 Task: Log work in the project ByteRise for the issue 'Address issues related to data duplication and redundancy' spent time as '3w 6d 4h 52m' and remaining time as '5w 3d 16h 4m' and move to top of backlog. Now add the issue to the epic 'Product Backlog Refinement'. Log work in the project ByteRise for the issue 'Develop a new feature to allow for integration with blockchain technology' spent time as '1w 2d 7h 41m' and remaining time as '1w 1d 5h 35m' and move to bottom of backlog. Now add the issue to the epic 'Customer Support Portal Development'
Action: Mouse moved to (196, 70)
Screenshot: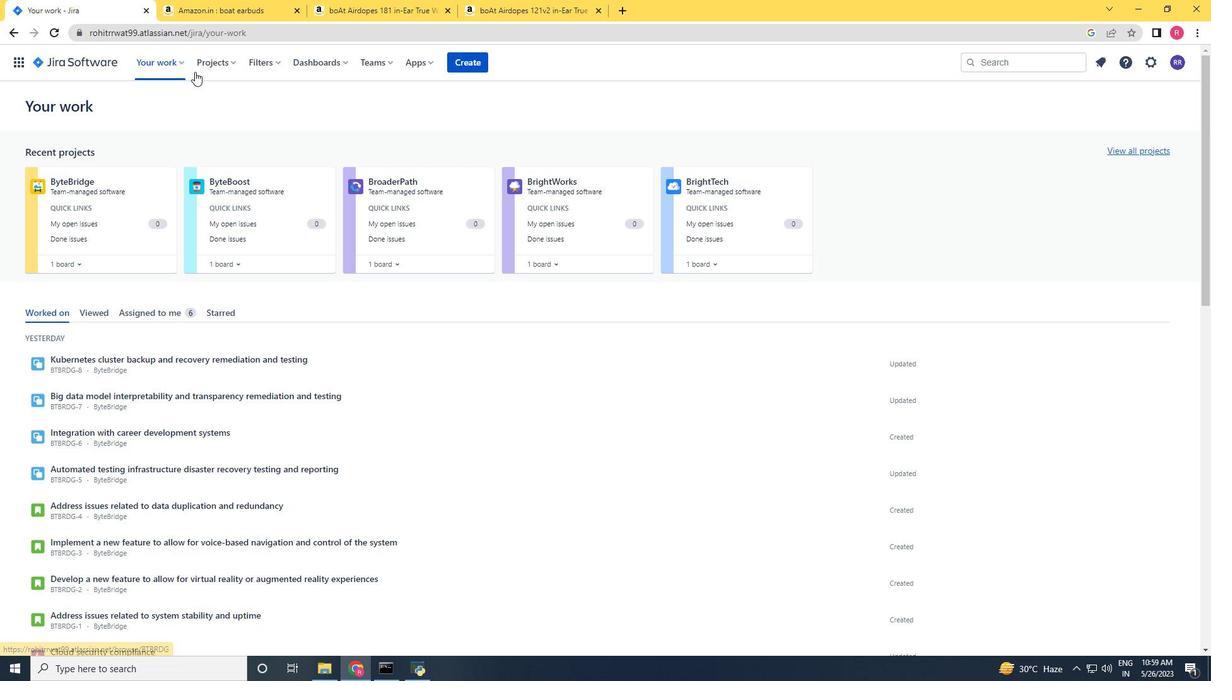 
Action: Mouse pressed left at (196, 70)
Screenshot: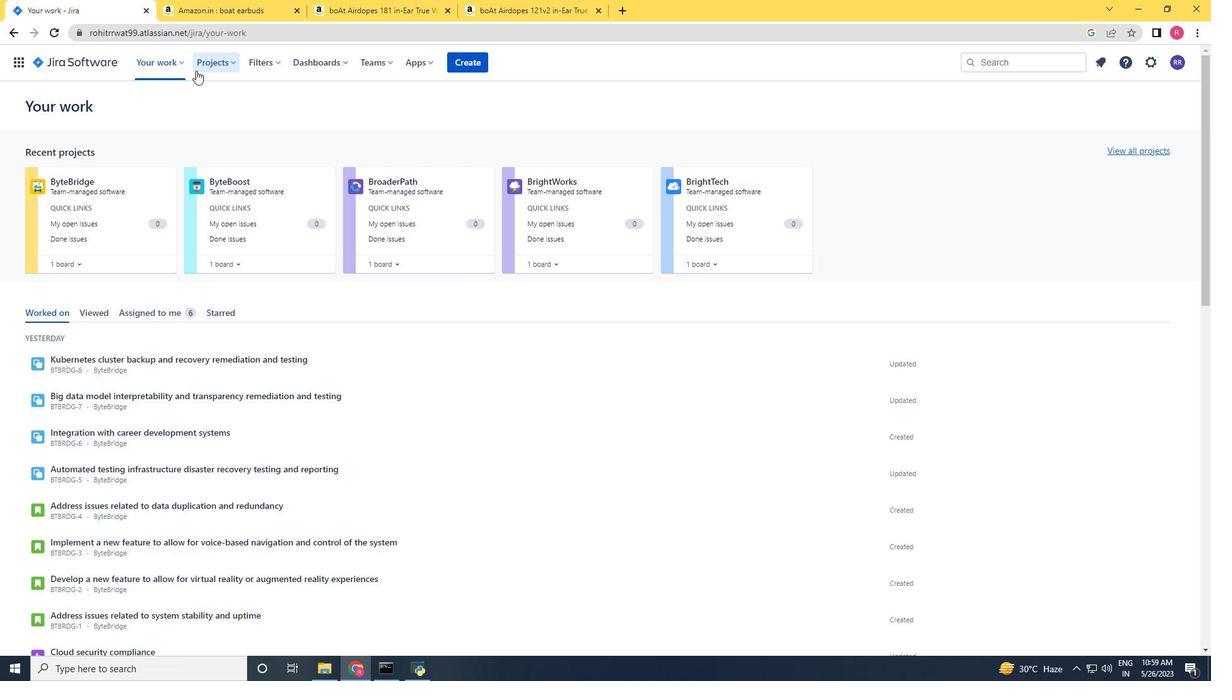 
Action: Mouse moved to (251, 123)
Screenshot: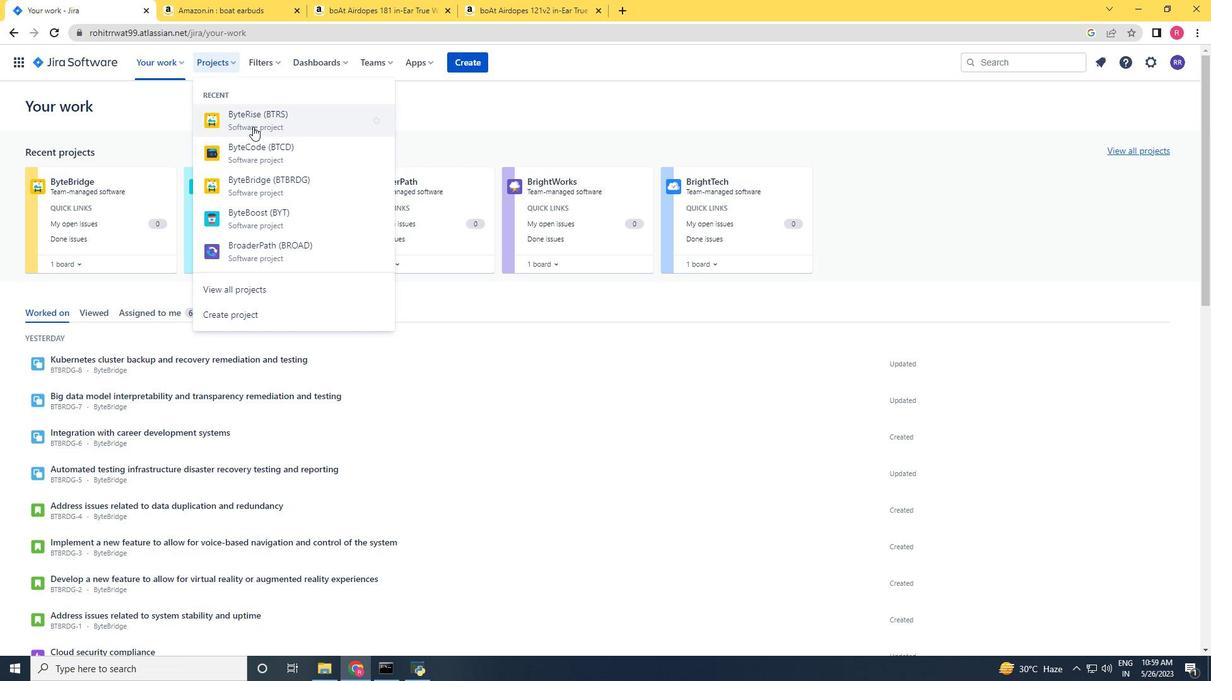 
Action: Mouse pressed left at (251, 123)
Screenshot: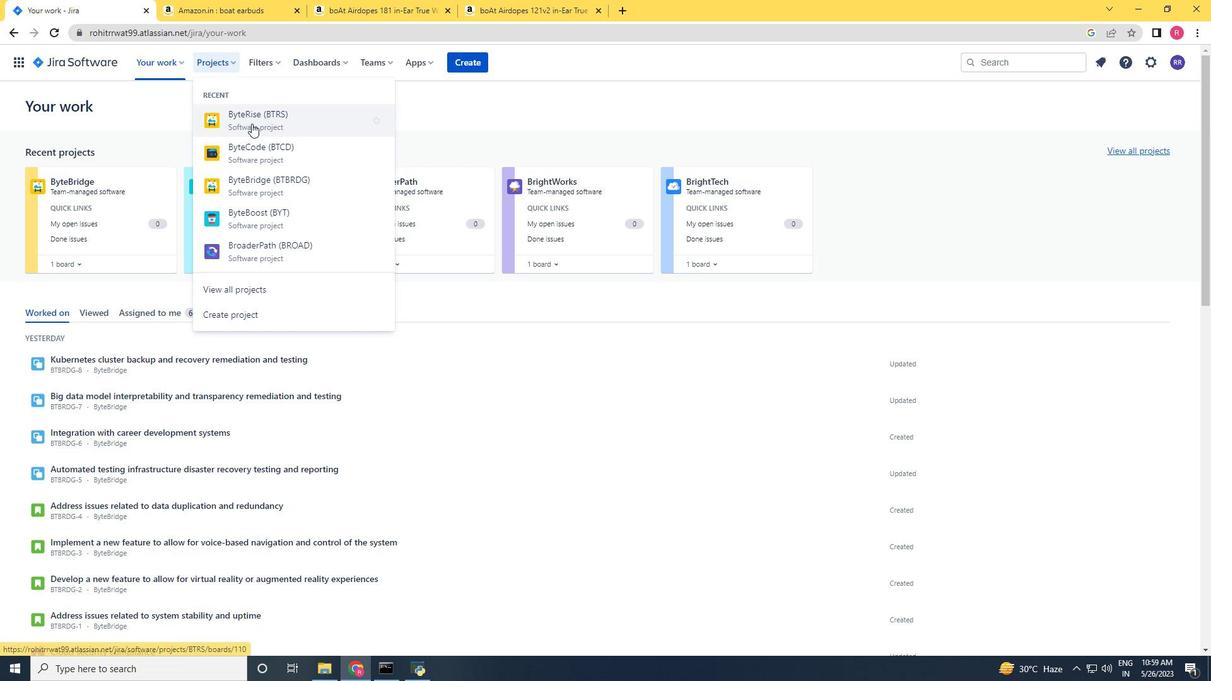 
Action: Mouse moved to (65, 196)
Screenshot: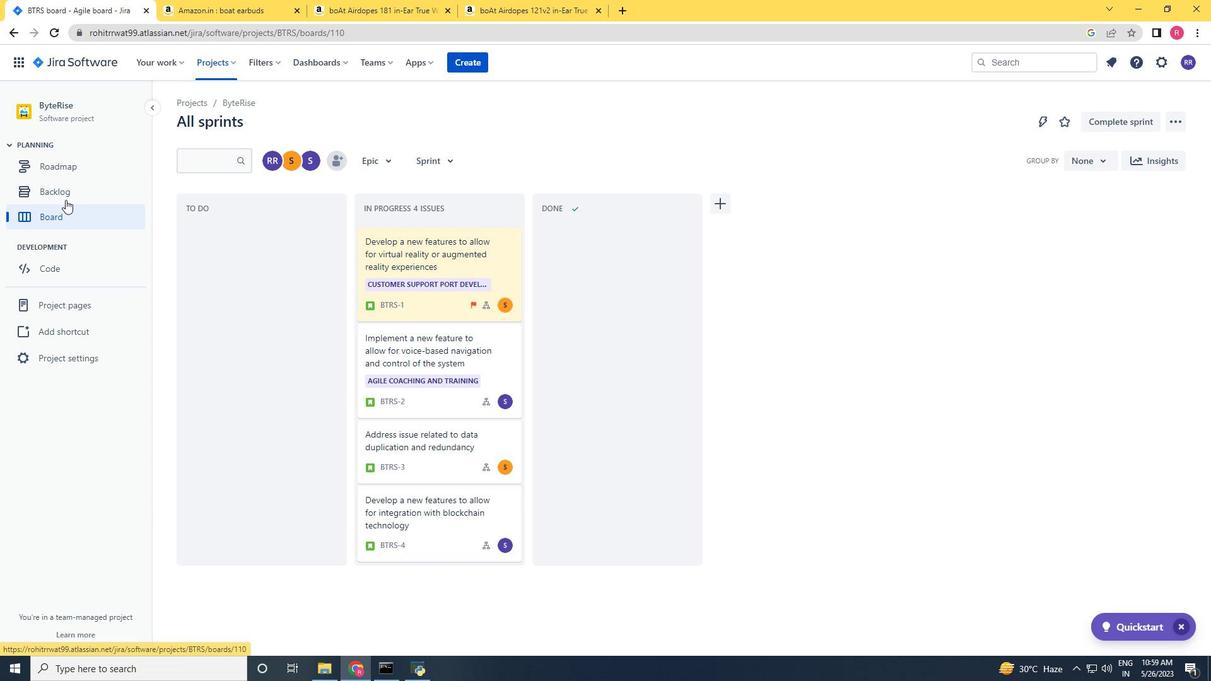
Action: Mouse pressed left at (65, 196)
Screenshot: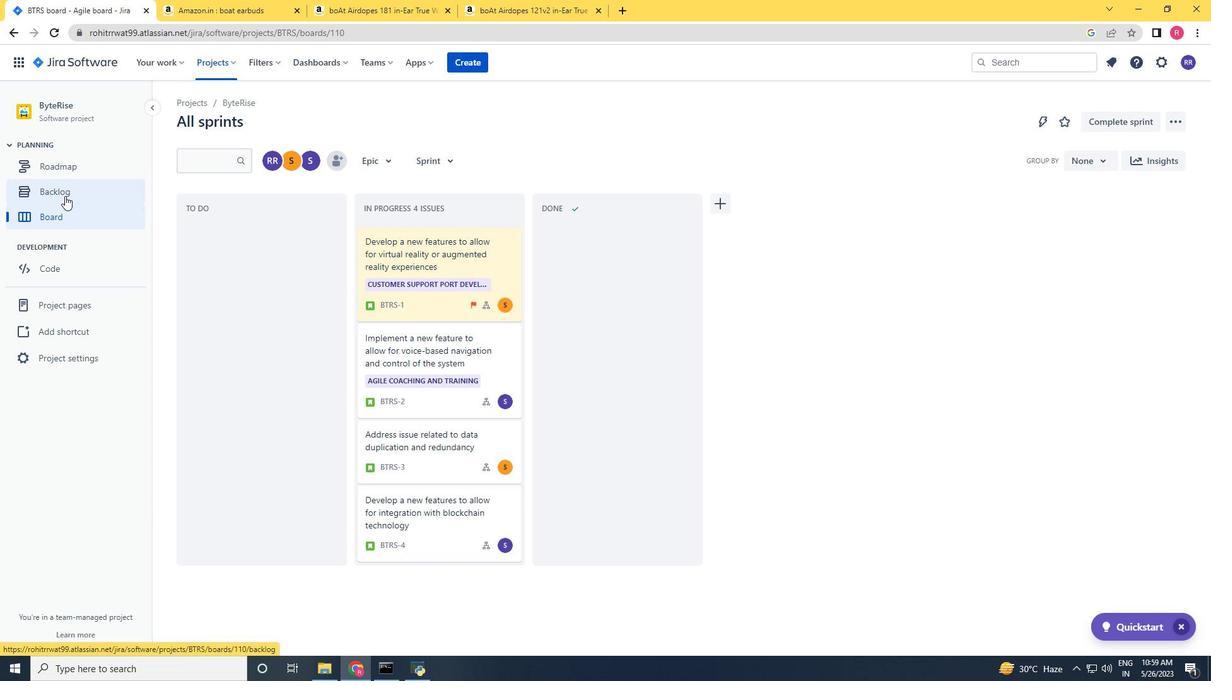 
Action: Mouse moved to (901, 443)
Screenshot: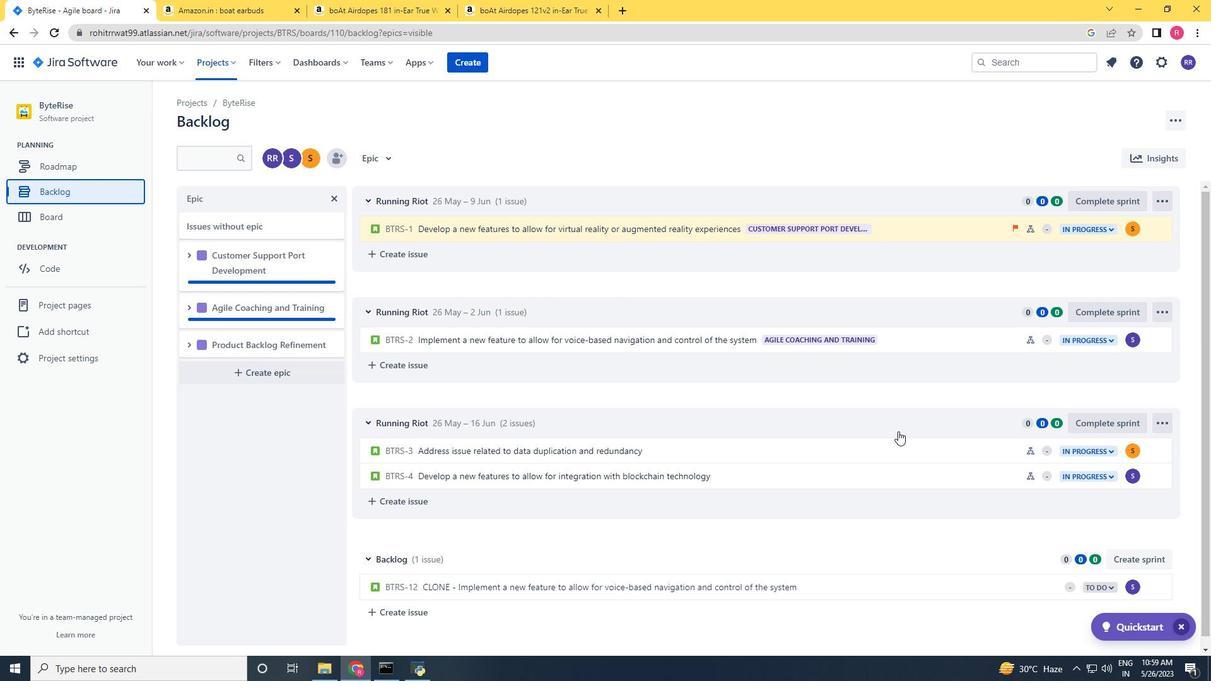 
Action: Mouse pressed left at (901, 443)
Screenshot: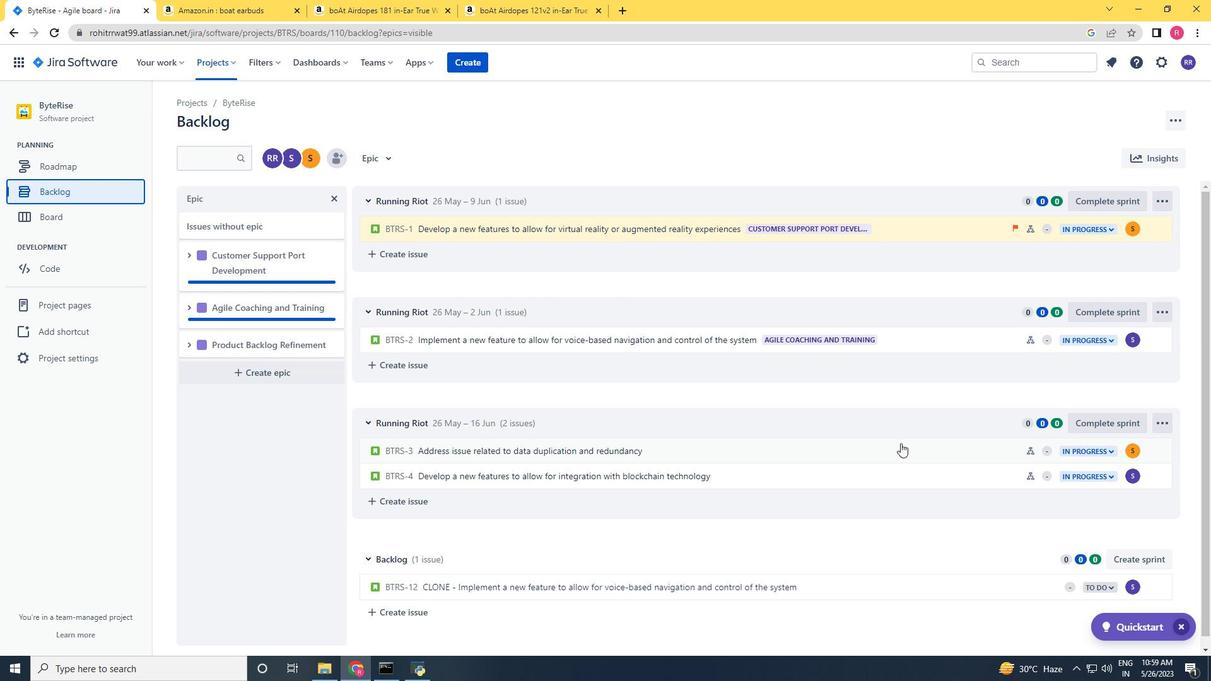 
Action: Mouse moved to (1153, 191)
Screenshot: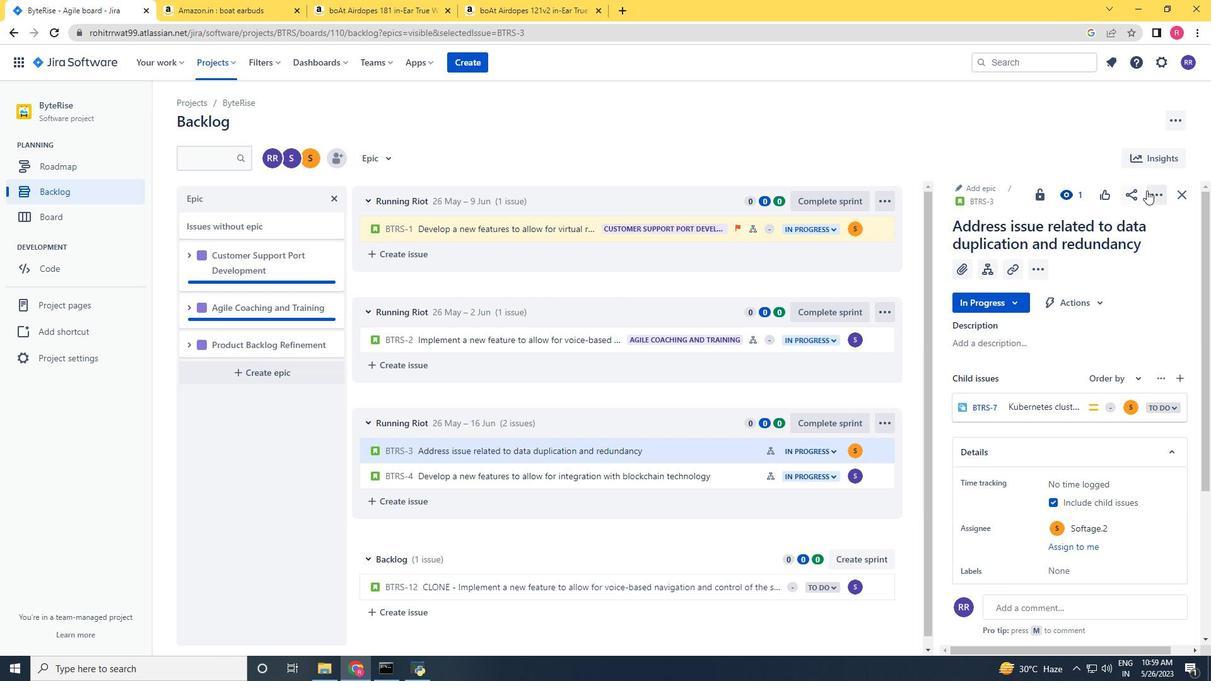 
Action: Mouse pressed left at (1153, 191)
Screenshot: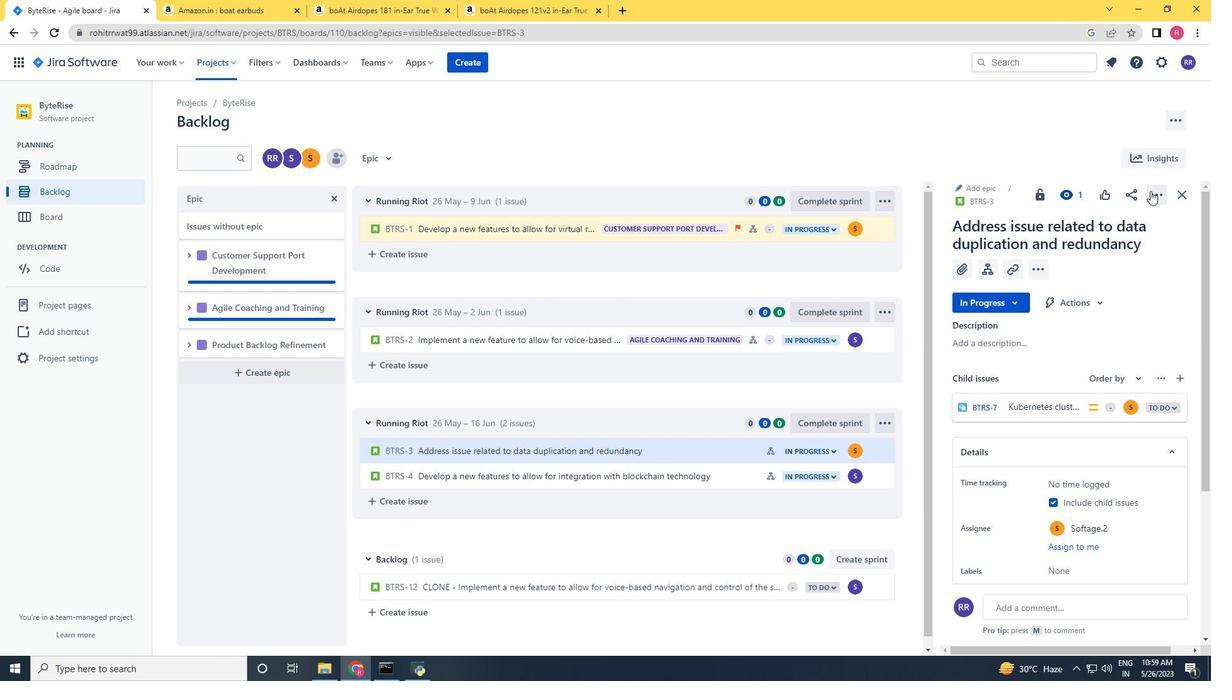 
Action: Mouse moved to (1098, 234)
Screenshot: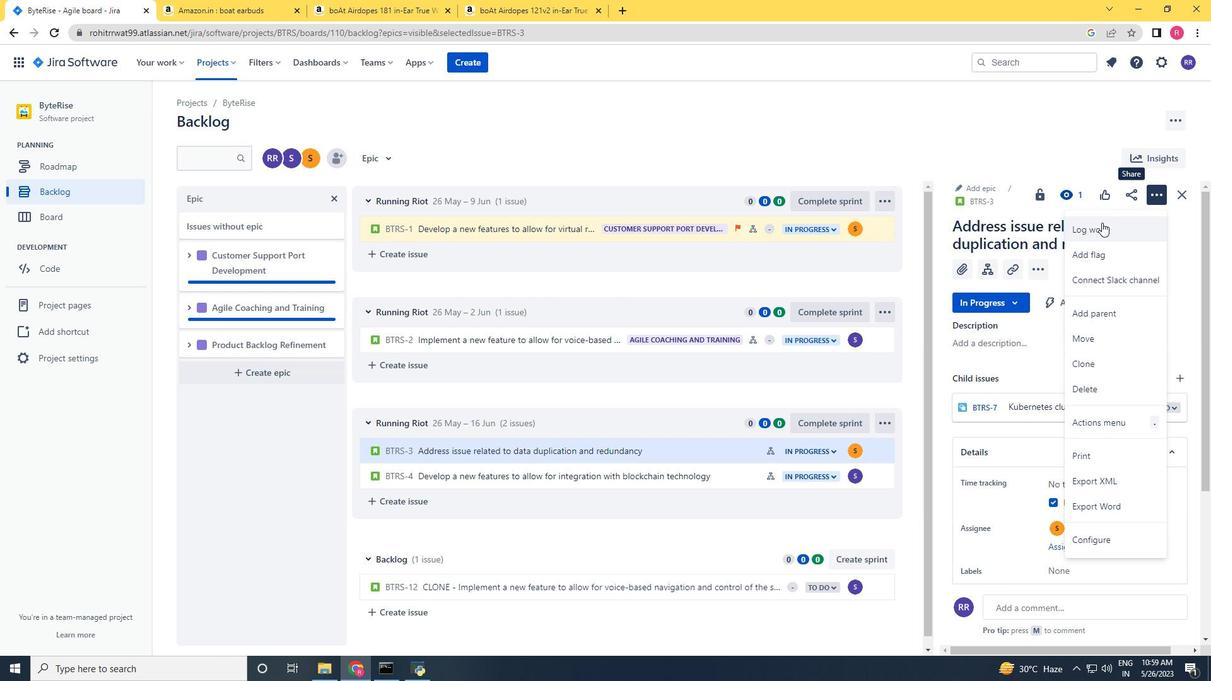 
Action: Mouse pressed left at (1098, 234)
Screenshot: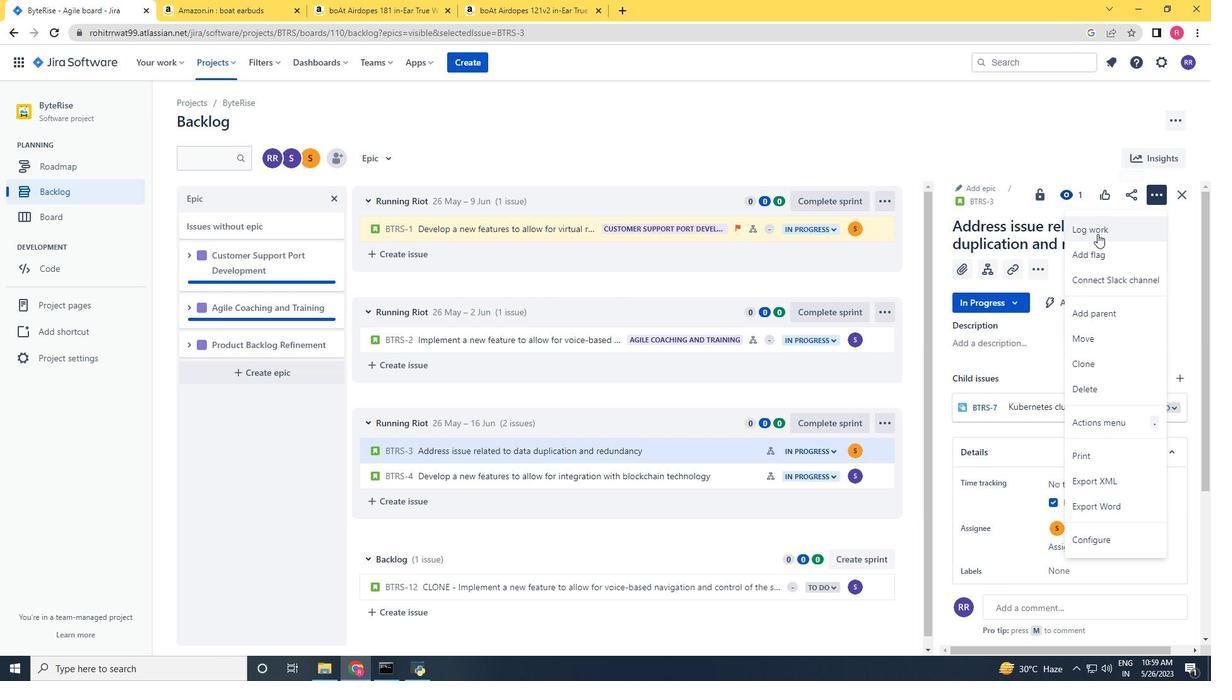 
Action: Key pressed 3w<Key.space>6d<Key.space>4h<Key.space>52m<Key.tab>5w<Key.space>3d<Key.space>16h<Key.space>4m
Screenshot: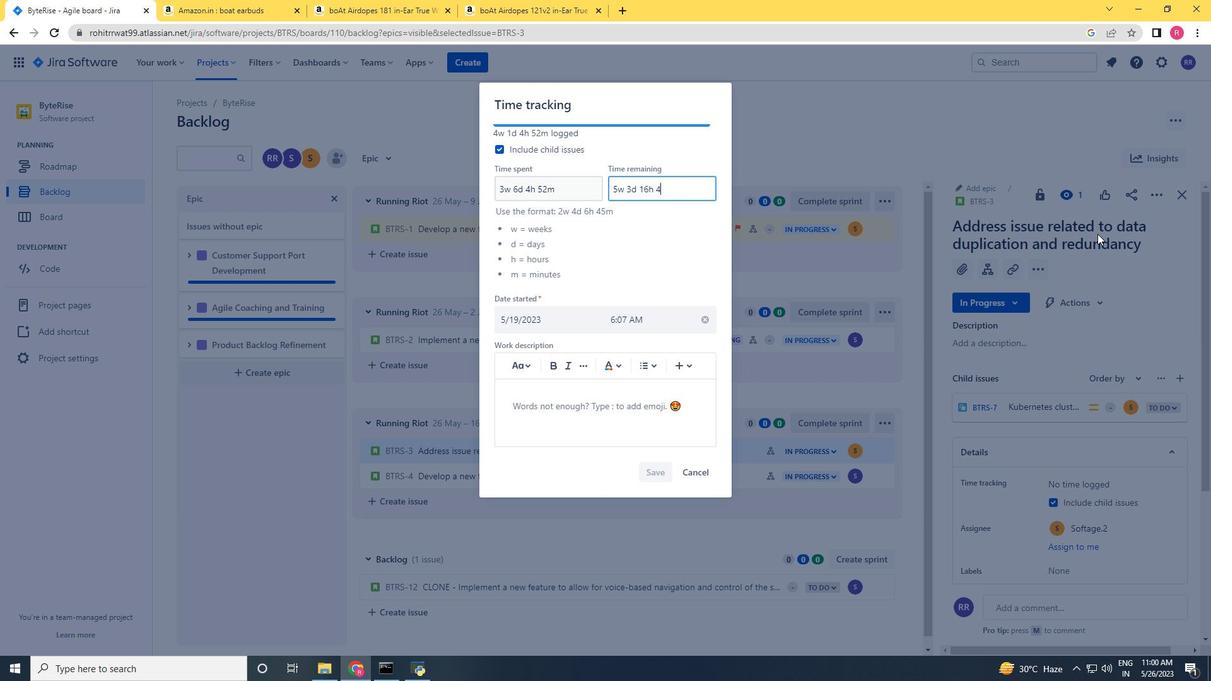 
Action: Mouse moved to (657, 469)
Screenshot: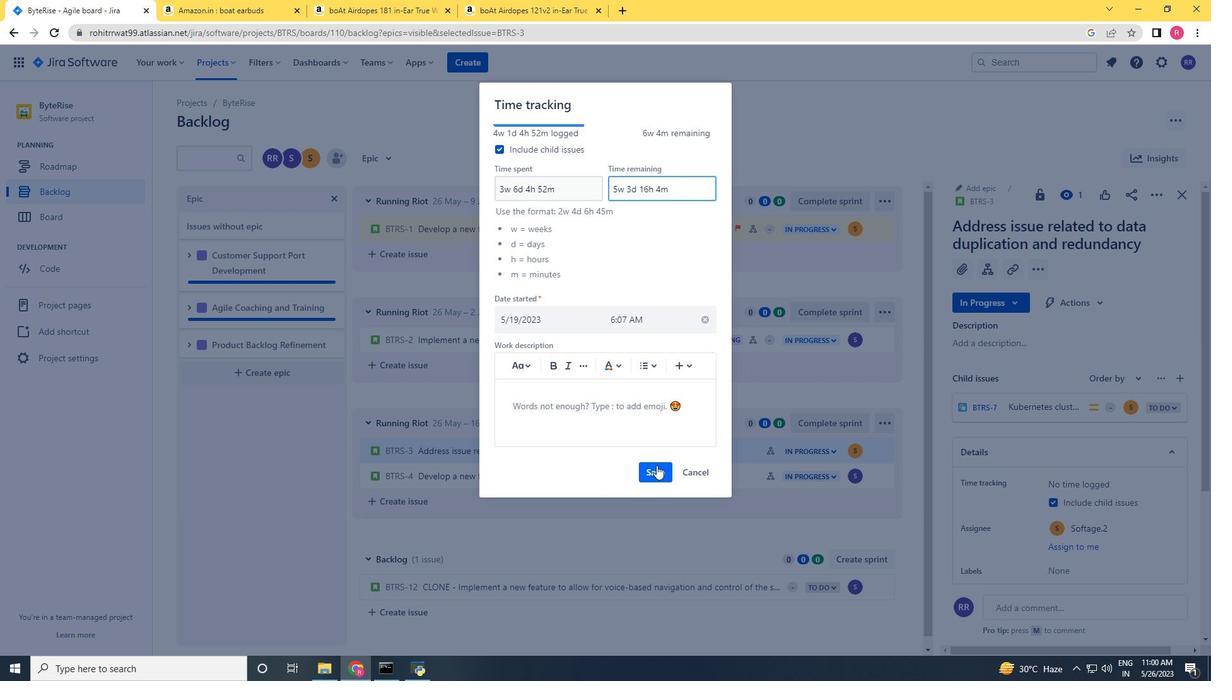 
Action: Mouse pressed left at (657, 469)
Screenshot: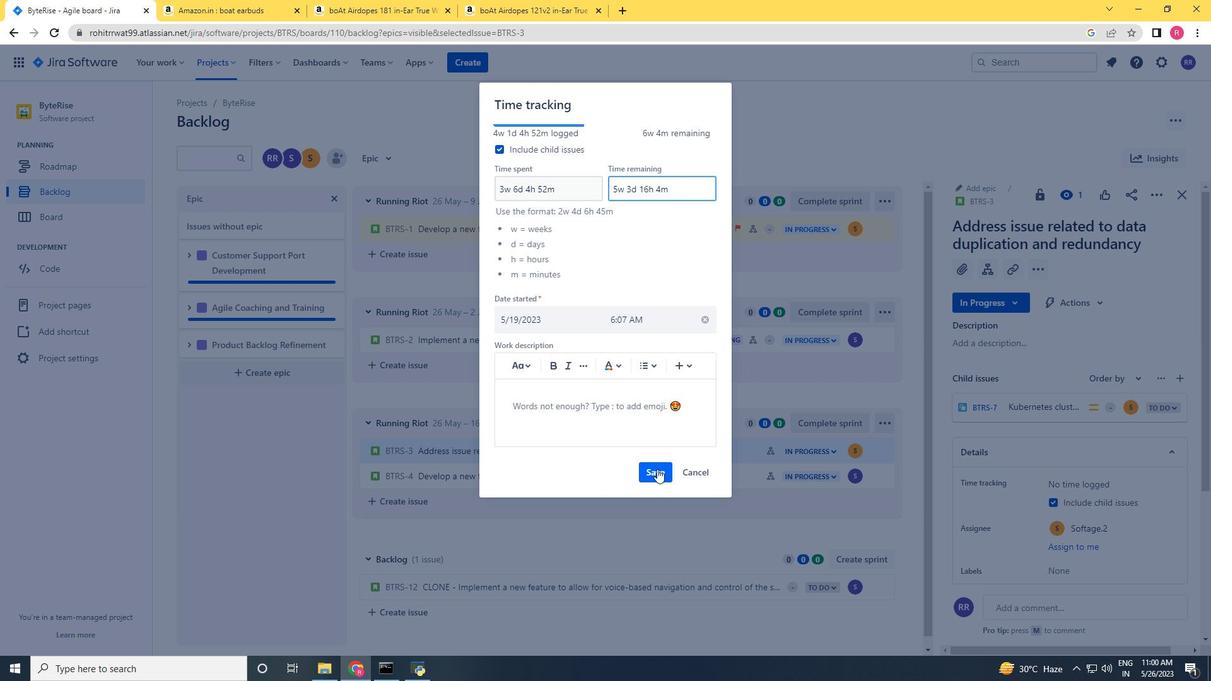 
Action: Mouse moved to (886, 455)
Screenshot: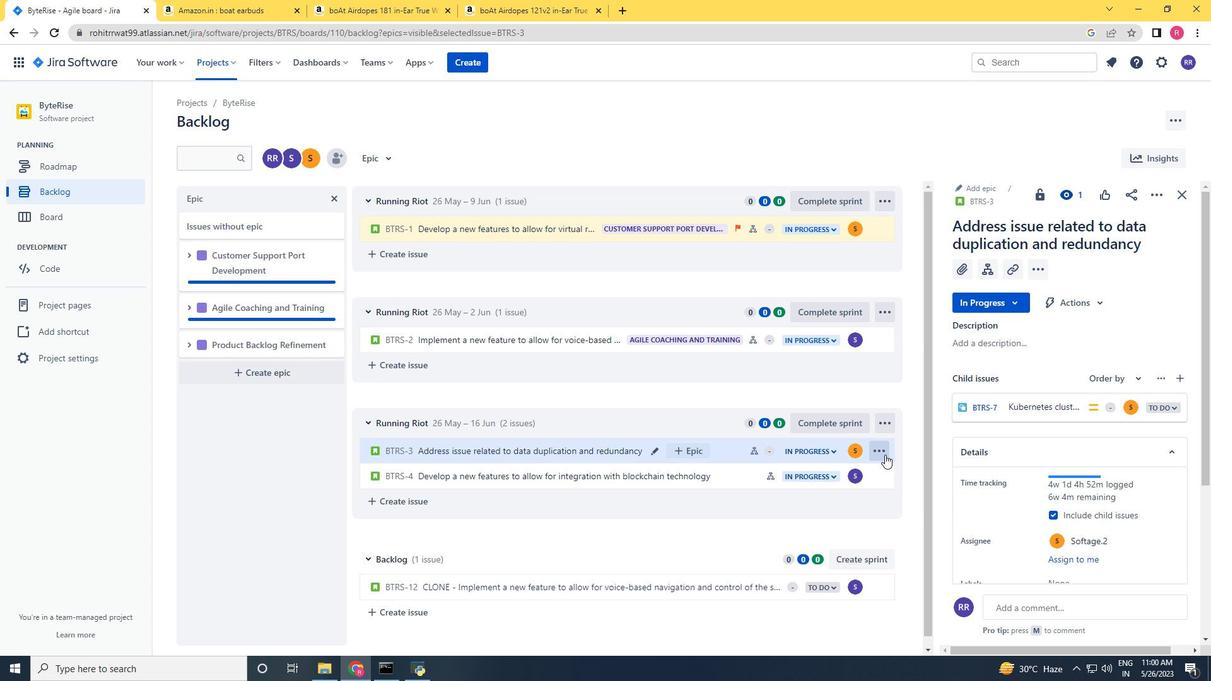 
Action: Mouse pressed left at (886, 455)
Screenshot: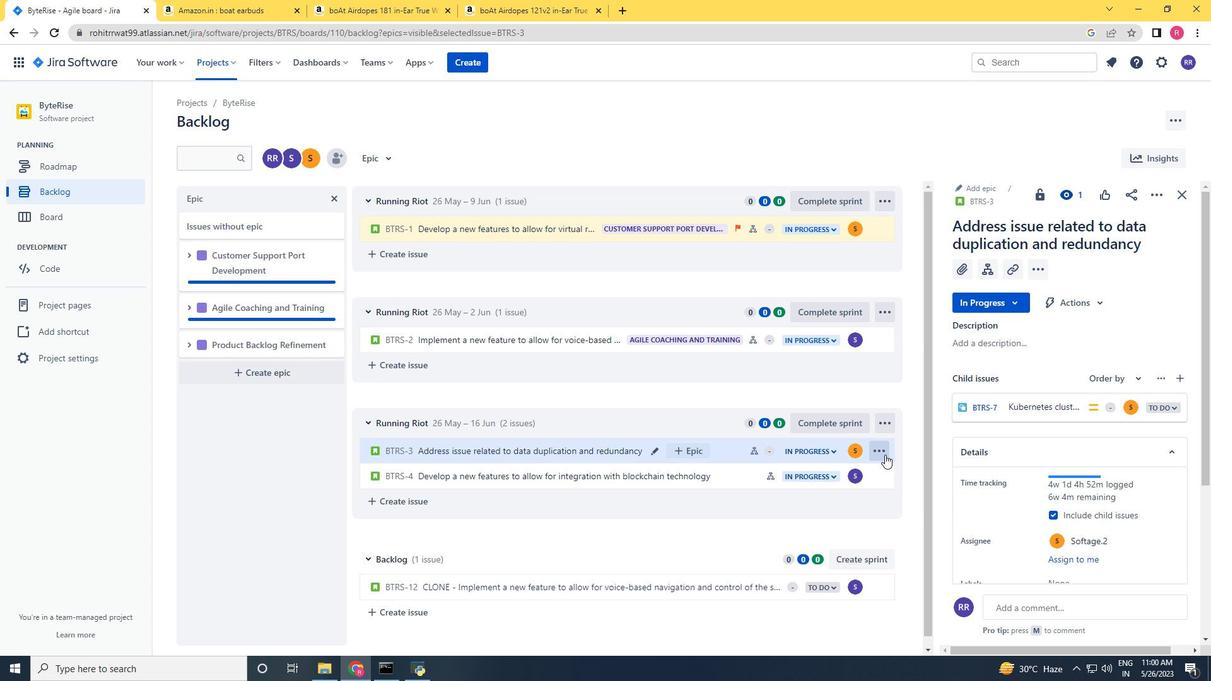 
Action: Mouse moved to (858, 409)
Screenshot: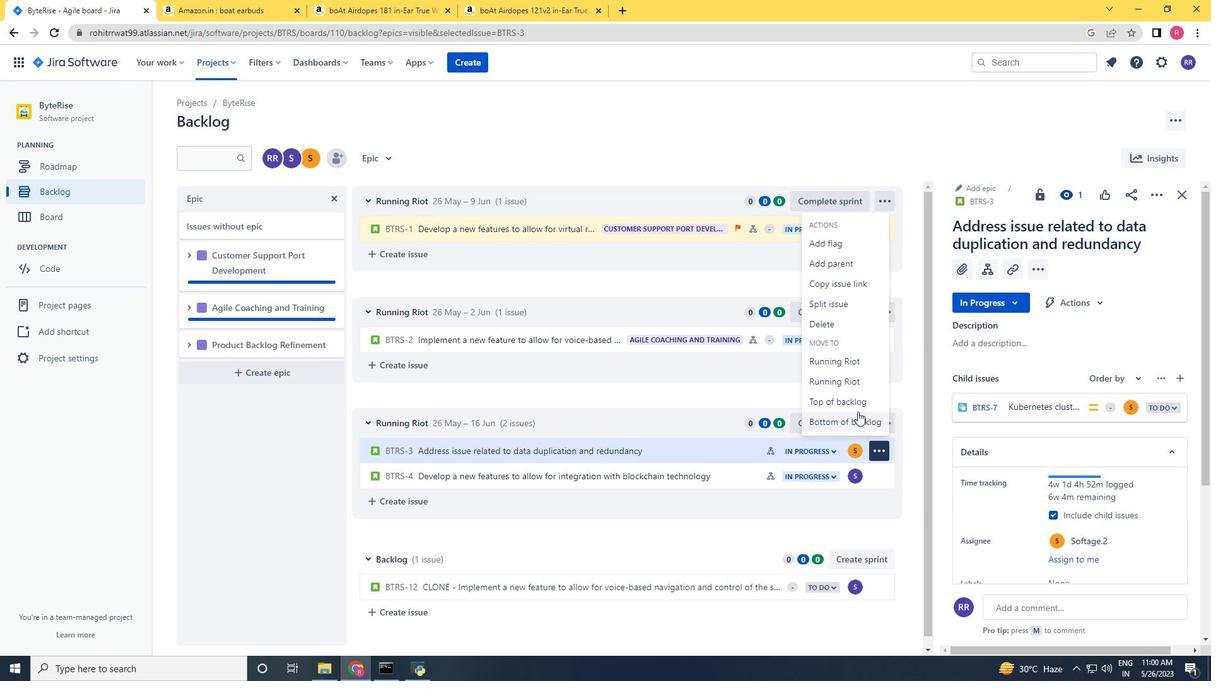 
Action: Mouse pressed left at (858, 409)
Screenshot: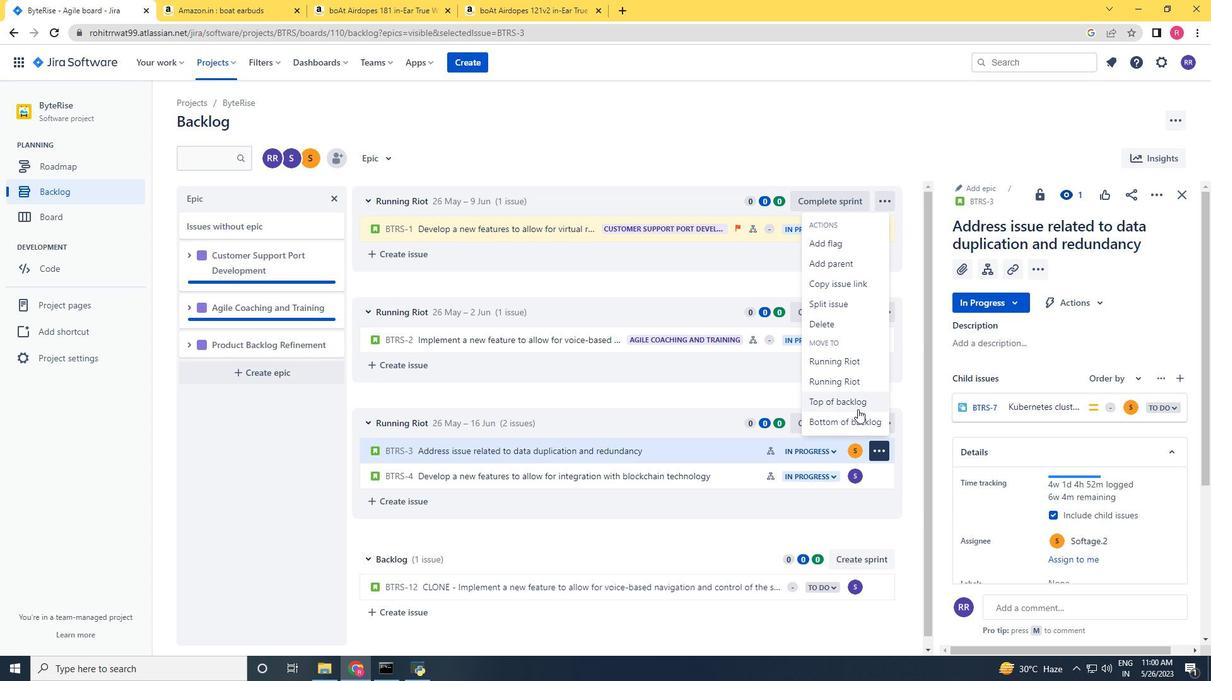 
Action: Mouse moved to (658, 200)
Screenshot: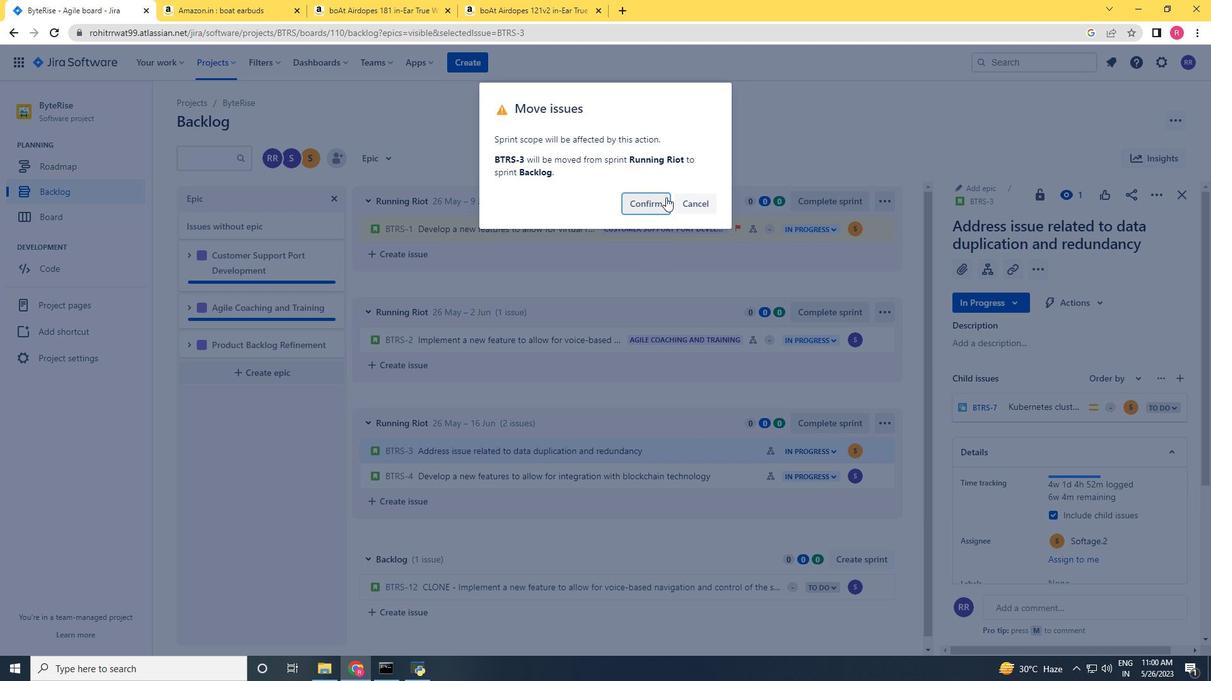 
Action: Mouse pressed left at (658, 200)
Screenshot: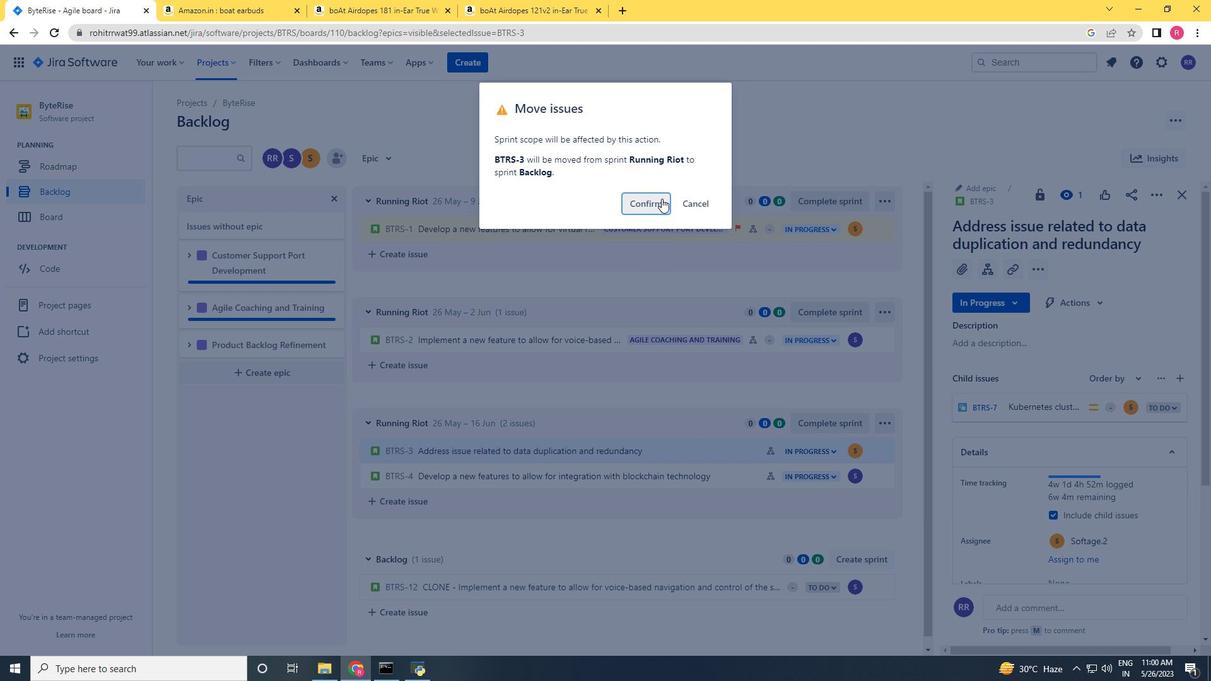 
Action: Mouse moved to (699, 561)
Screenshot: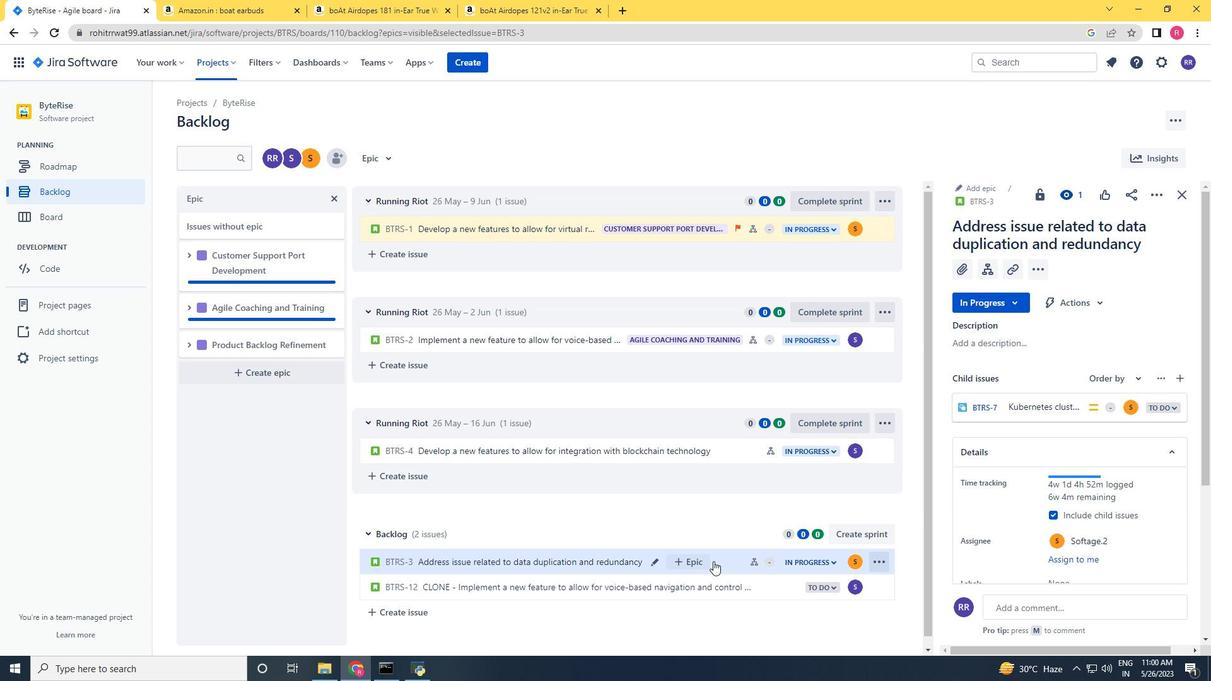 
Action: Mouse pressed left at (699, 561)
Screenshot: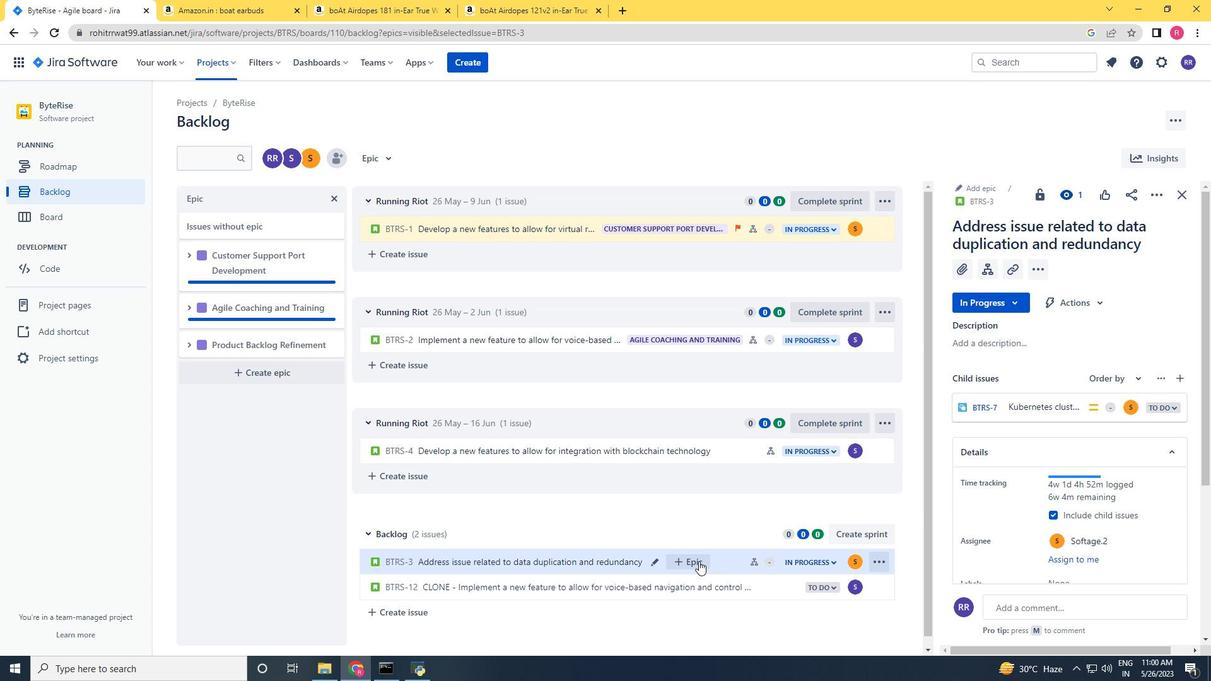 
Action: Mouse moved to (732, 512)
Screenshot: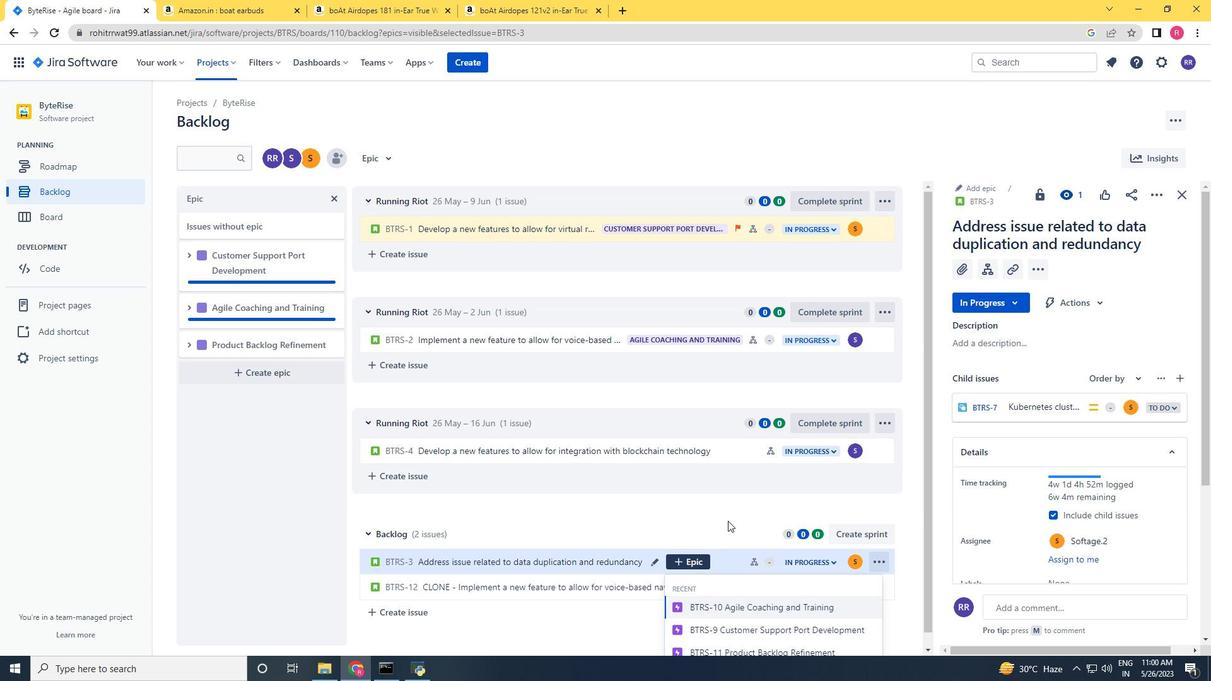 
Action: Mouse scrolled (732, 511) with delta (0, 0)
Screenshot: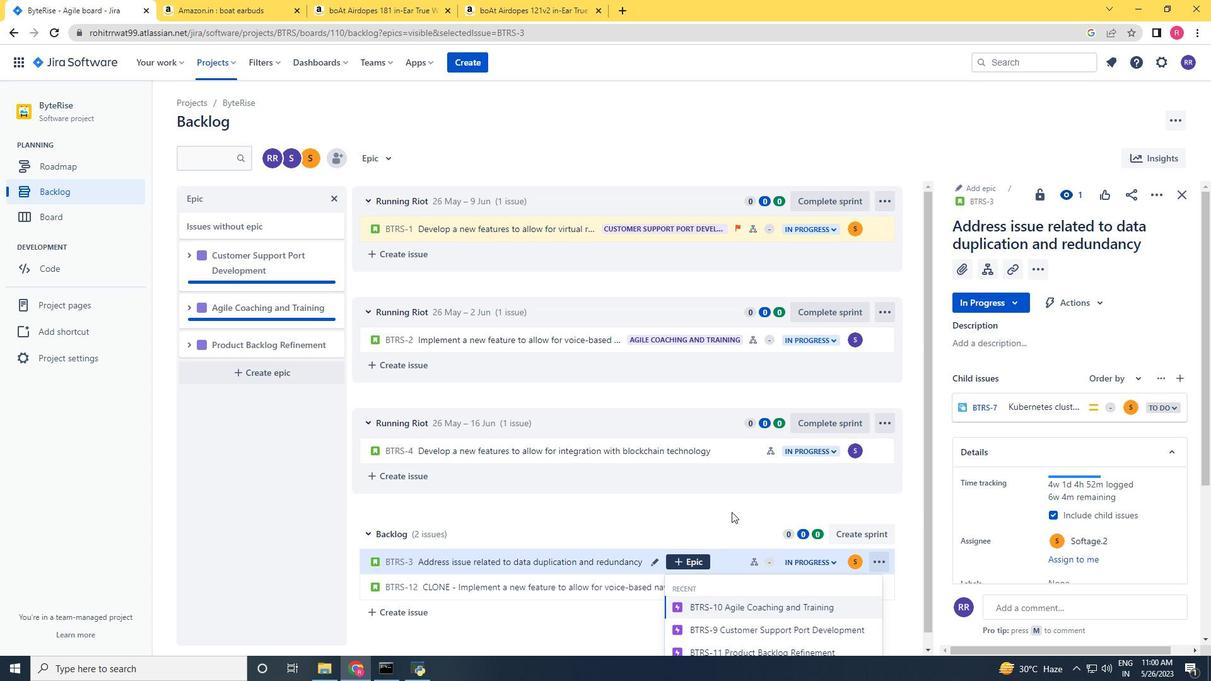 
Action: Mouse scrolled (732, 511) with delta (0, 0)
Screenshot: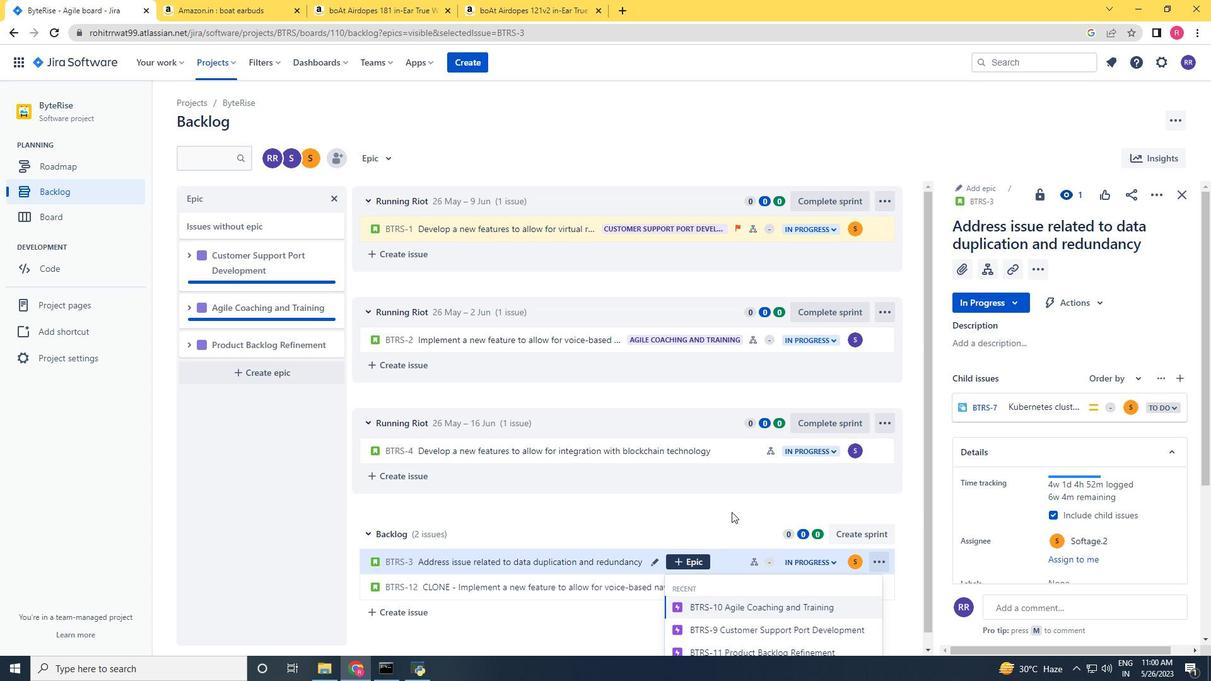 
Action: Mouse scrolled (732, 511) with delta (0, 0)
Screenshot: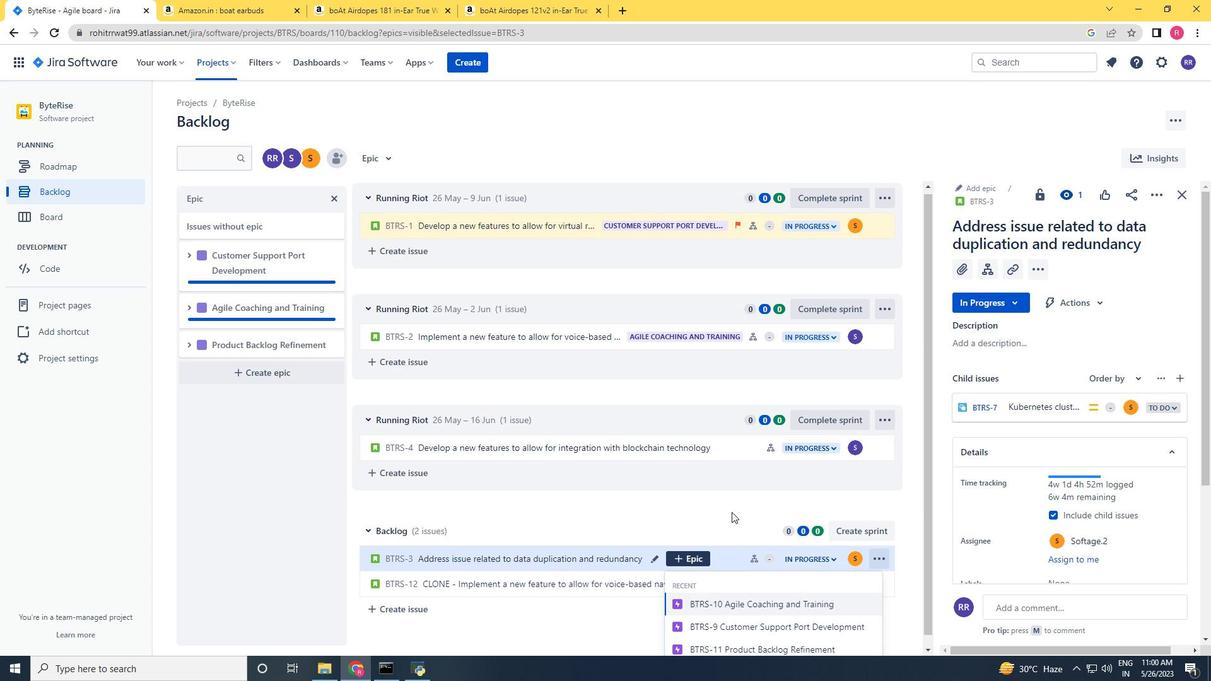 
Action: Mouse moved to (785, 641)
Screenshot: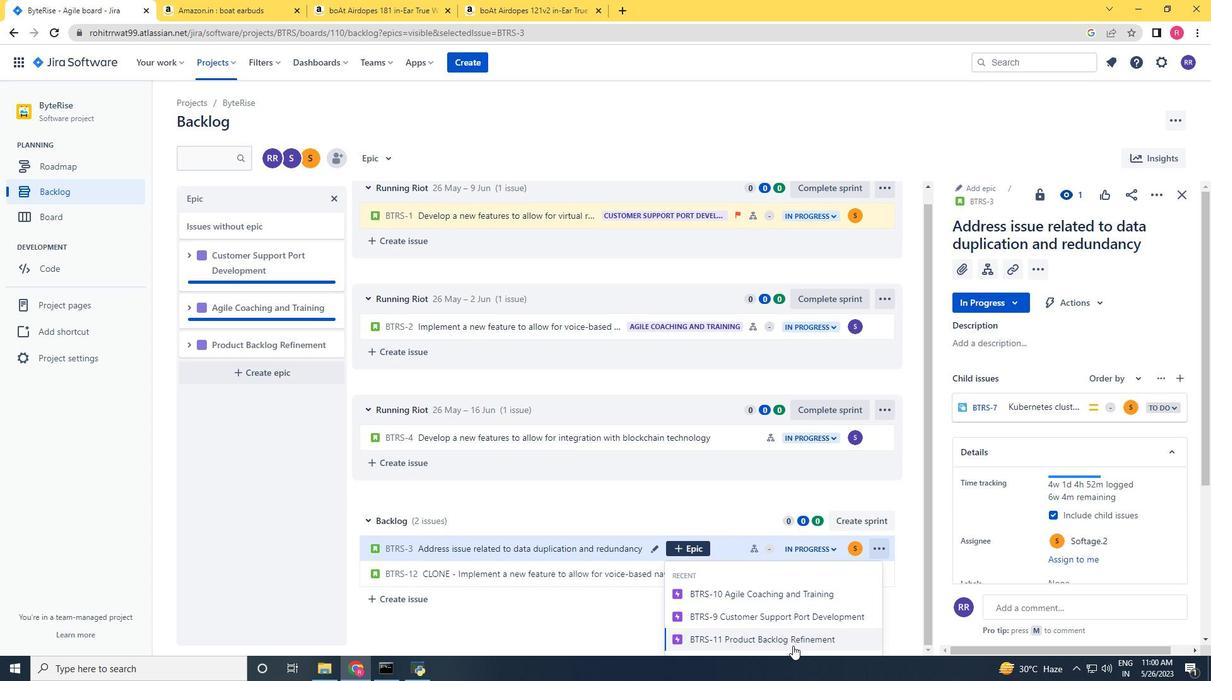 
Action: Mouse pressed left at (785, 641)
Screenshot: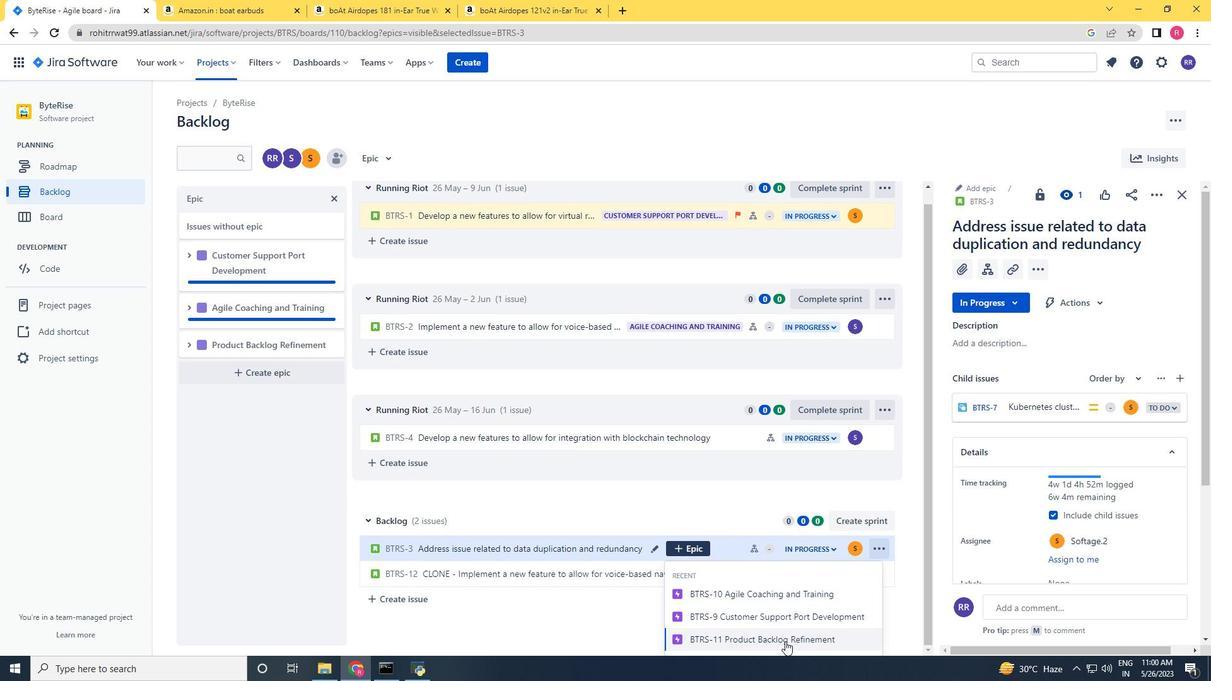 
Action: Mouse moved to (751, 445)
Screenshot: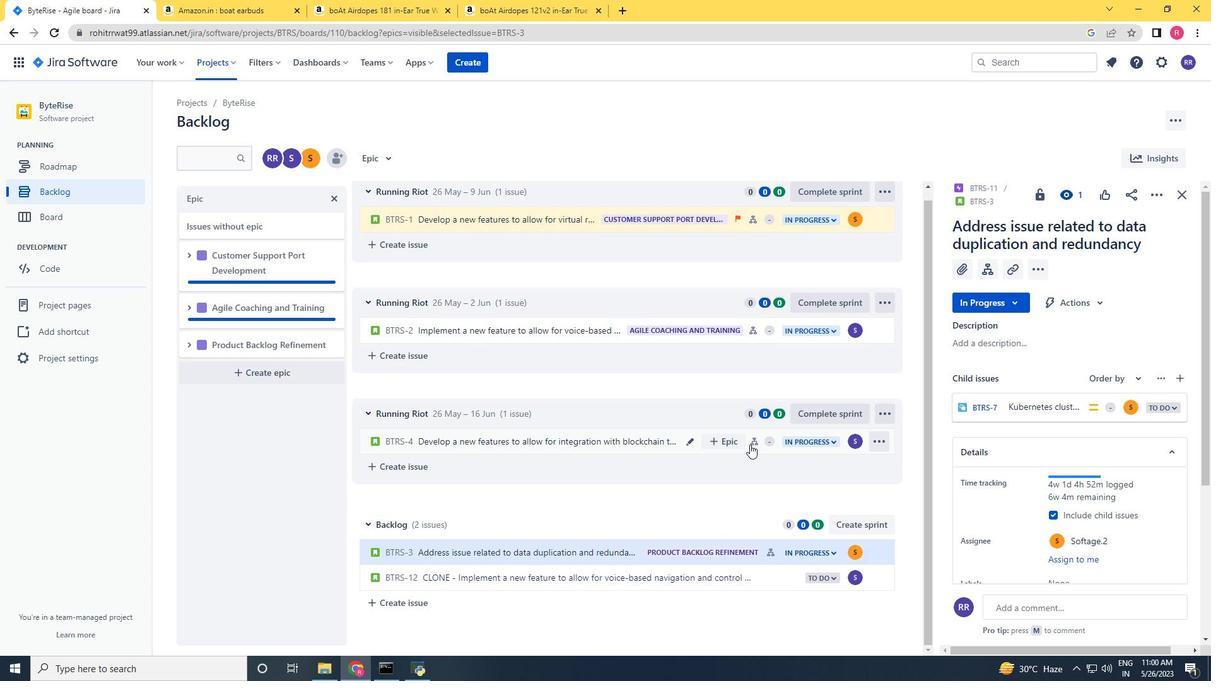 
Action: Mouse pressed left at (751, 445)
Screenshot: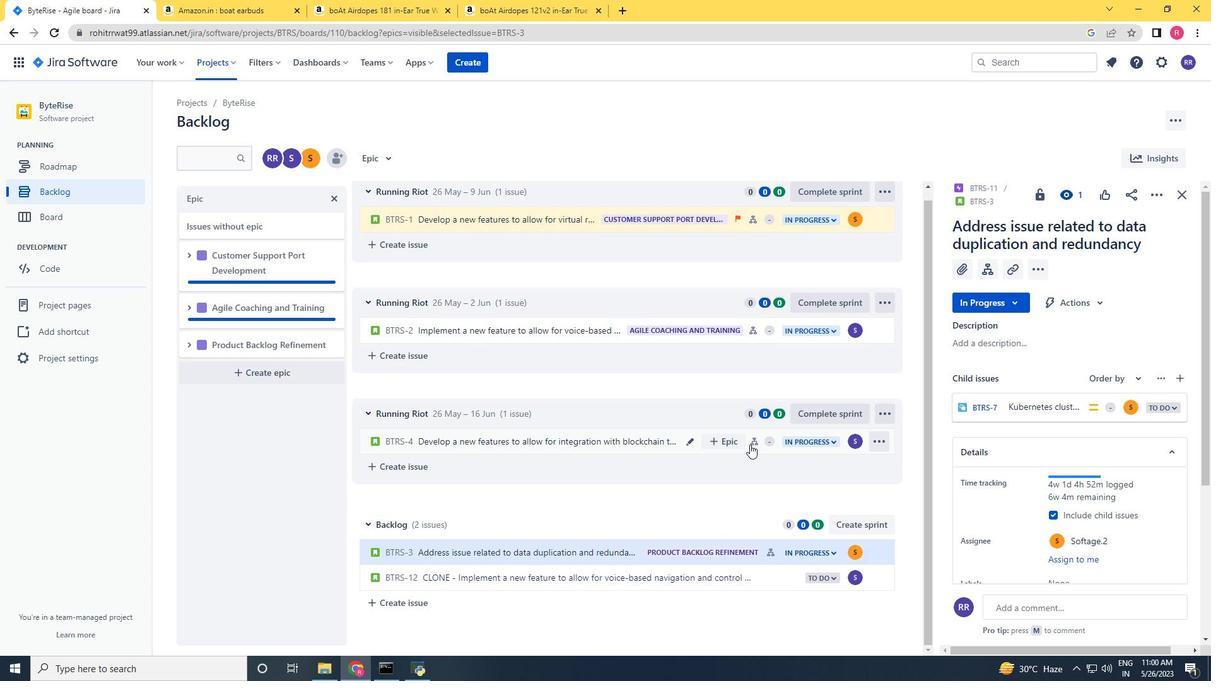 
Action: Mouse moved to (1151, 199)
Screenshot: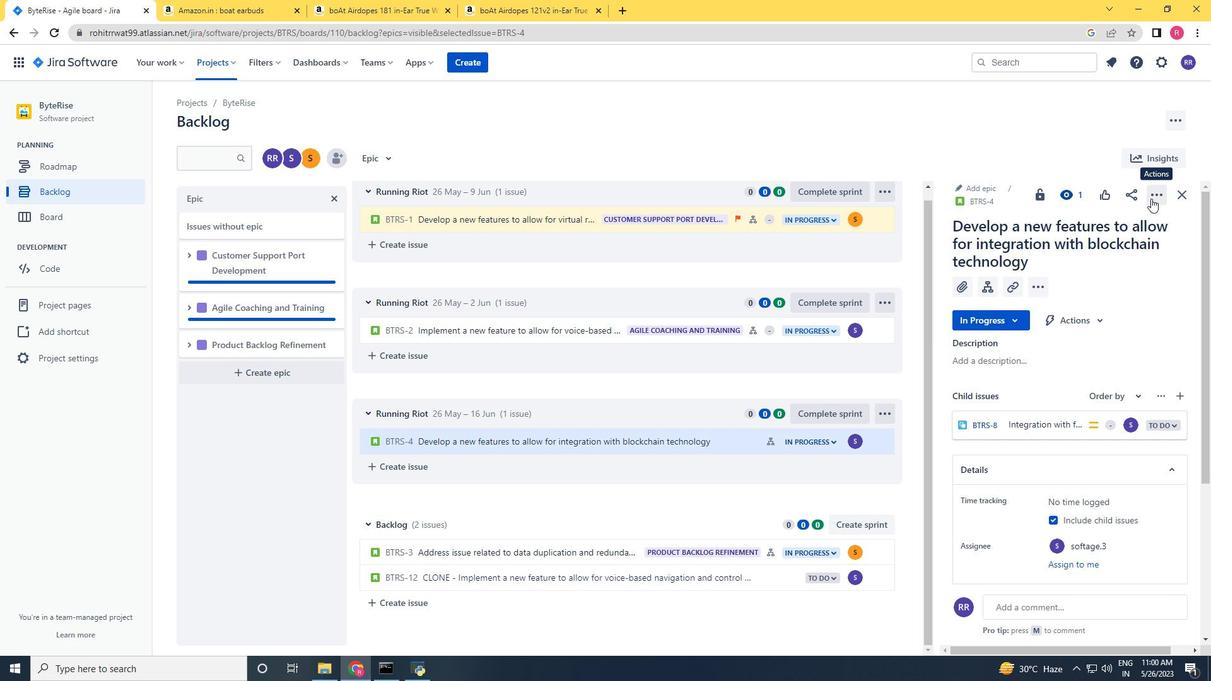 
Action: Mouse pressed left at (1151, 199)
Screenshot: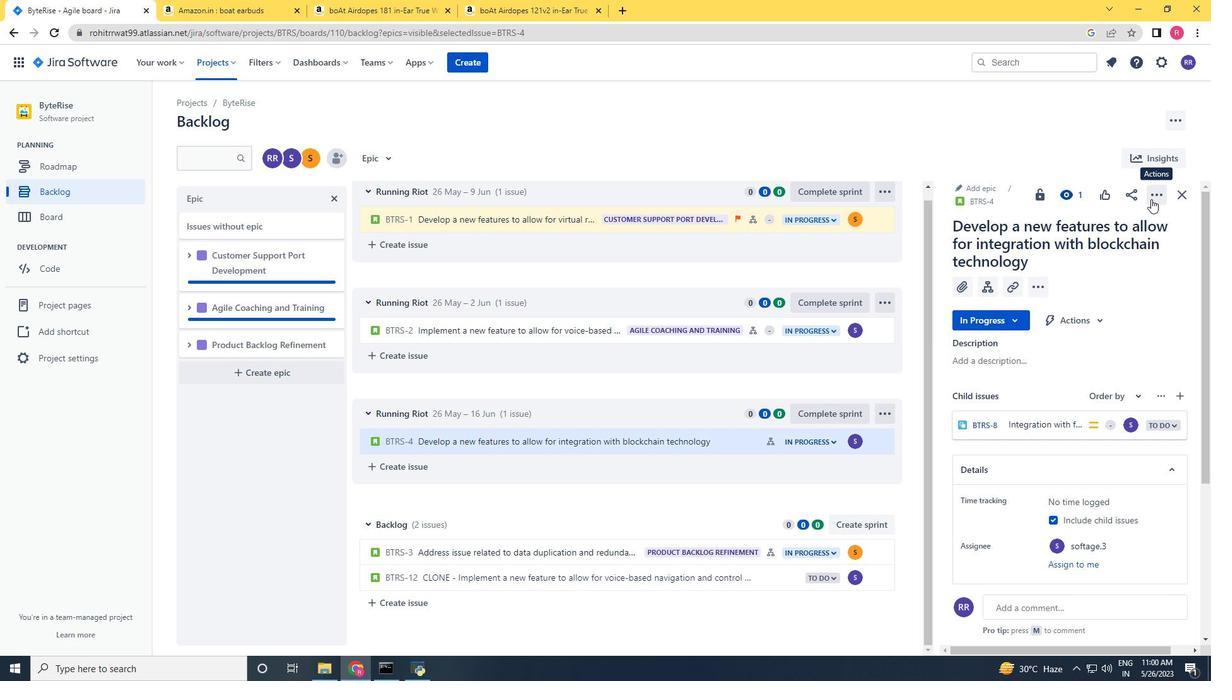 
Action: Mouse moved to (1123, 234)
Screenshot: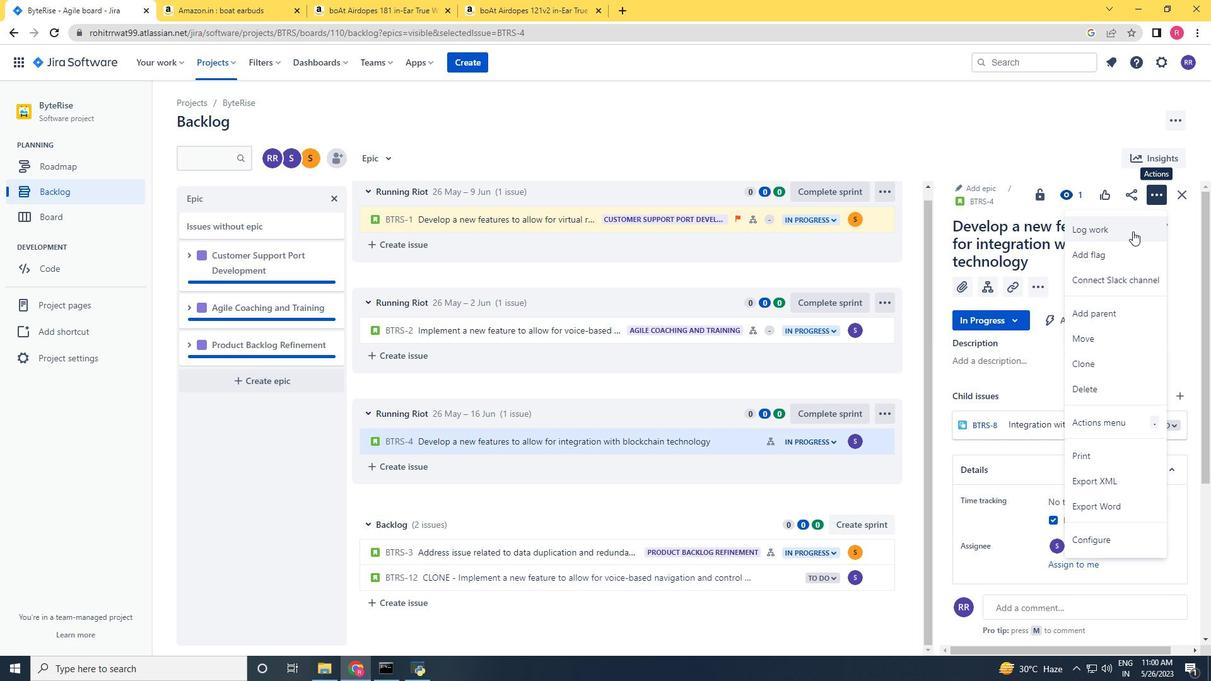 
Action: Mouse pressed left at (1123, 234)
Screenshot: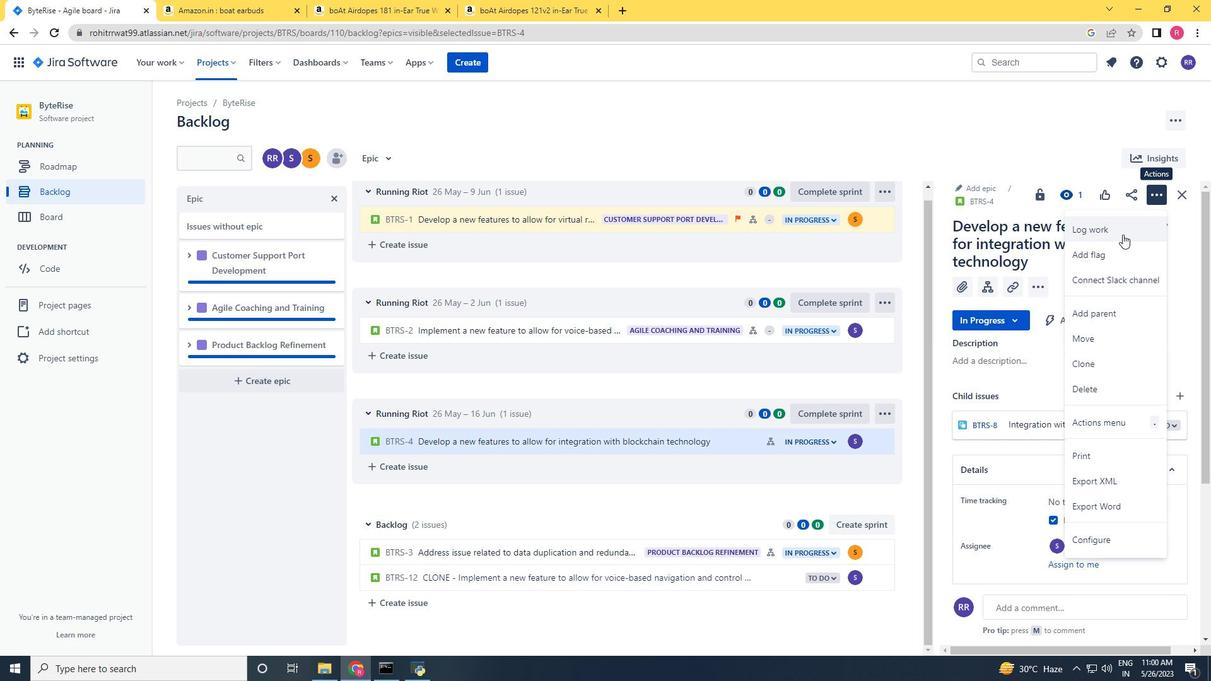 
Action: Key pressed 1w<Key.space>2d<Key.space>7h<Key.space>41m<Key.tab>1w<Key.space>1d<Key.space>5h<Key.space>35m
Screenshot: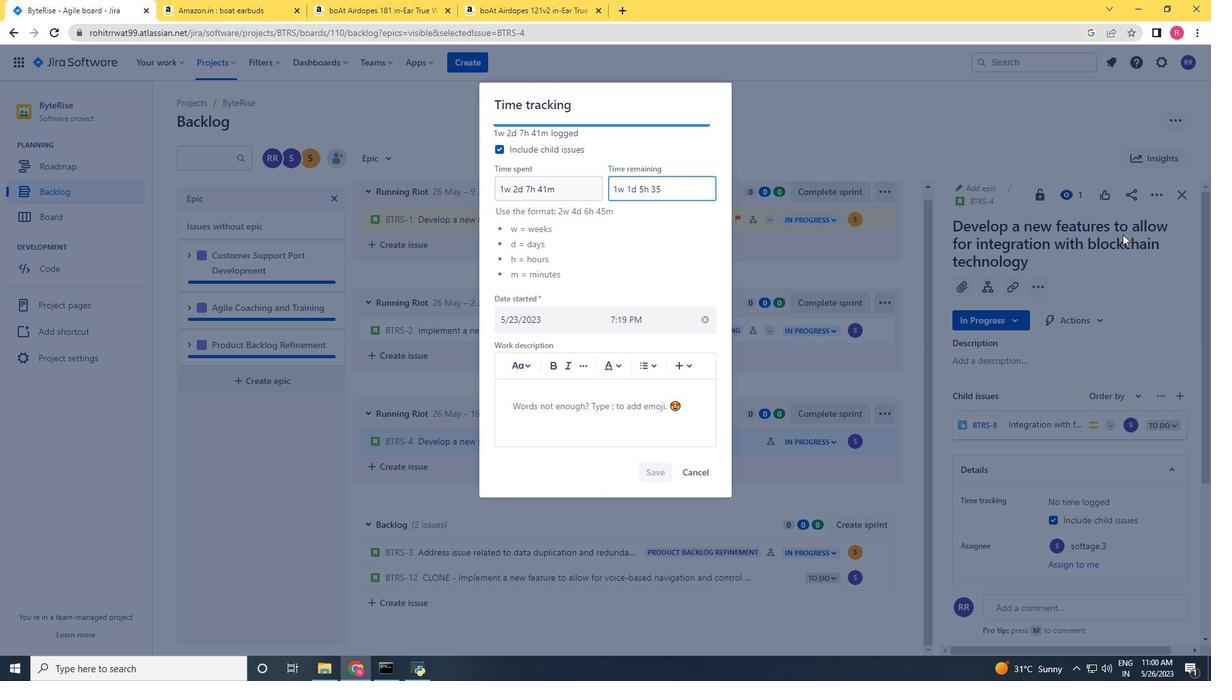 
Action: Mouse moved to (652, 469)
Screenshot: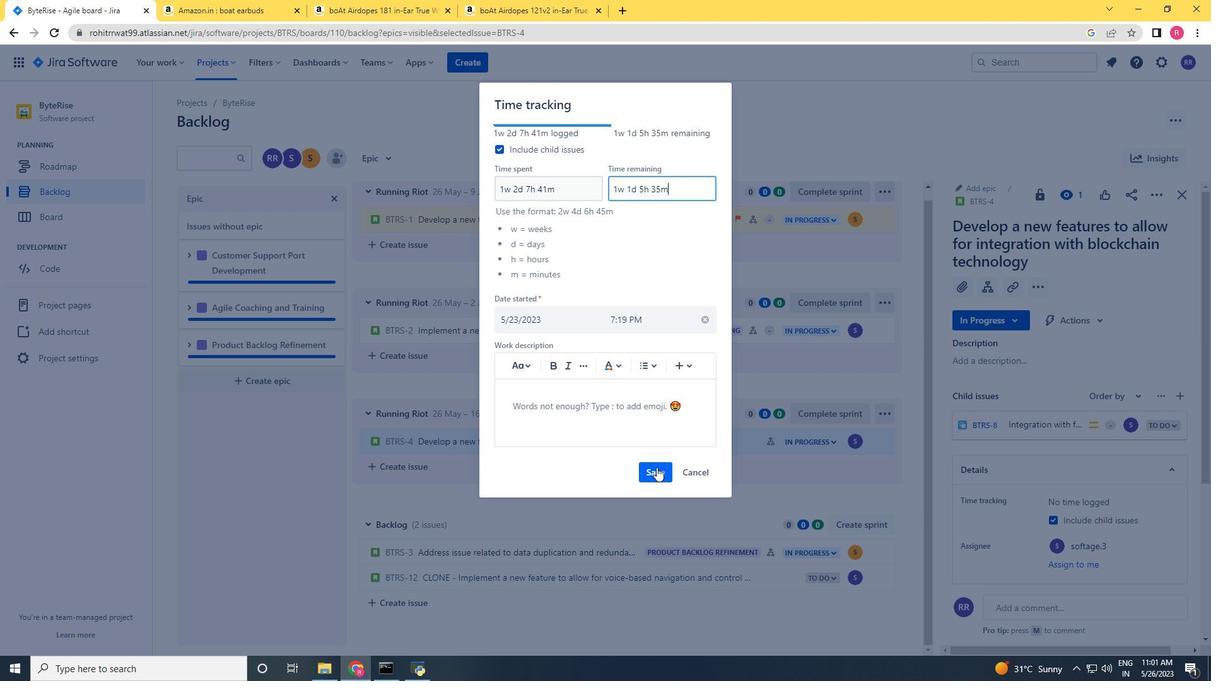 
Action: Mouse pressed left at (652, 469)
Screenshot: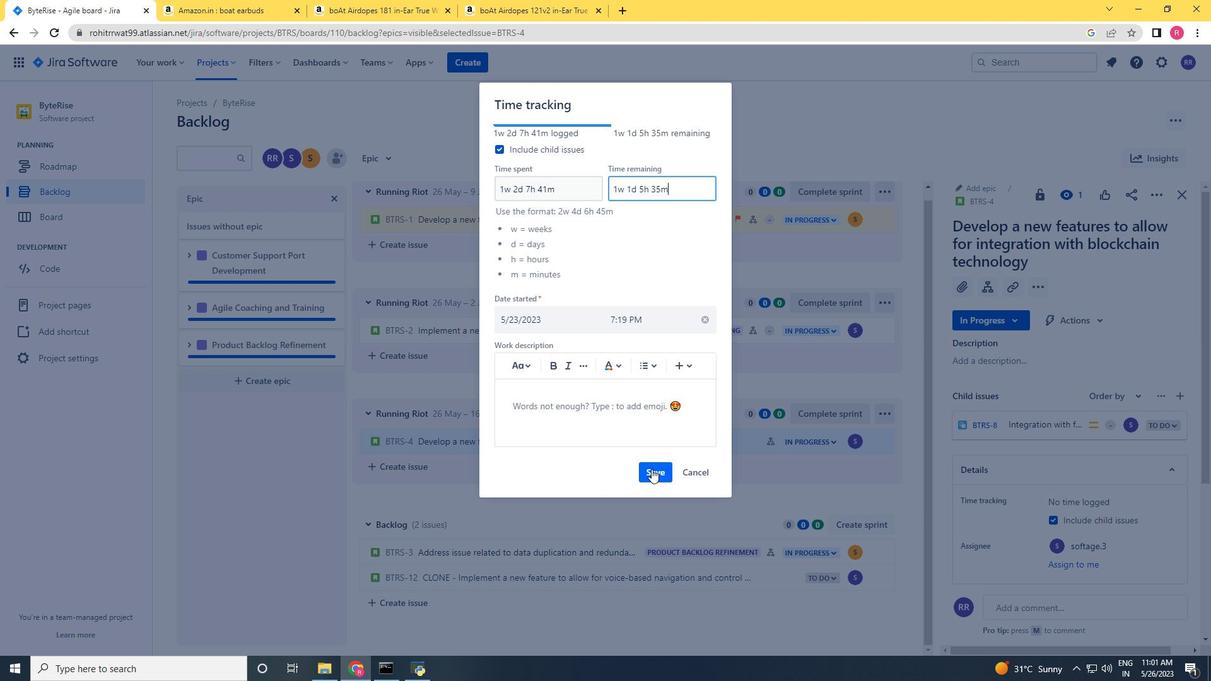 
Action: Mouse moved to (891, 445)
Screenshot: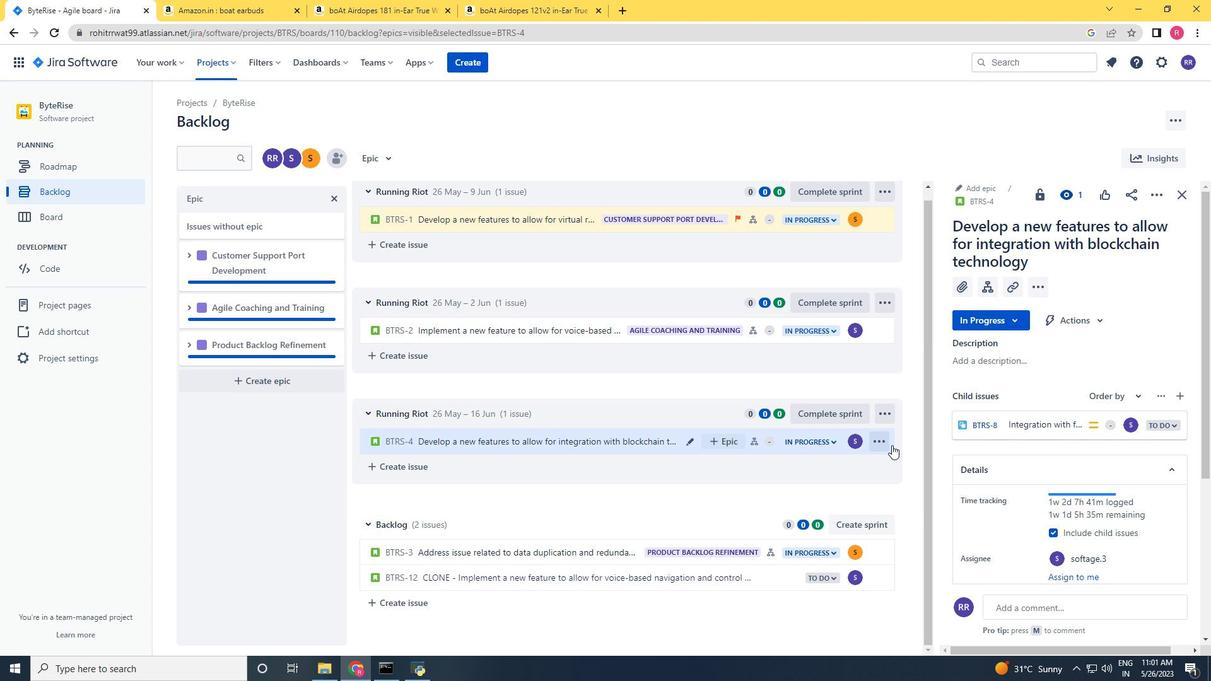 
Action: Mouse pressed left at (891, 445)
Screenshot: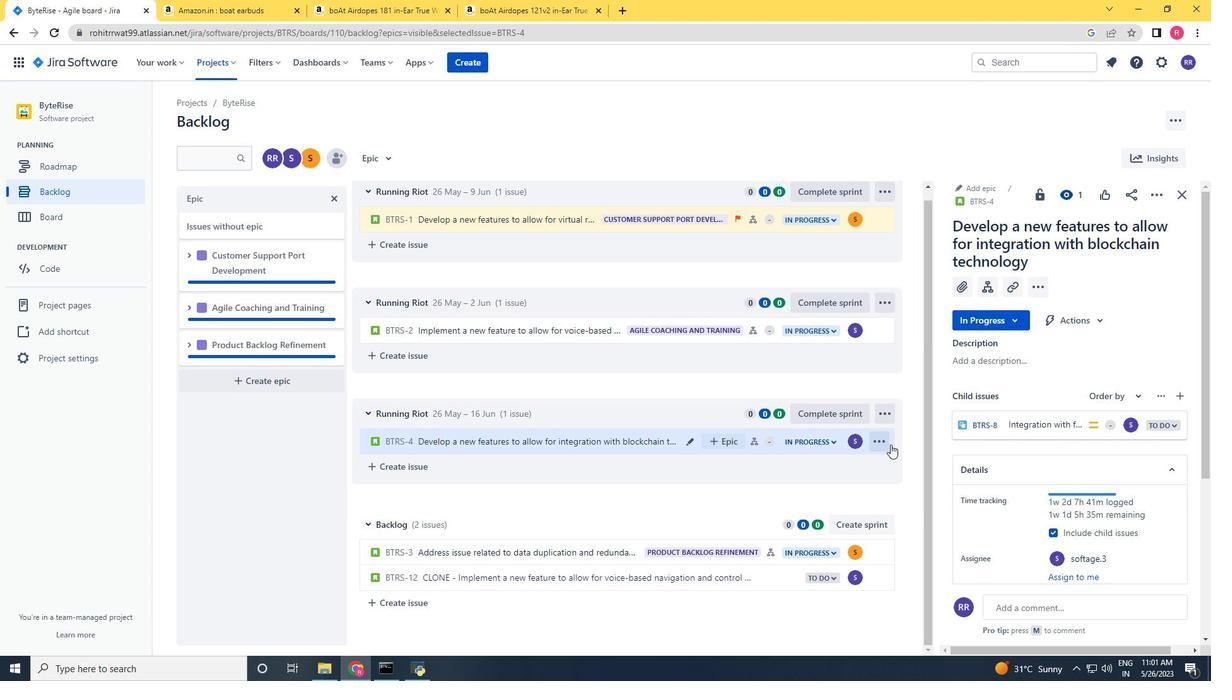 
Action: Mouse moved to (884, 445)
Screenshot: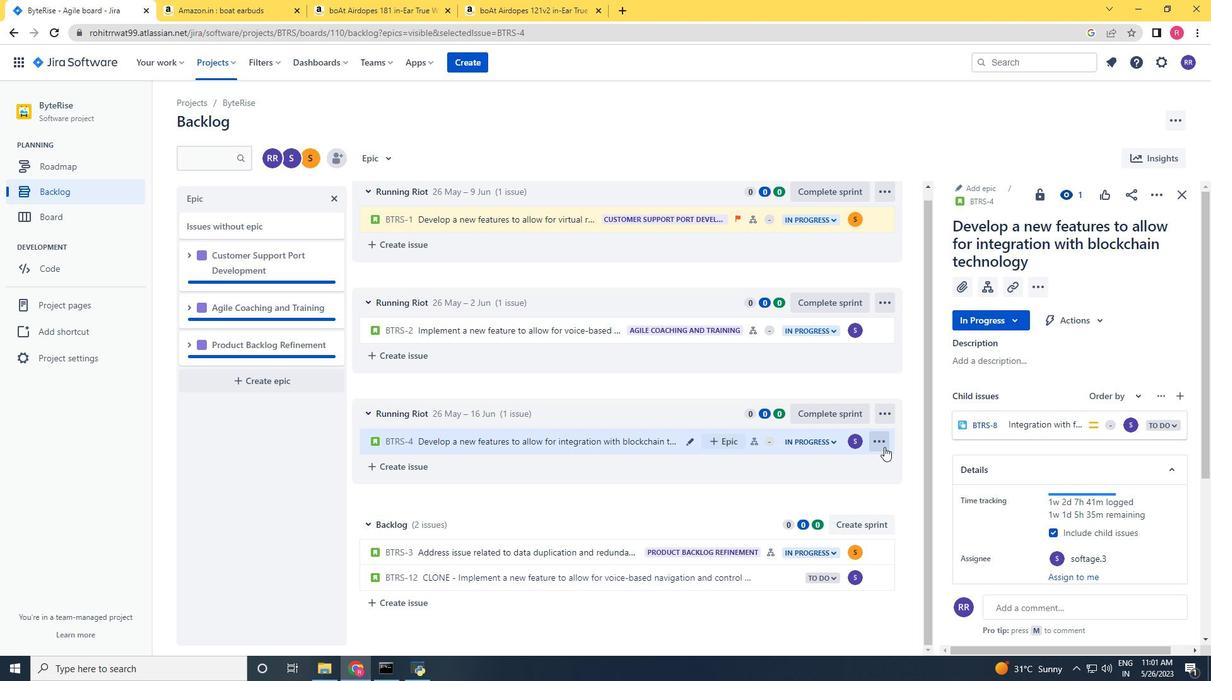 
Action: Mouse pressed left at (884, 445)
Screenshot: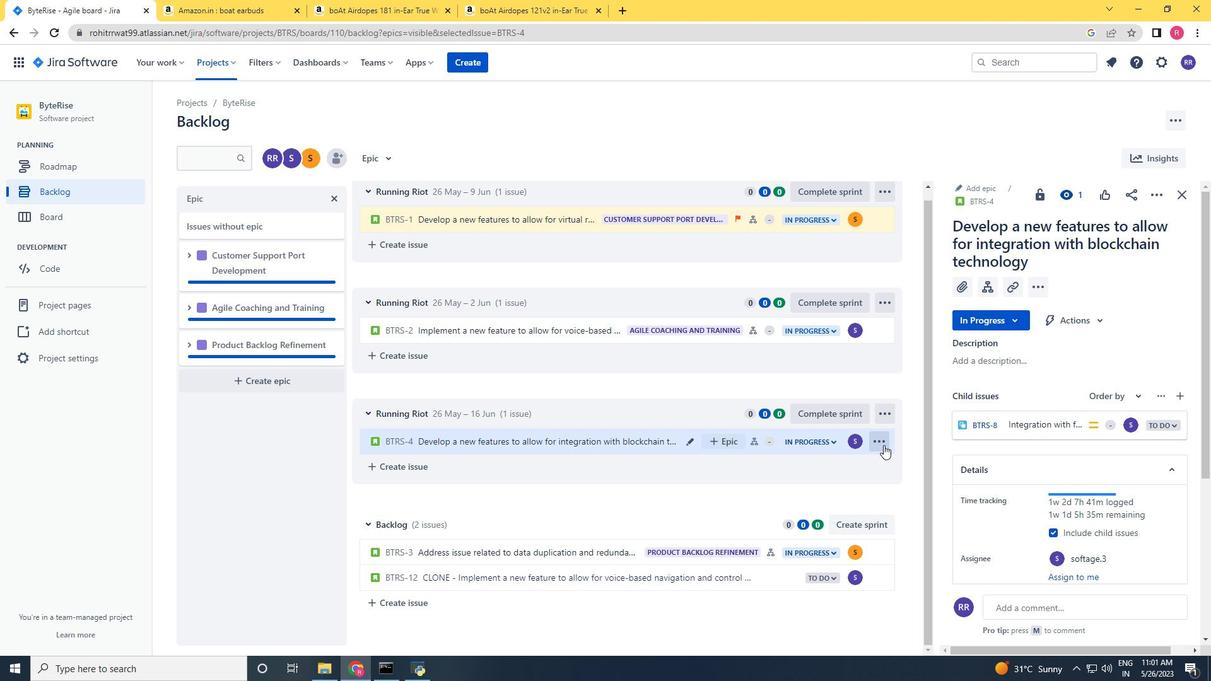 
Action: Mouse moved to (860, 414)
Screenshot: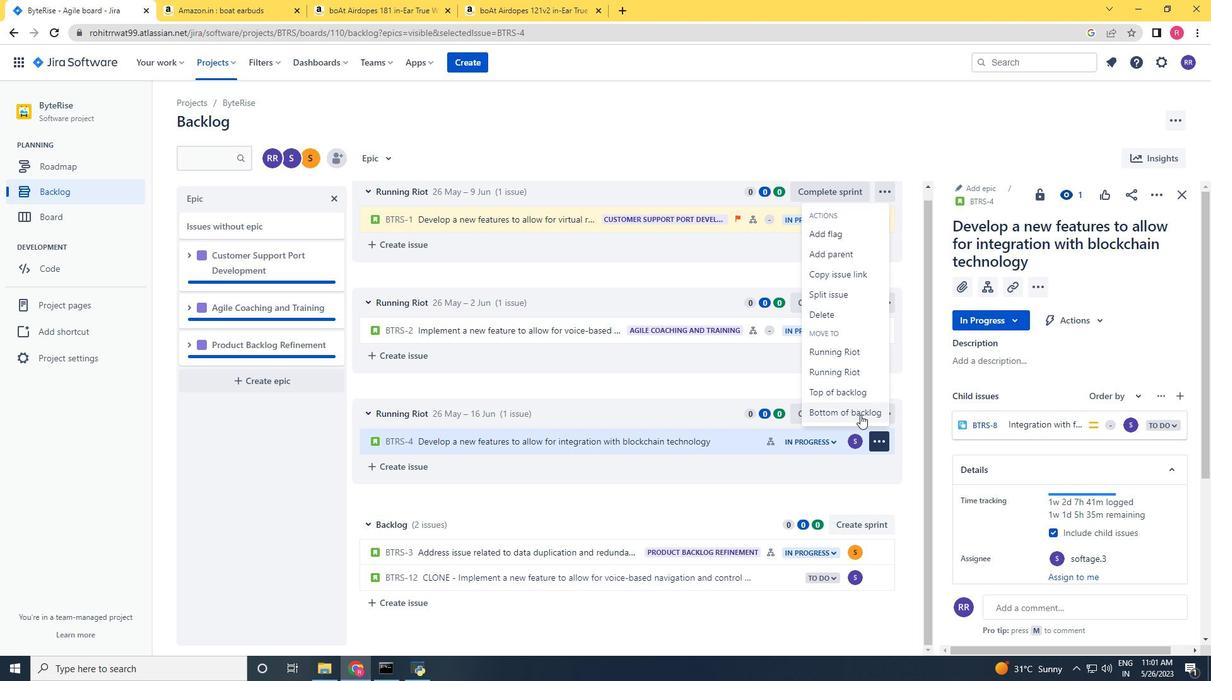 
Action: Mouse pressed left at (860, 414)
Screenshot: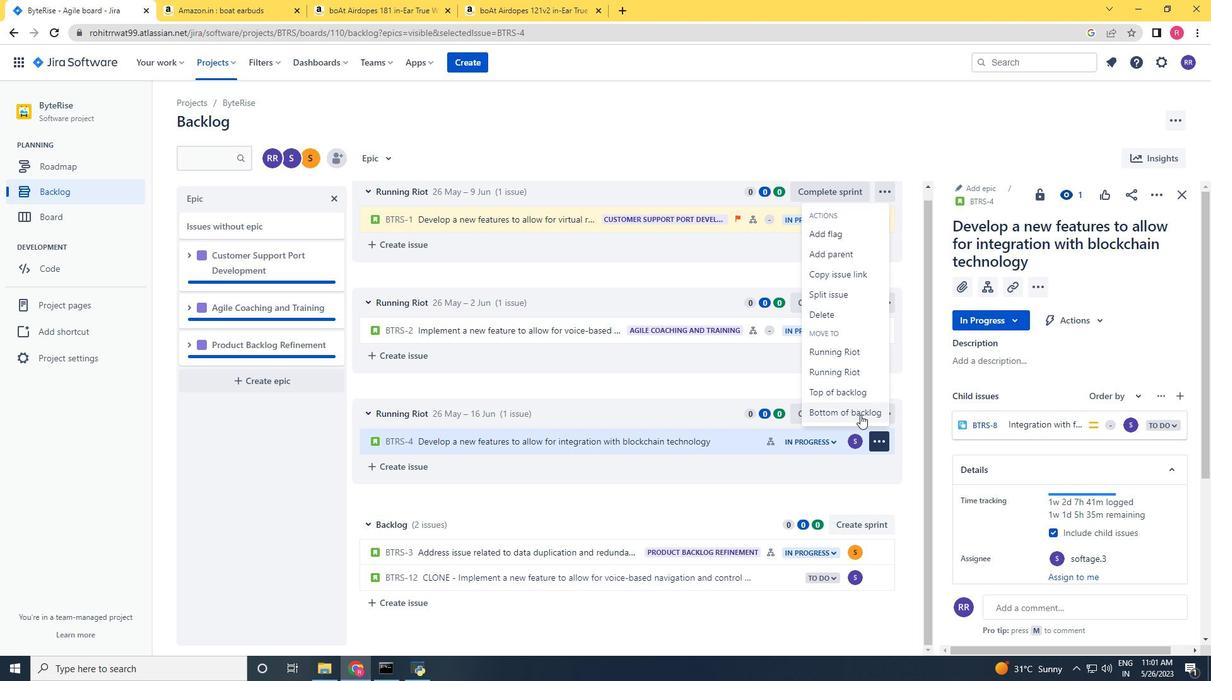 
Action: Mouse moved to (644, 207)
Screenshot: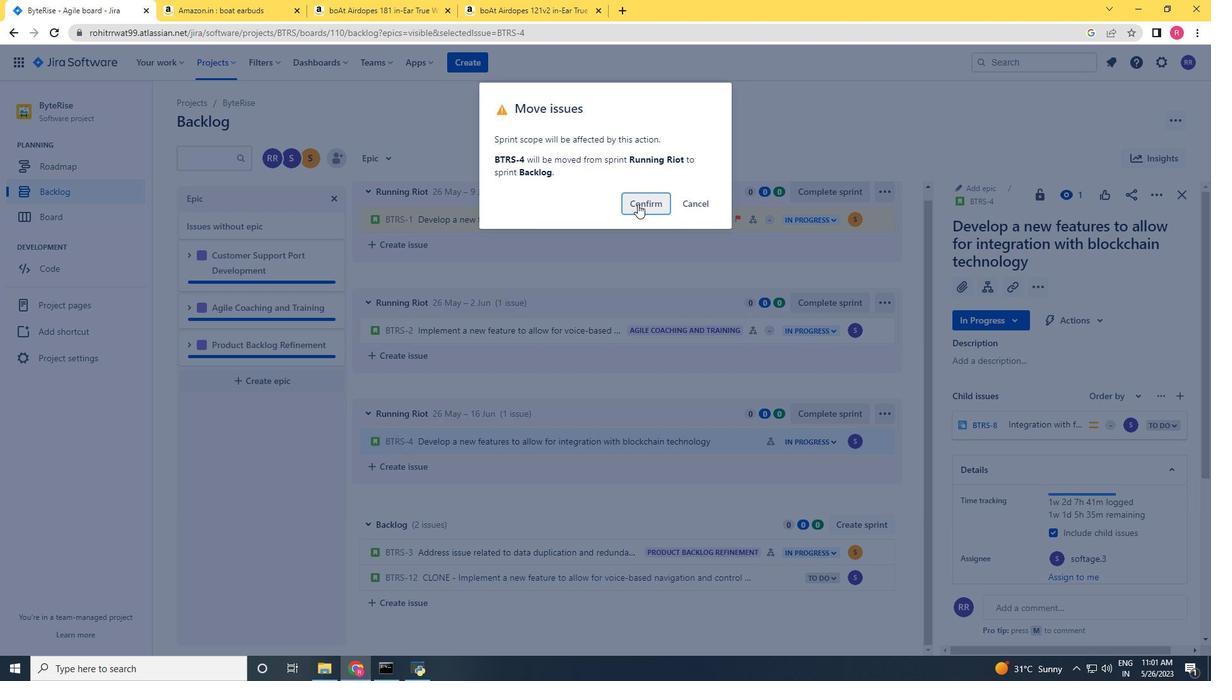 
Action: Mouse pressed left at (644, 207)
Screenshot: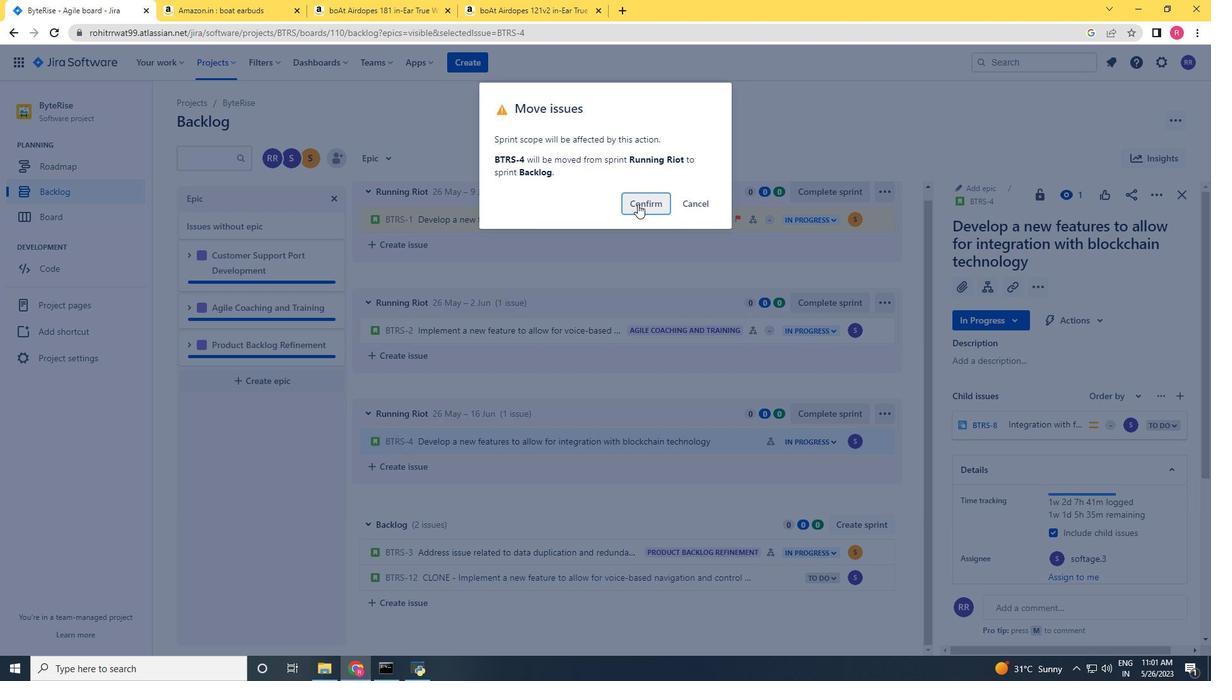 
Action: Mouse moved to (830, 609)
Screenshot: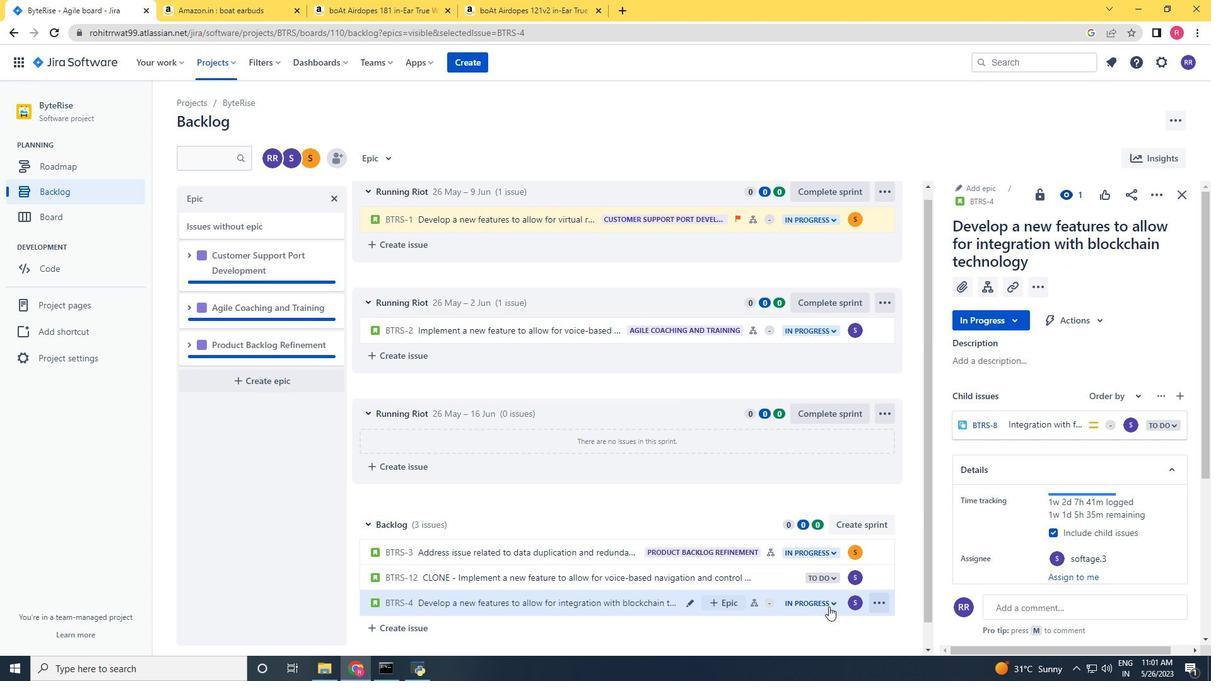 
Action: Mouse scrolled (830, 608) with delta (0, 0)
Screenshot: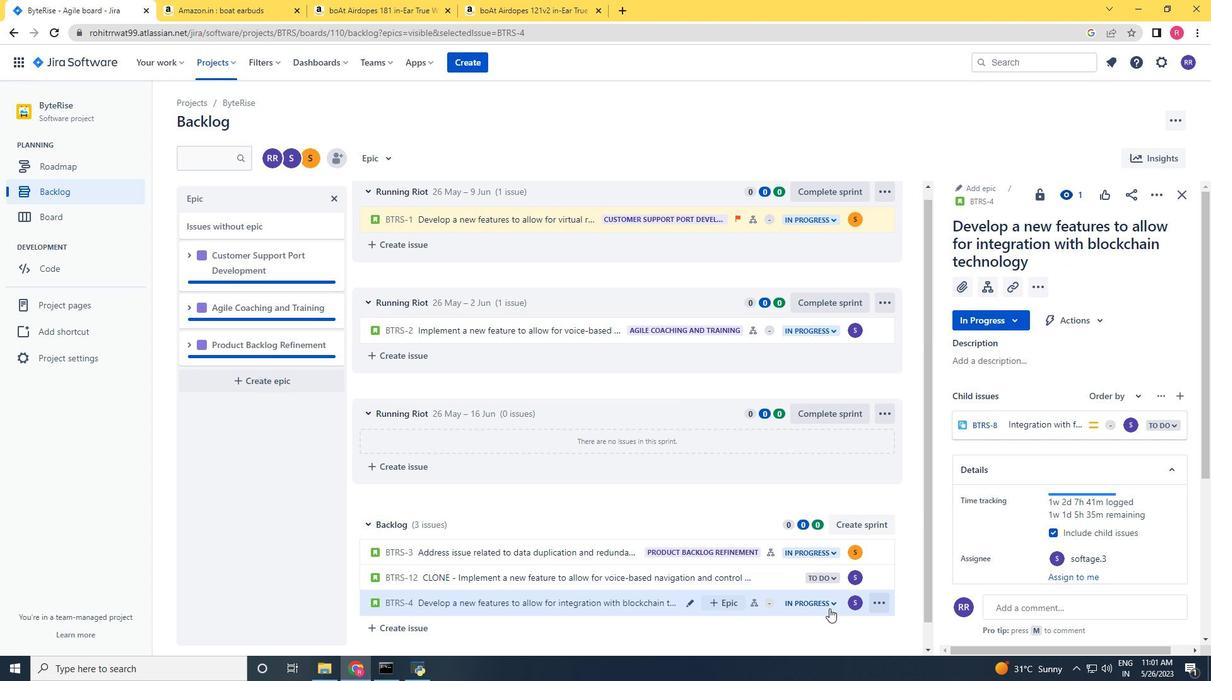 
Action: Mouse scrolled (830, 608) with delta (0, 0)
Screenshot: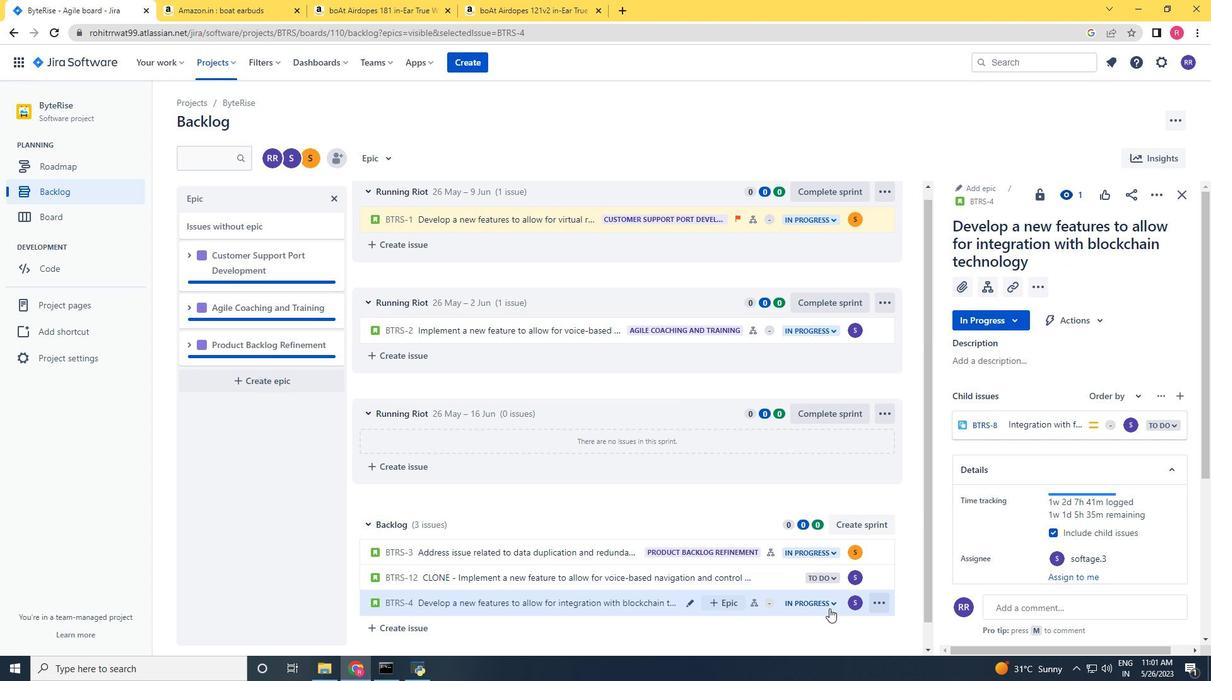 
Action: Mouse scrolled (830, 608) with delta (0, 0)
Screenshot: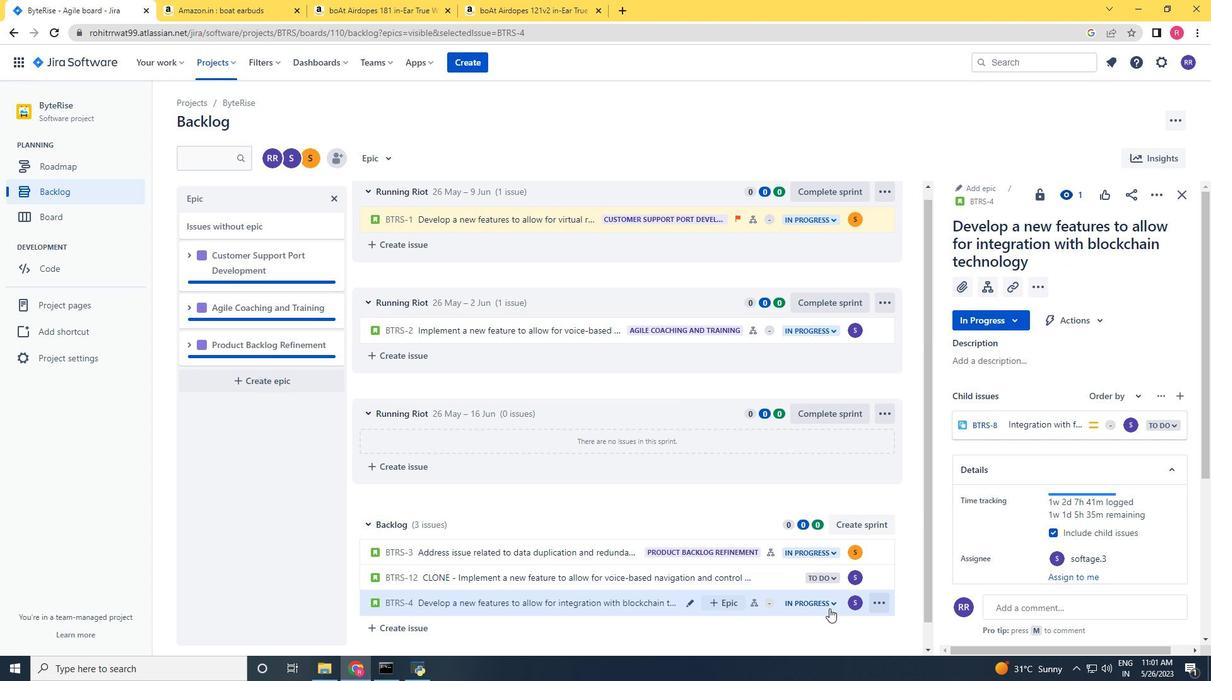 
Action: Mouse scrolled (830, 608) with delta (0, 0)
Screenshot: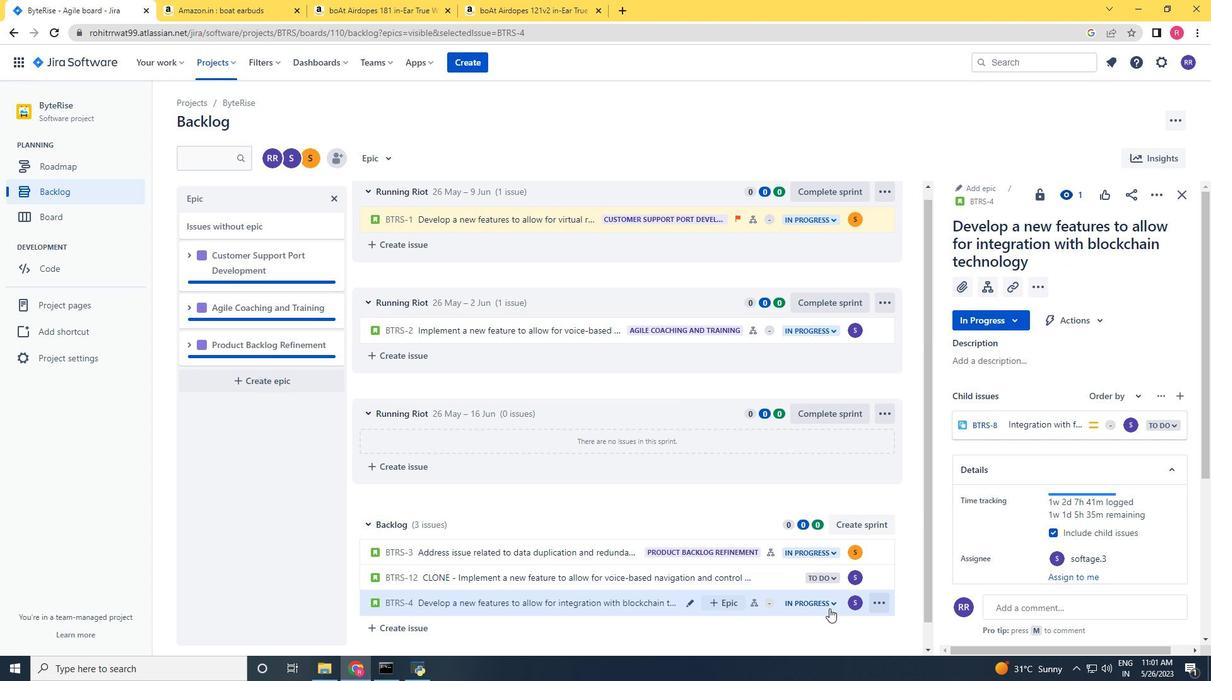 
Action: Mouse moved to (720, 580)
Screenshot: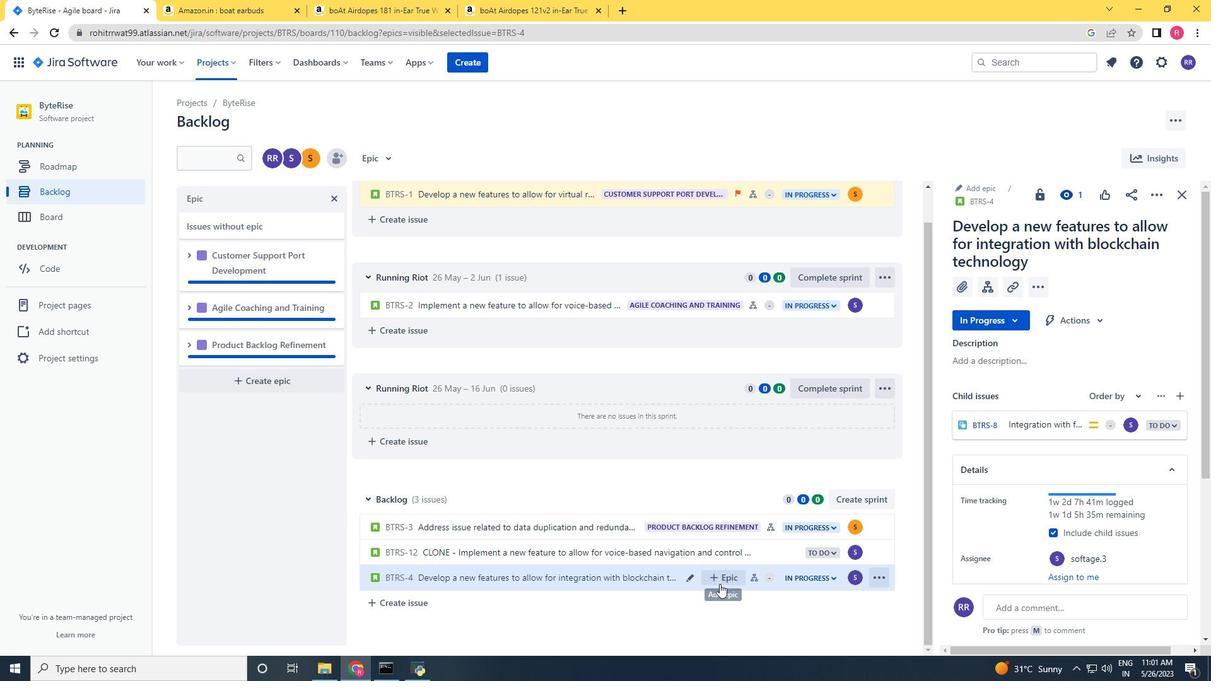 
Action: Mouse pressed left at (720, 580)
Screenshot: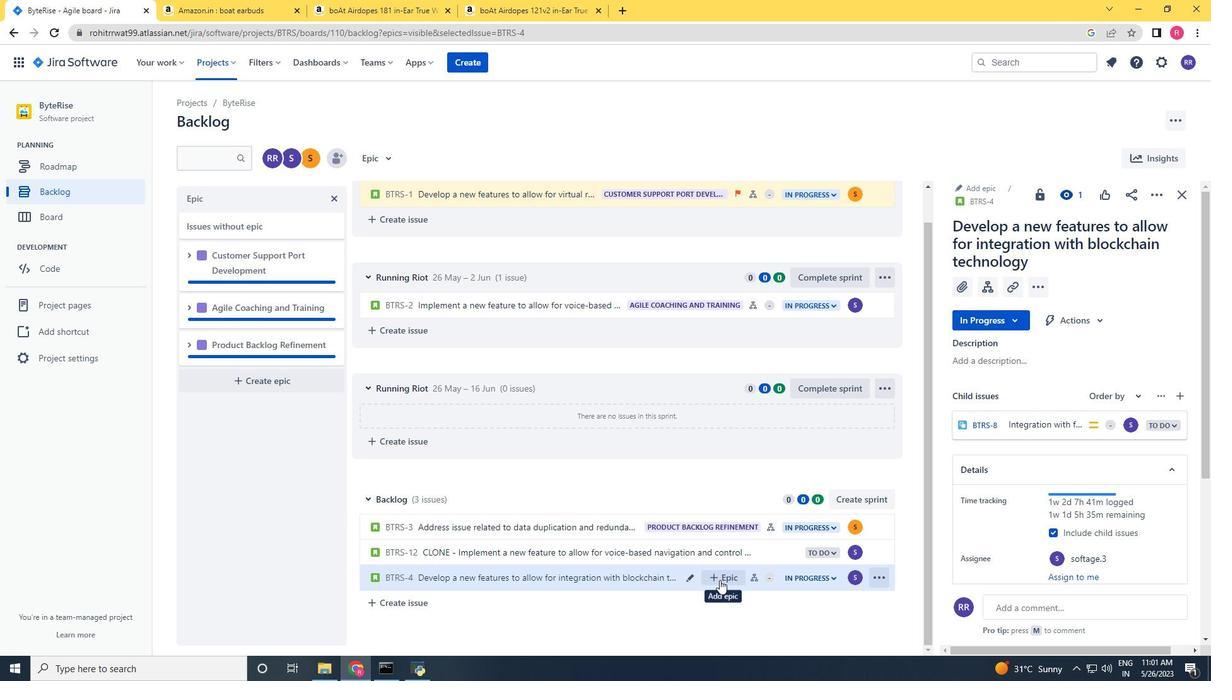 
Action: Mouse moved to (755, 611)
Screenshot: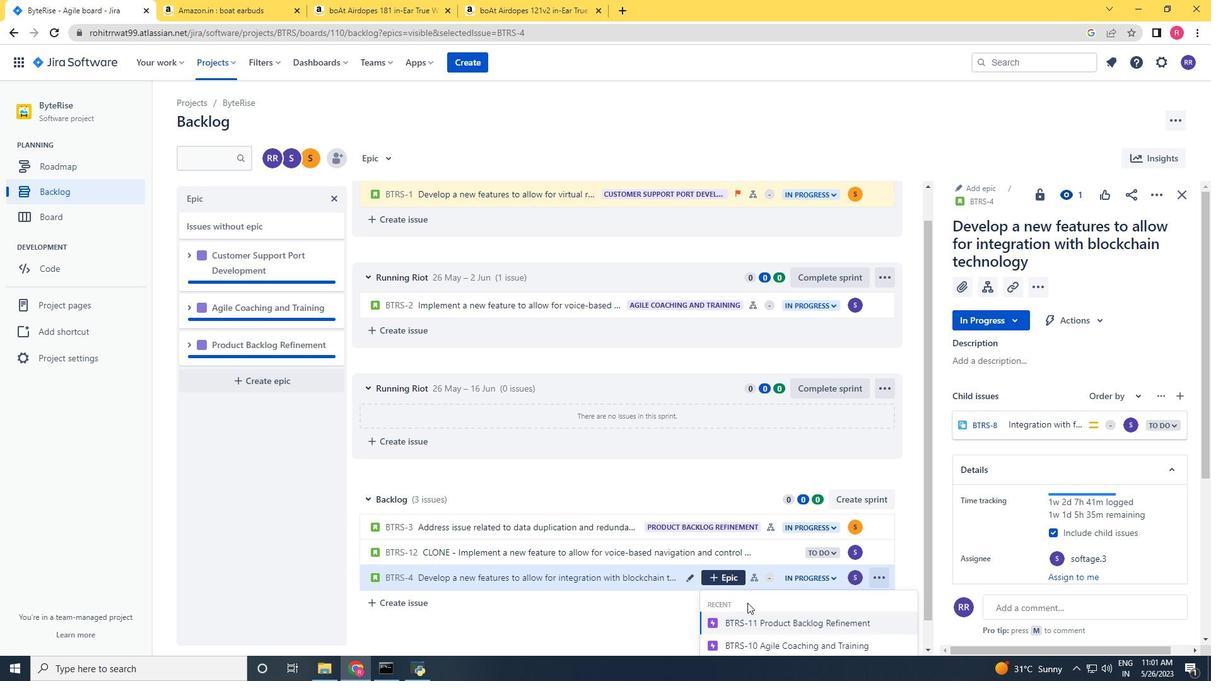 
Action: Mouse scrolled (755, 611) with delta (0, 0)
Screenshot: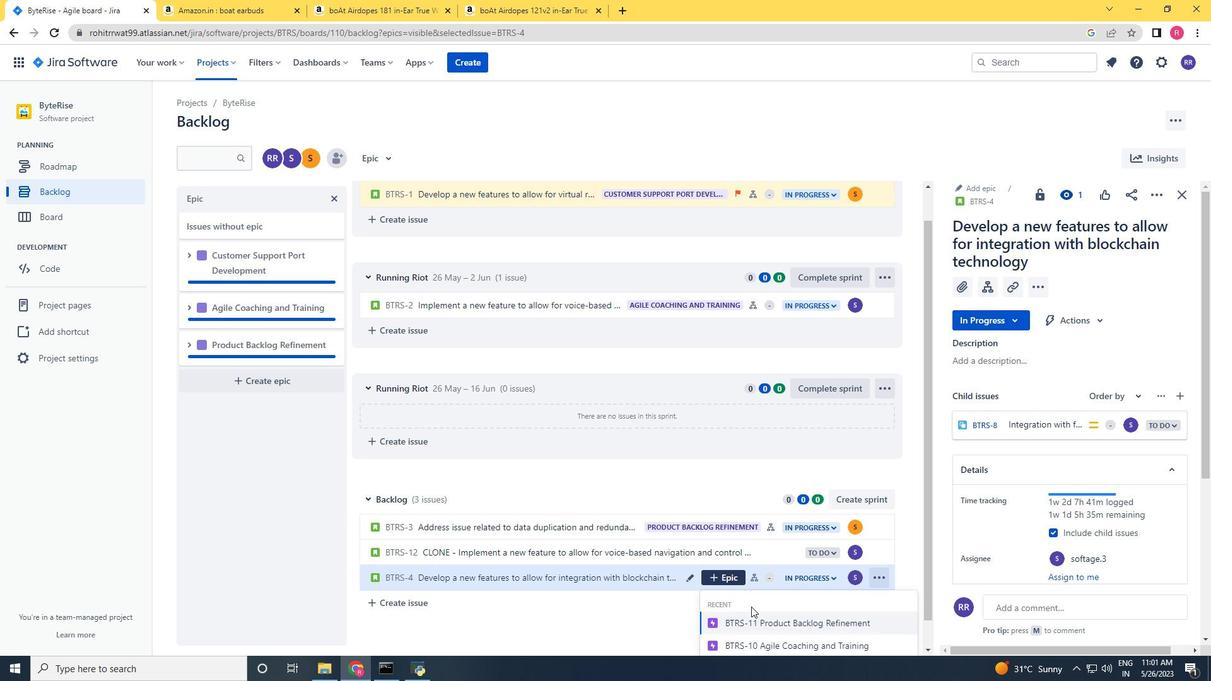 
Action: Mouse moved to (756, 612)
Screenshot: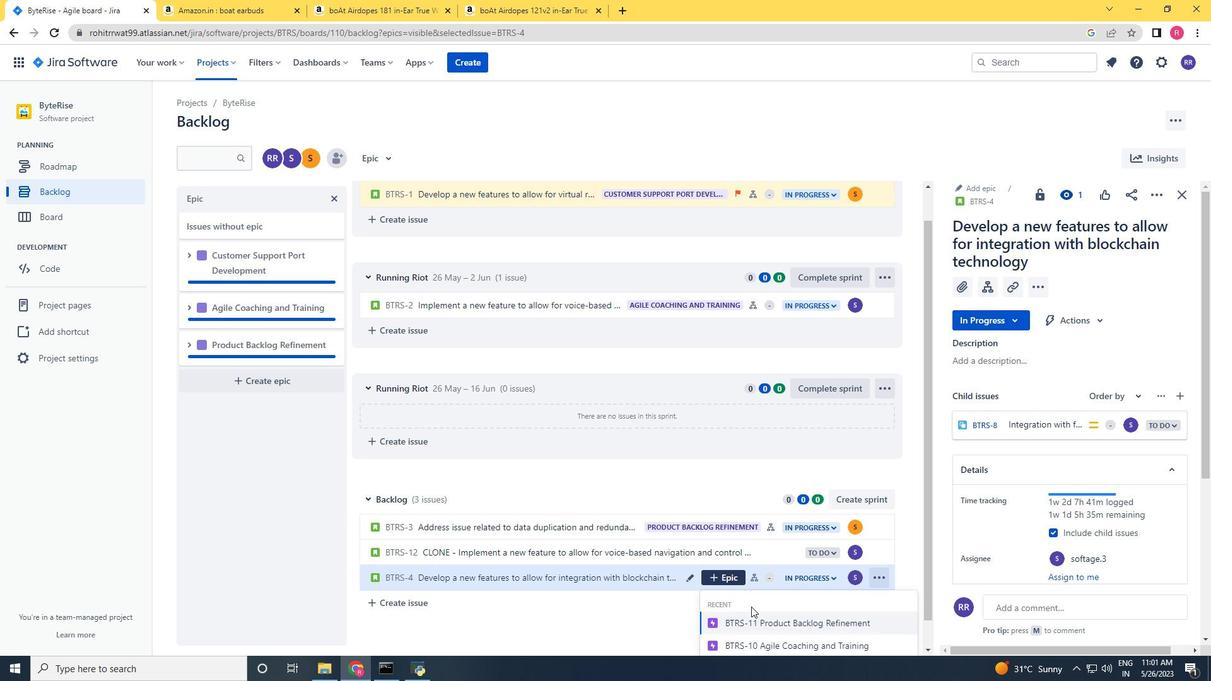 
Action: Mouse scrolled (756, 611) with delta (0, 0)
Screenshot: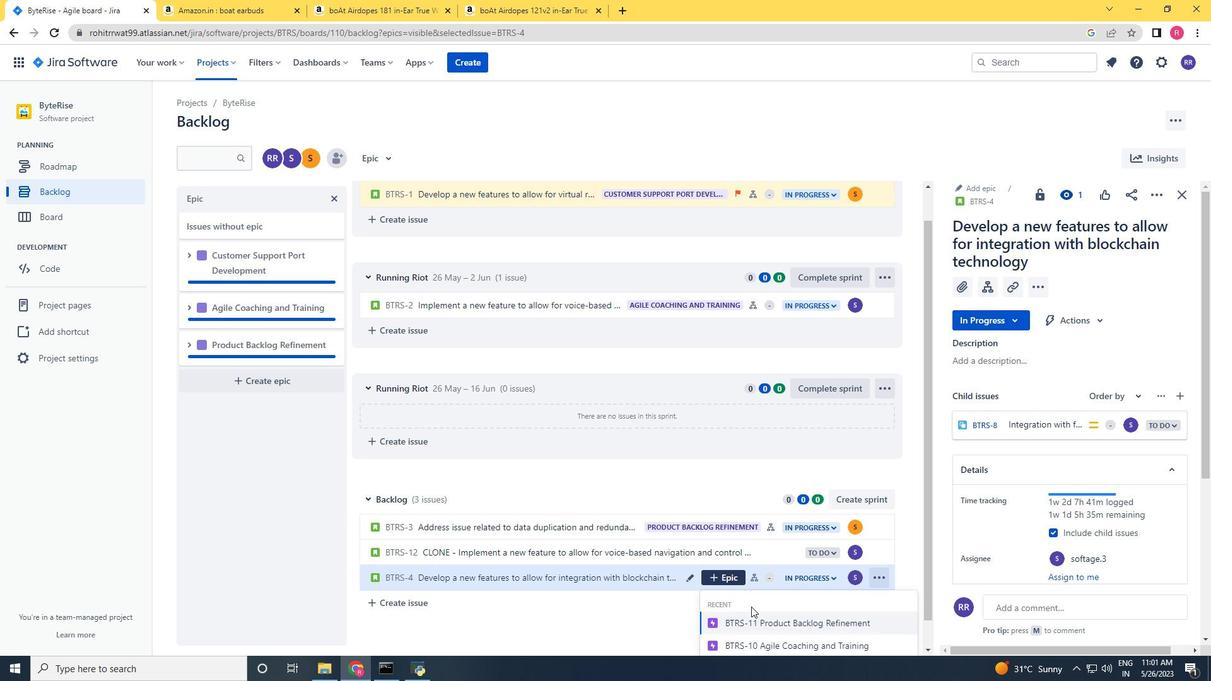 
Action: Mouse scrolled (756, 611) with delta (0, 0)
Screenshot: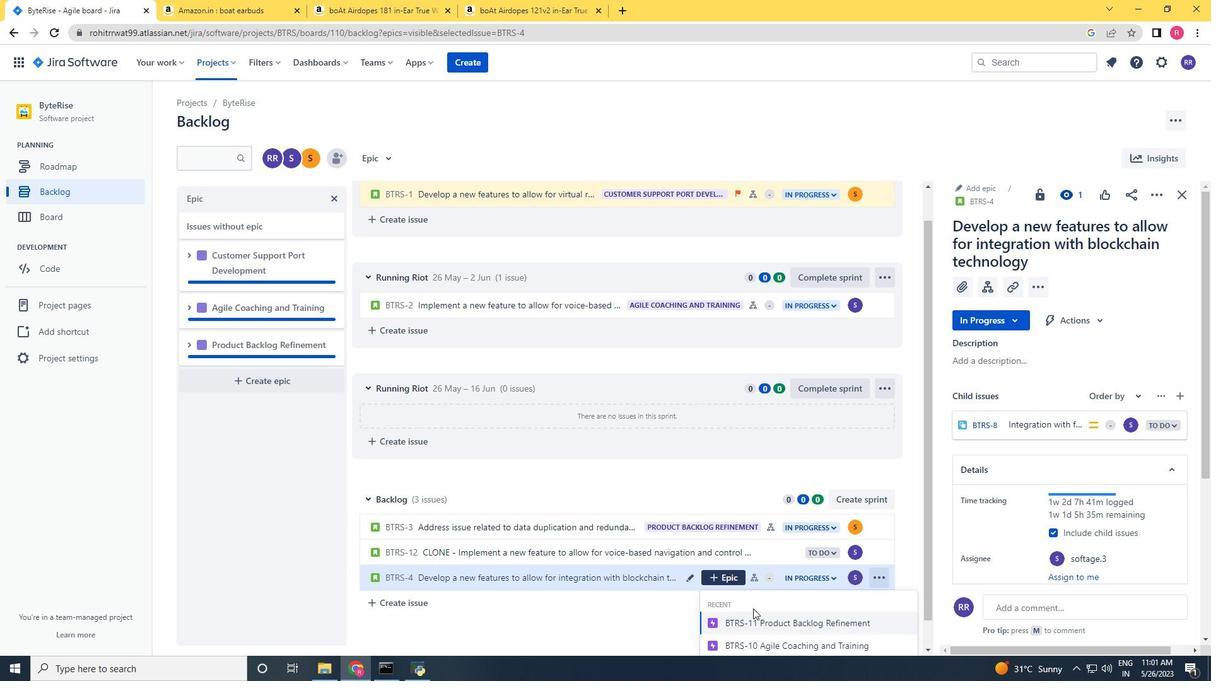 
Action: Mouse scrolled (756, 611) with delta (0, 0)
Screenshot: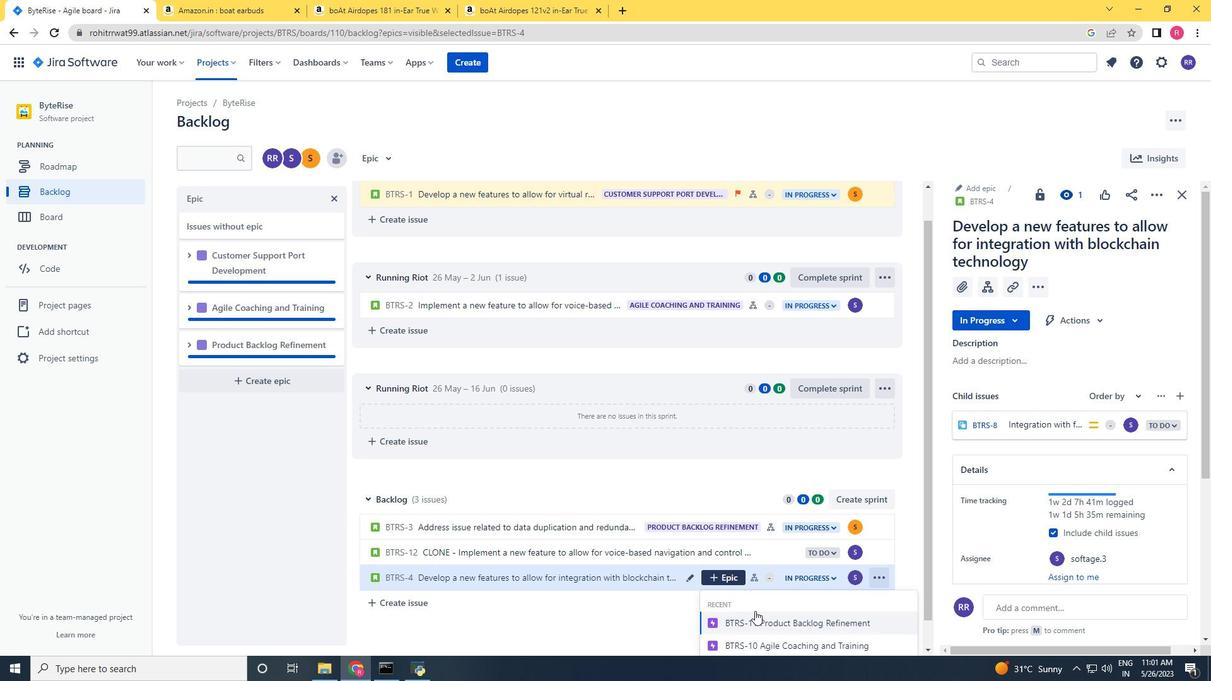 
Action: Mouse moved to (804, 645)
Screenshot: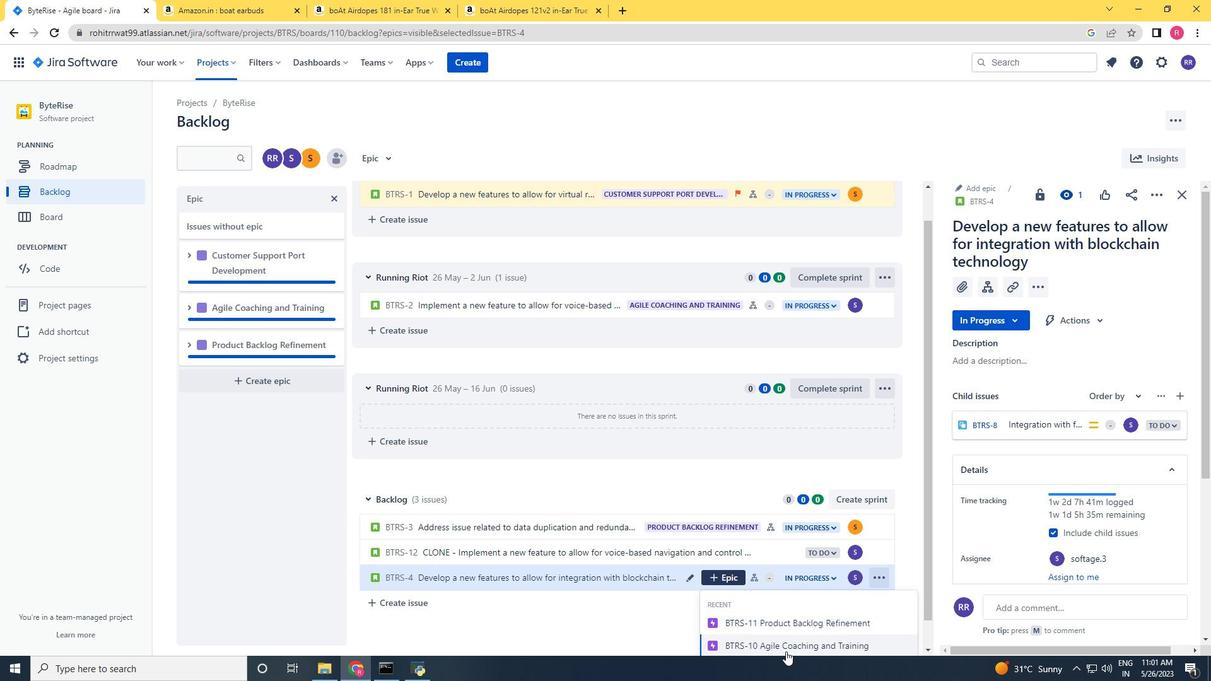 
Action: Mouse scrolled (804, 644) with delta (0, 0)
Screenshot: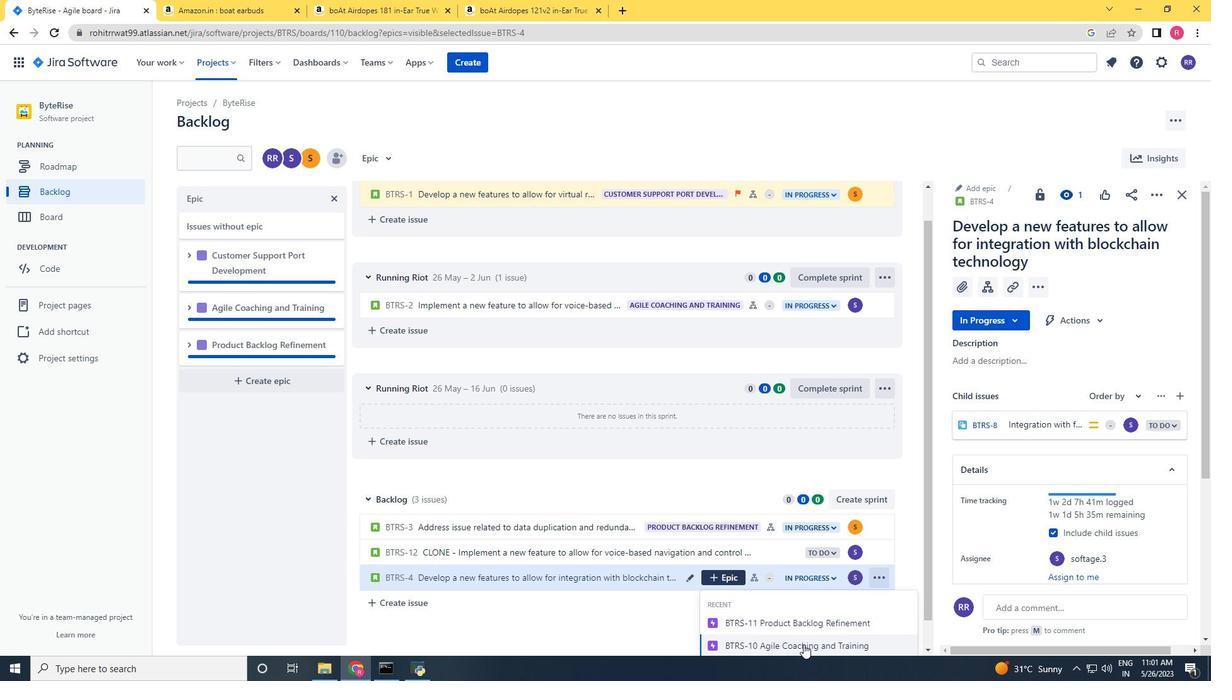 
Action: Mouse scrolled (804, 644) with delta (0, 0)
Screenshot: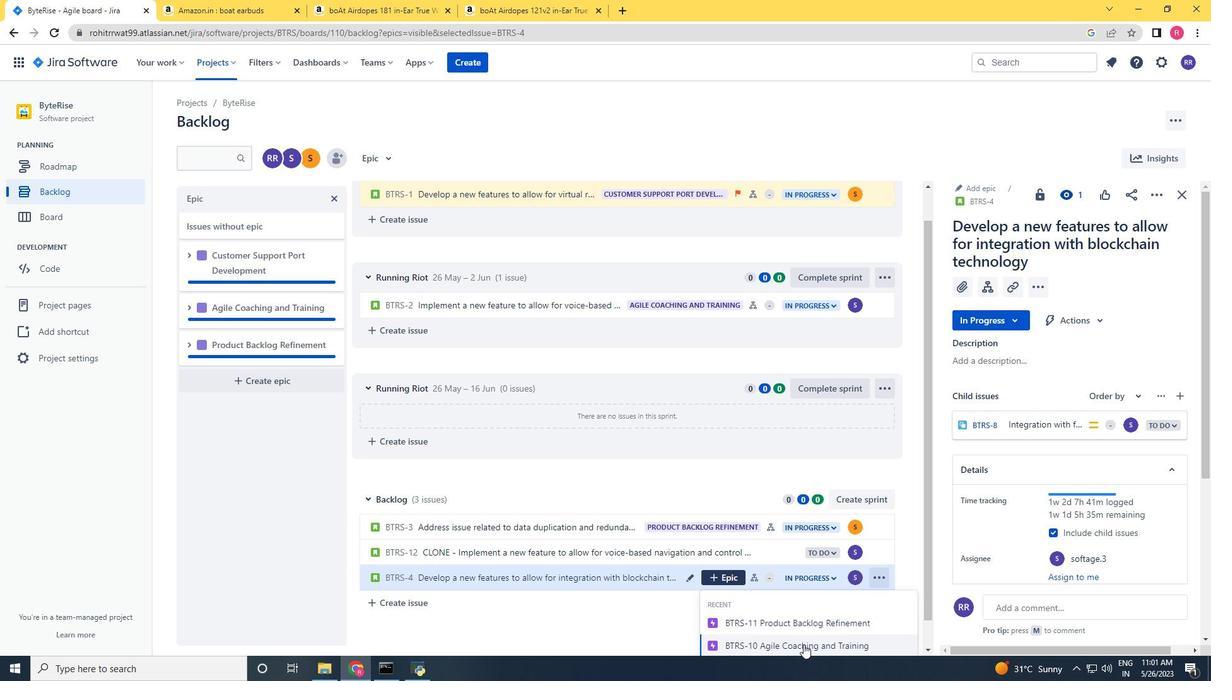 
Action: Mouse scrolled (804, 644) with delta (0, 0)
Screenshot: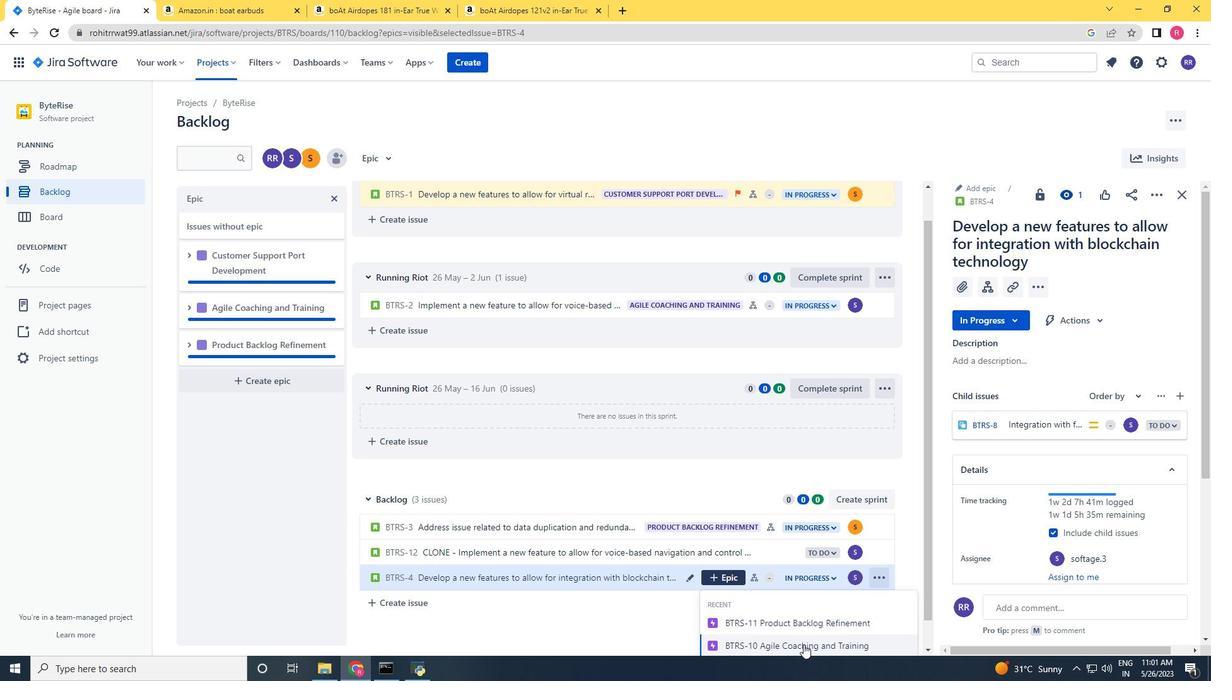 
Action: Mouse moved to (804, 644)
Screenshot: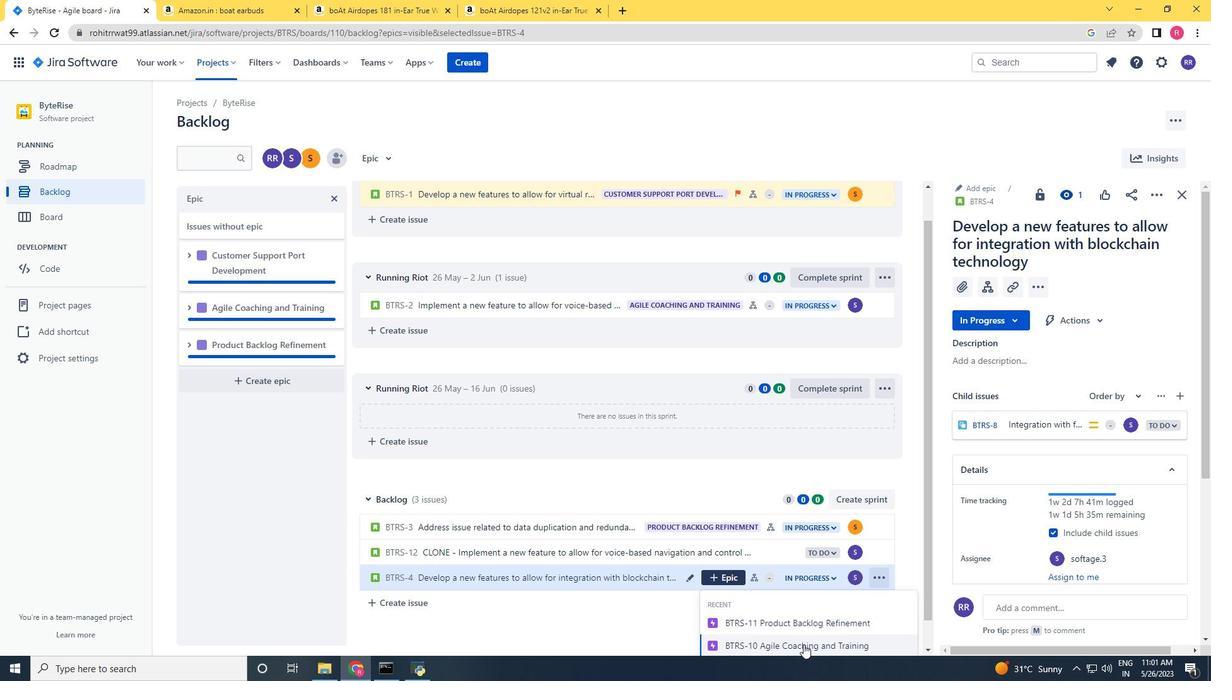 
Action: Mouse scrolled (804, 643) with delta (0, 0)
Screenshot: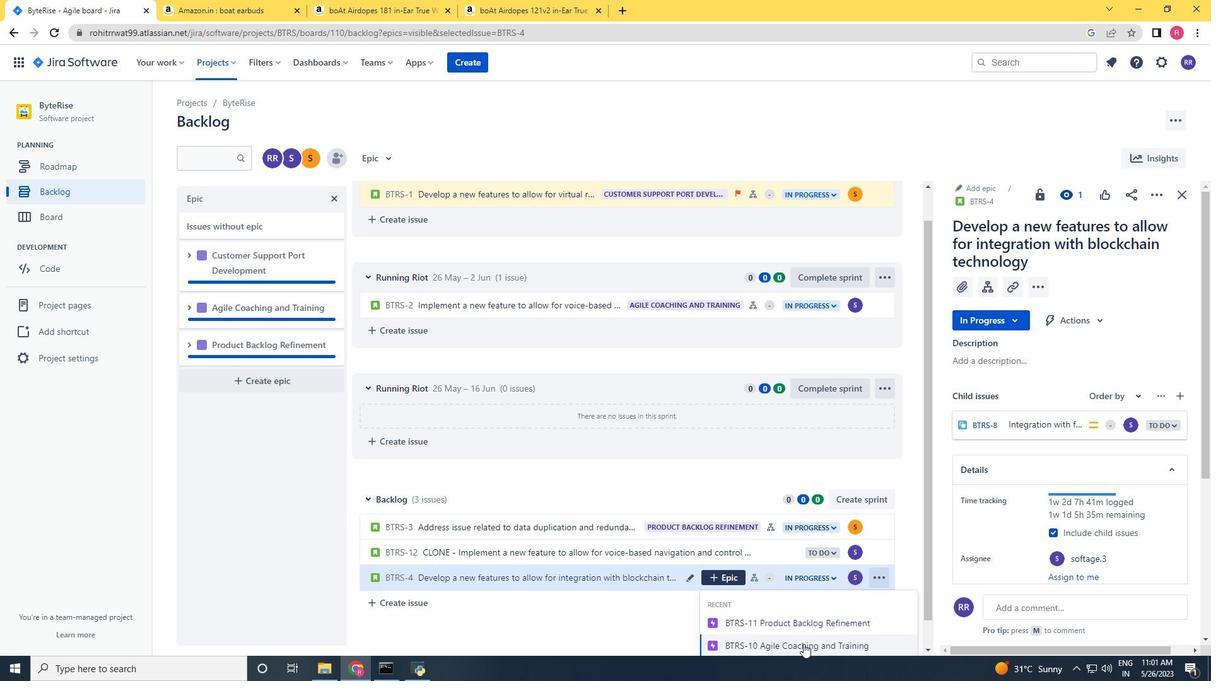 
Action: Mouse moved to (590, 552)
Screenshot: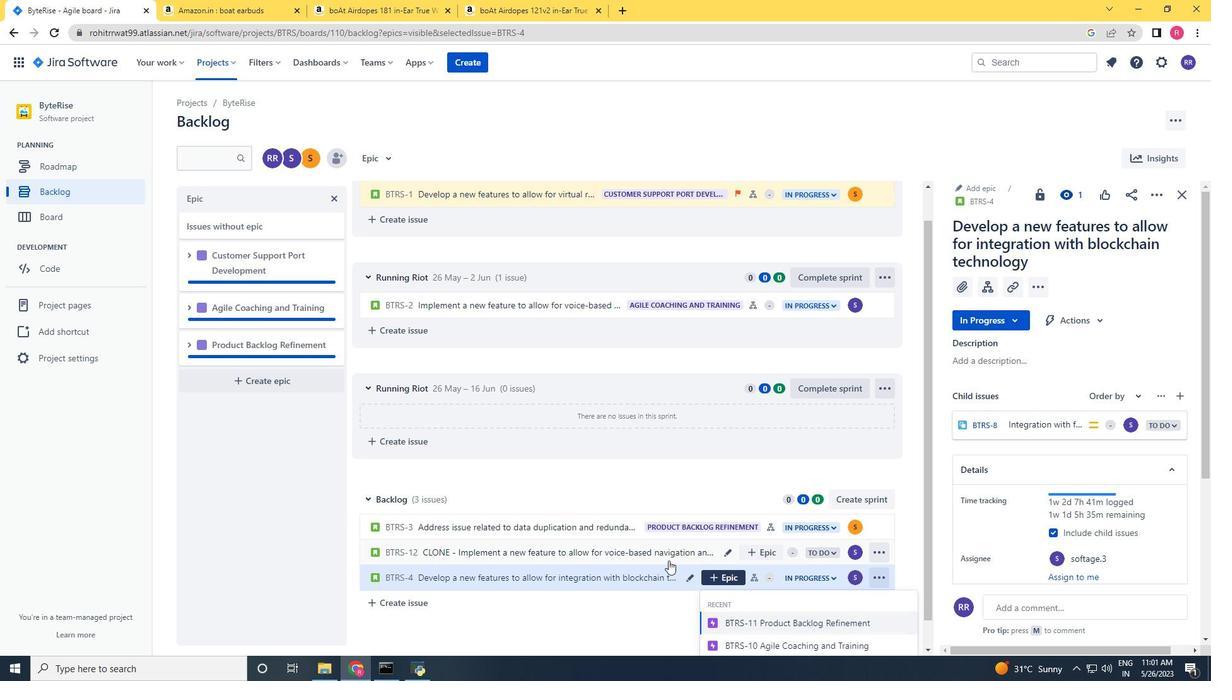 
Action: Mouse scrolled (590, 551) with delta (0, 0)
Screenshot: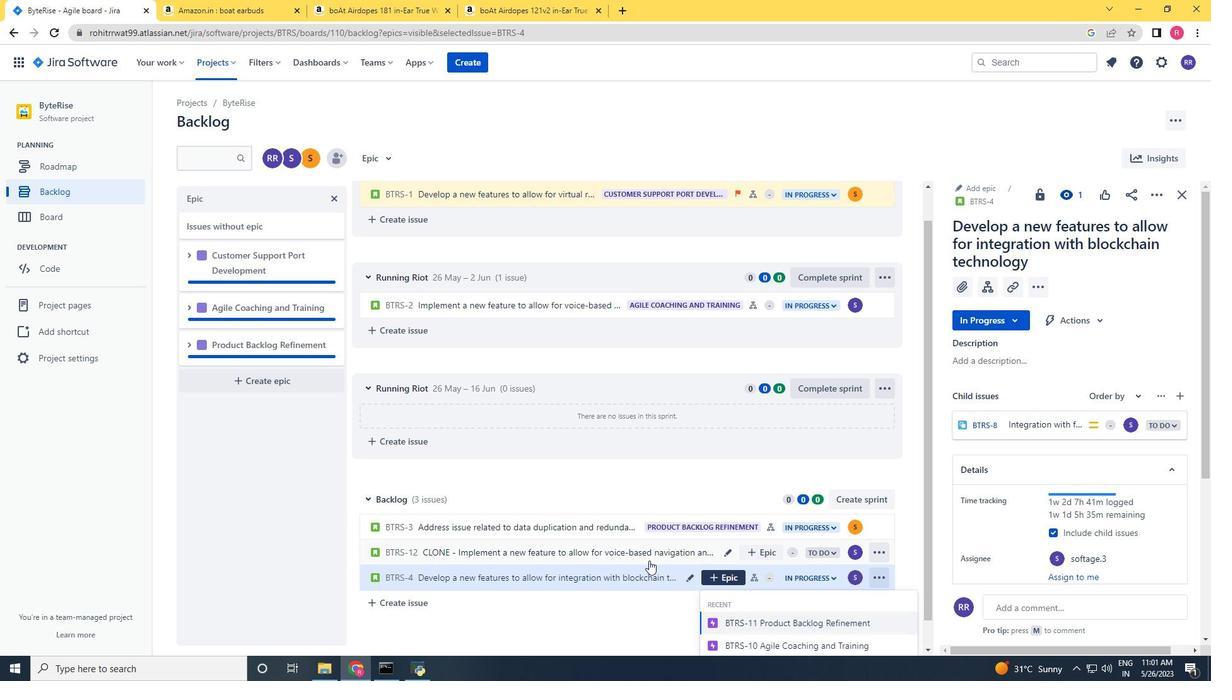 
Action: Mouse scrolled (590, 551) with delta (0, 0)
Screenshot: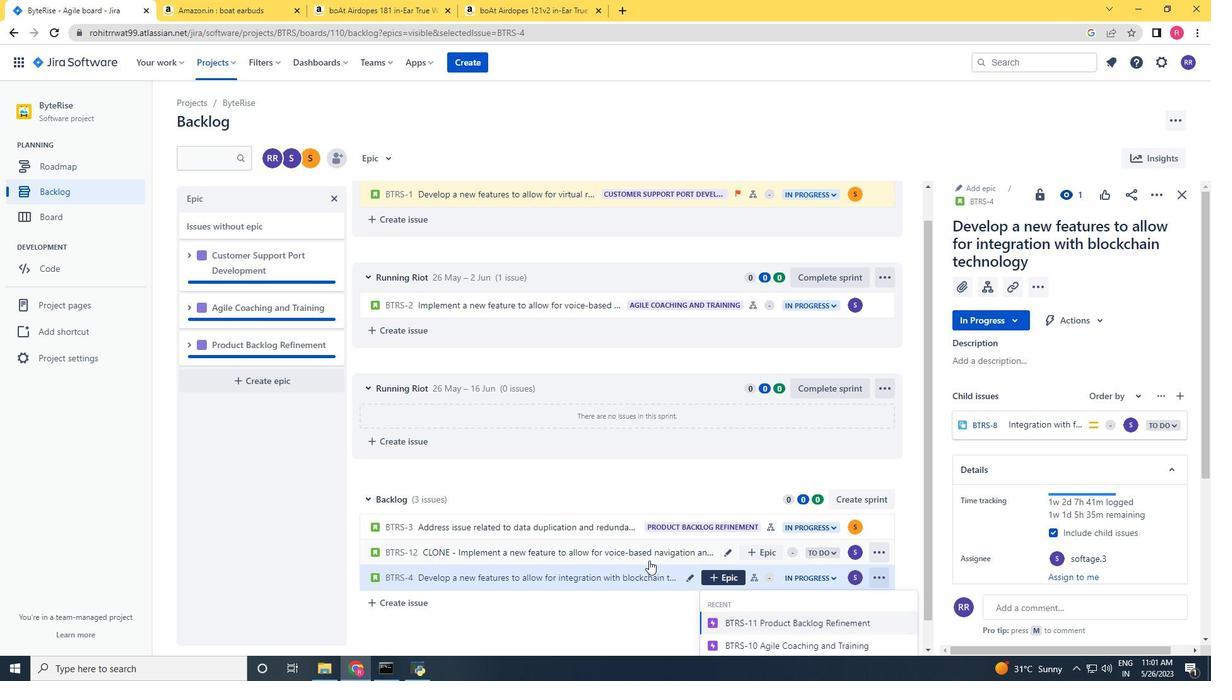
Action: Mouse scrolled (590, 551) with delta (0, 0)
Screenshot: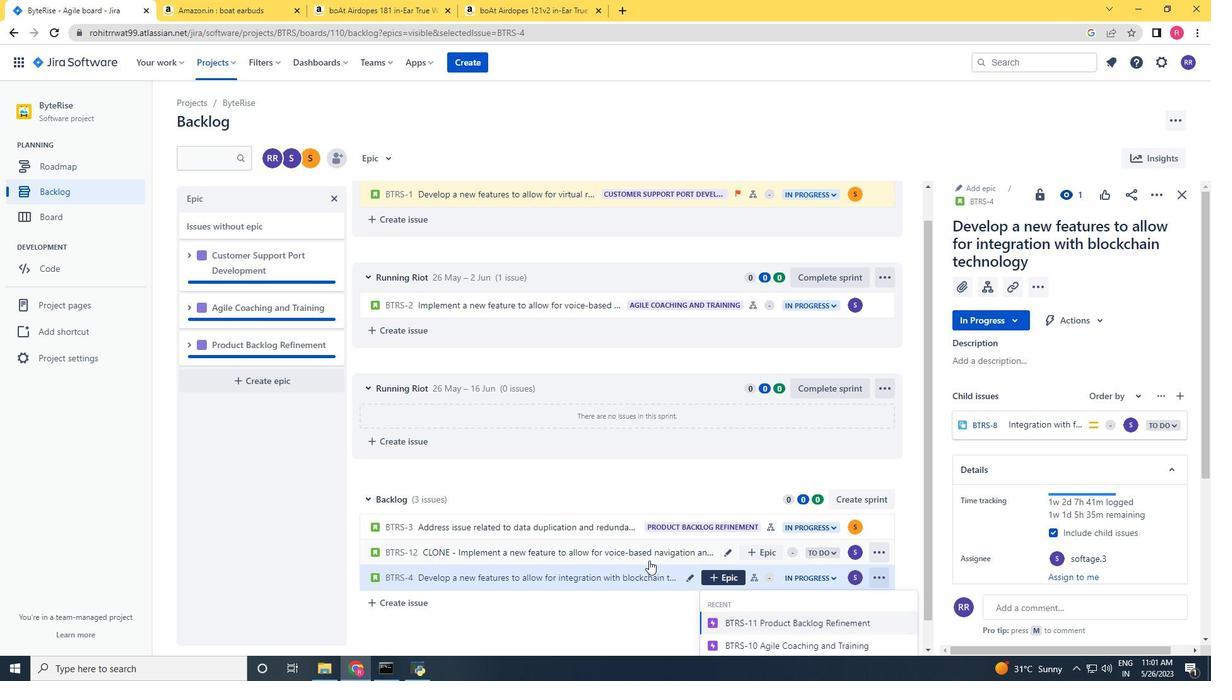 
Action: Mouse scrolled (590, 551) with delta (0, 0)
Screenshot: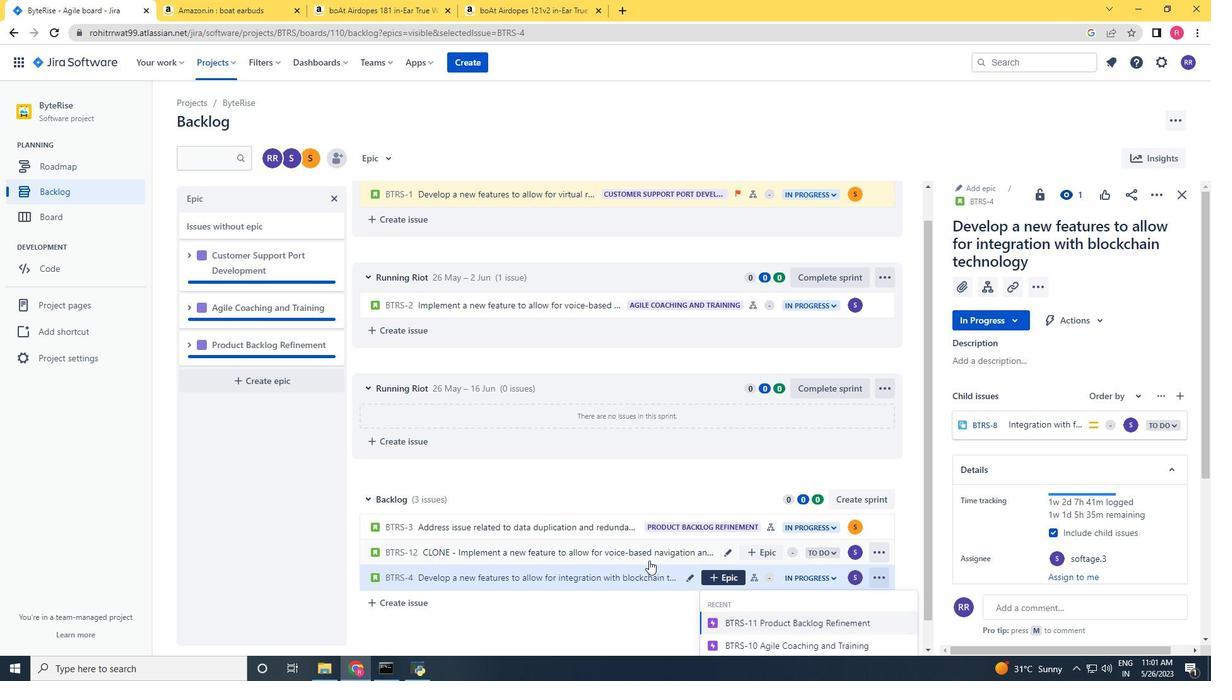 
Action: Mouse scrolled (590, 551) with delta (0, 0)
Screenshot: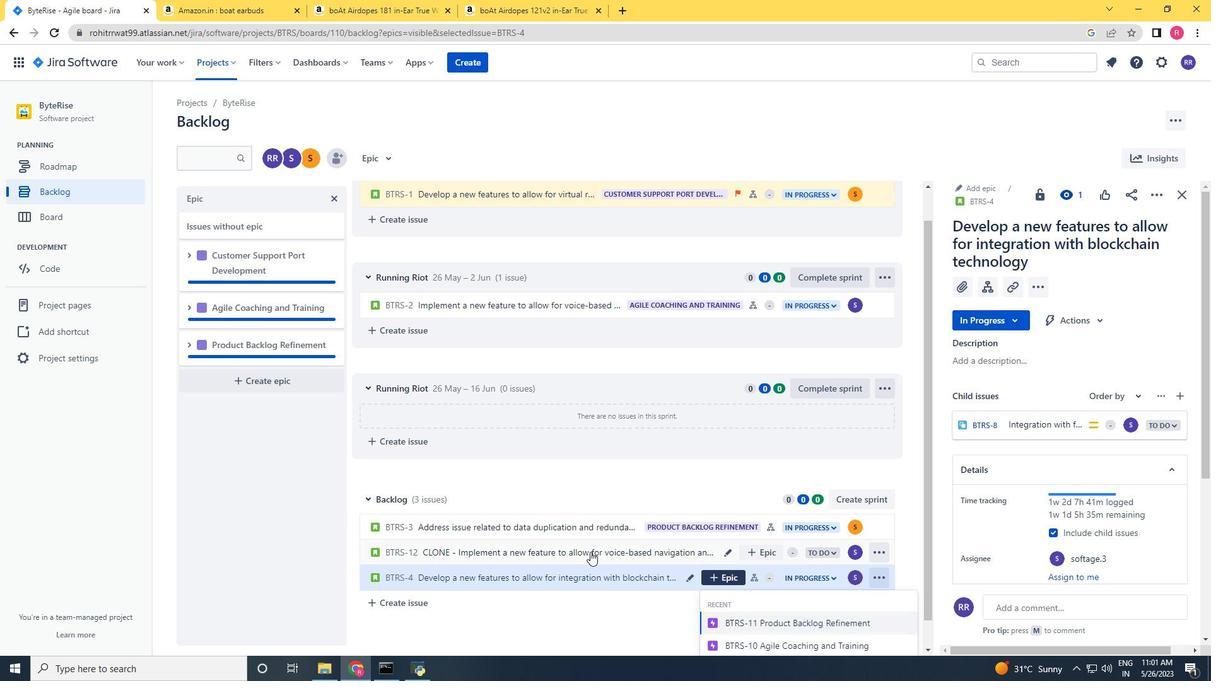 
Action: Mouse scrolled (590, 551) with delta (0, 0)
Screenshot: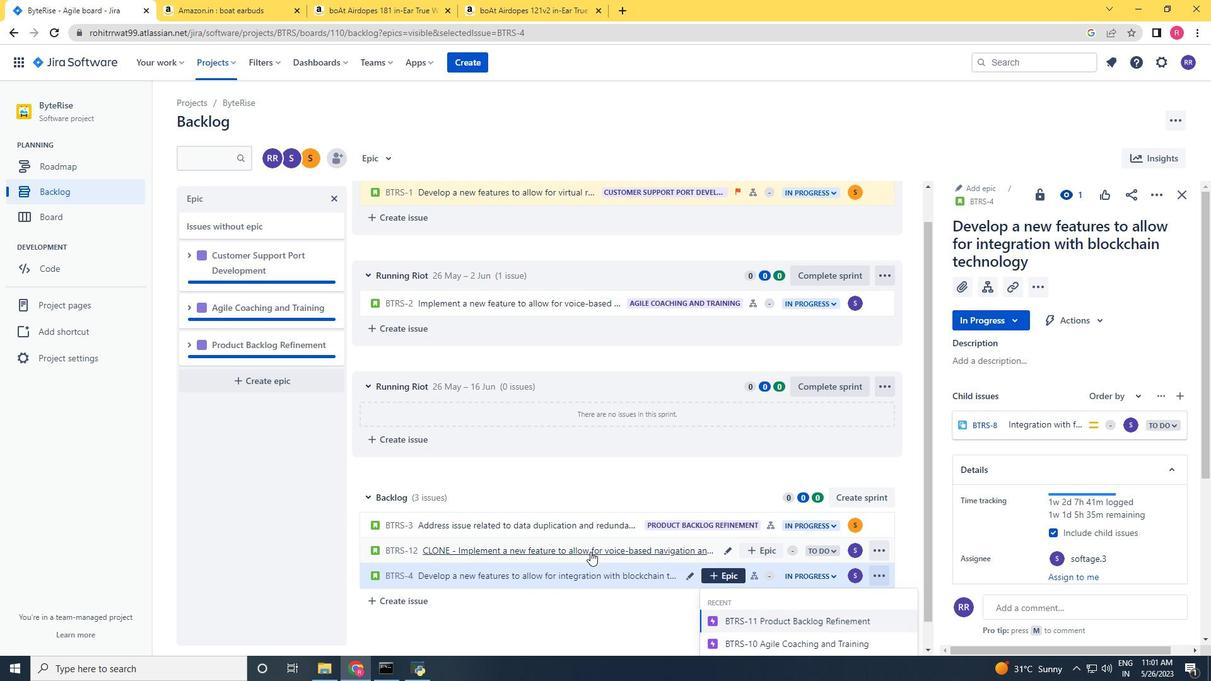 
Action: Mouse moved to (860, 643)
Screenshot: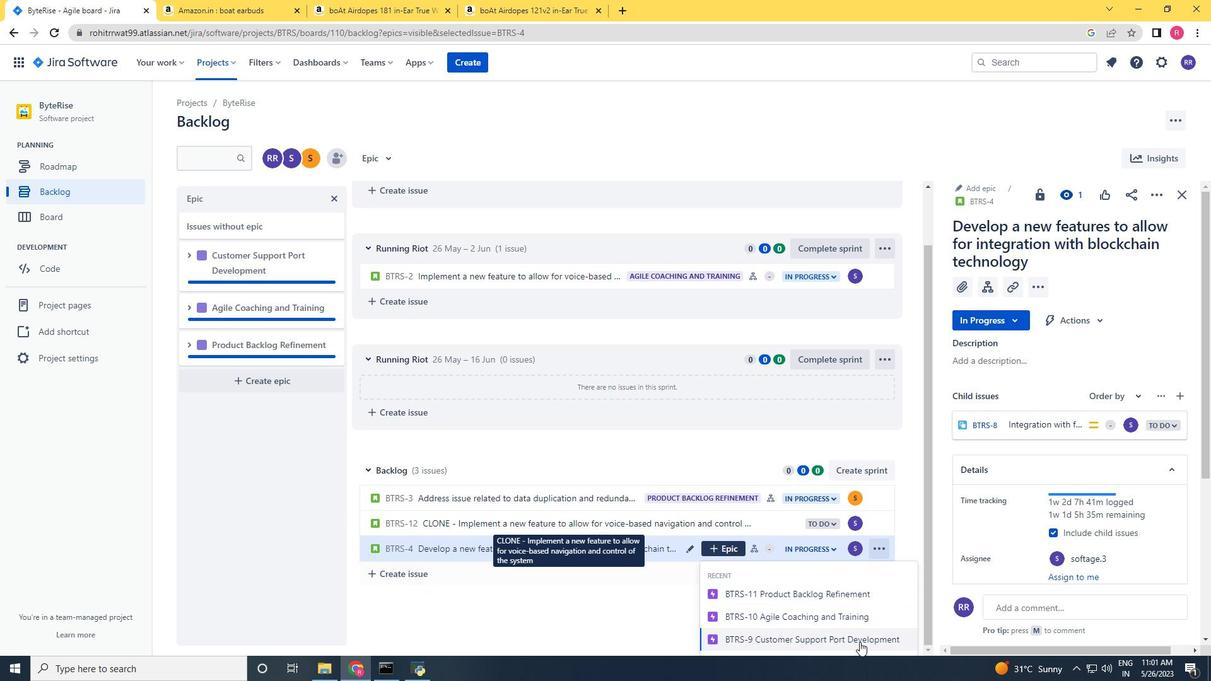 
Action: Mouse pressed left at (860, 643)
Screenshot: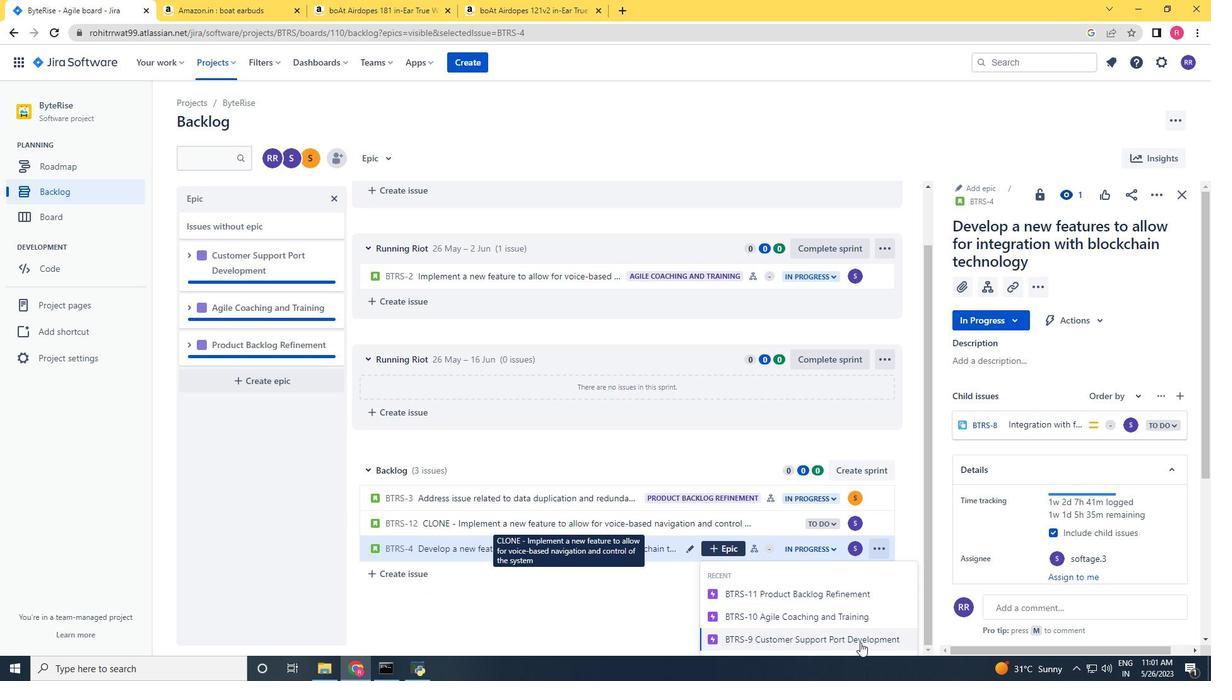 
Action: Mouse moved to (732, 611)
Screenshot: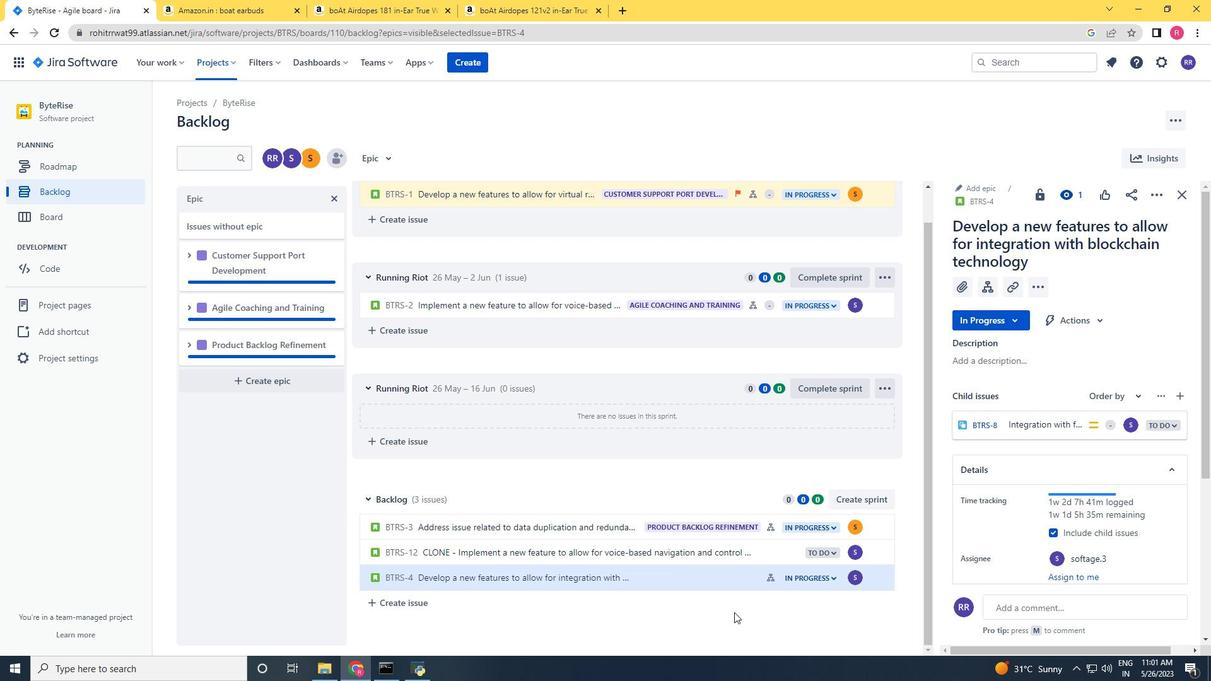 
Action: Mouse scrolled (732, 612) with delta (0, 0)
Screenshot: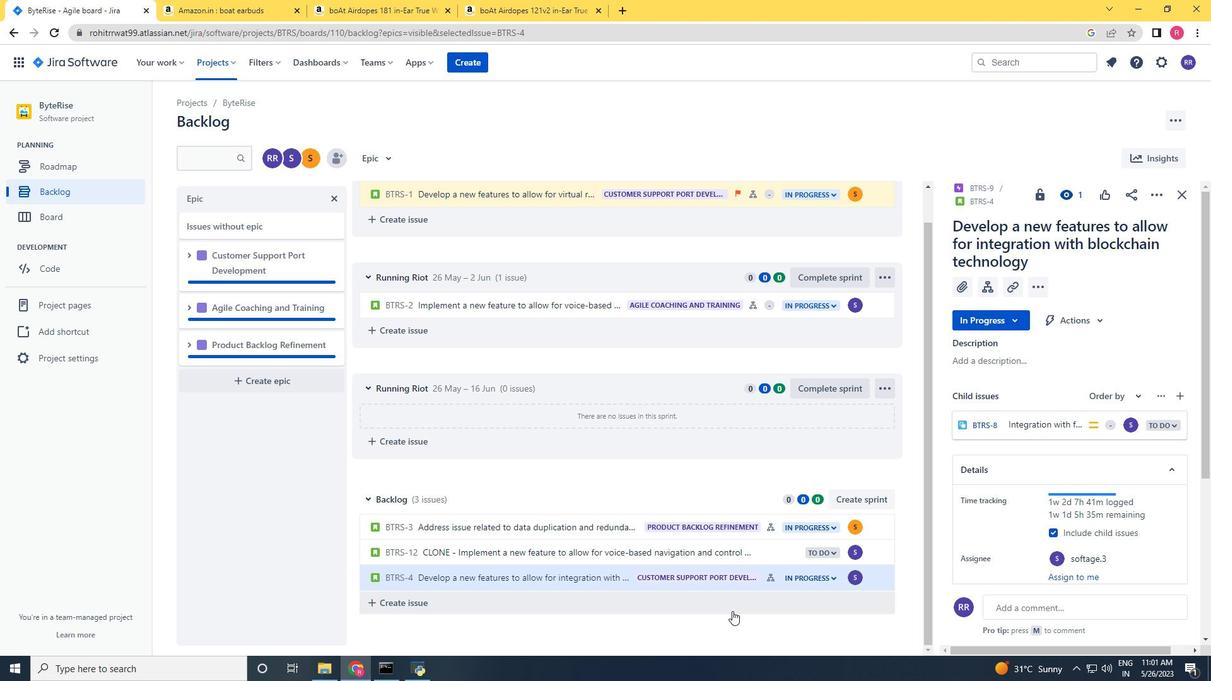 
Action: Mouse scrolled (732, 612) with delta (0, 0)
Screenshot: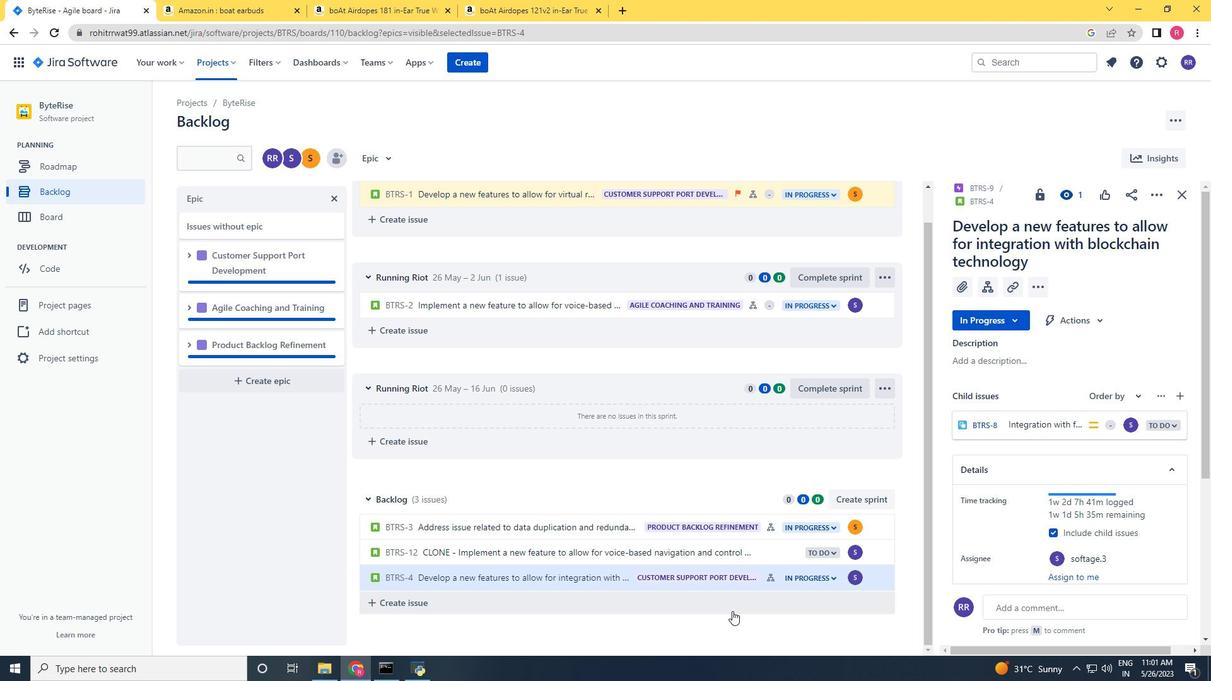 
Action: Mouse scrolled (732, 612) with delta (0, 0)
Screenshot: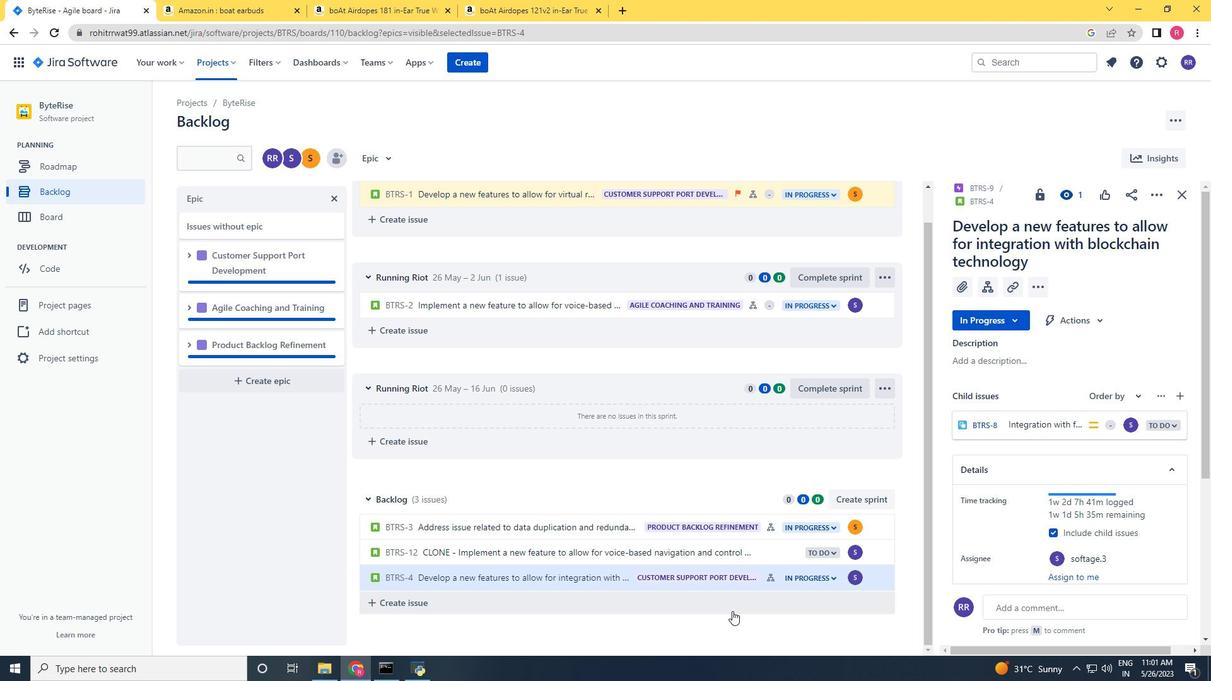 
Action: Mouse scrolled (732, 612) with delta (0, 0)
Screenshot: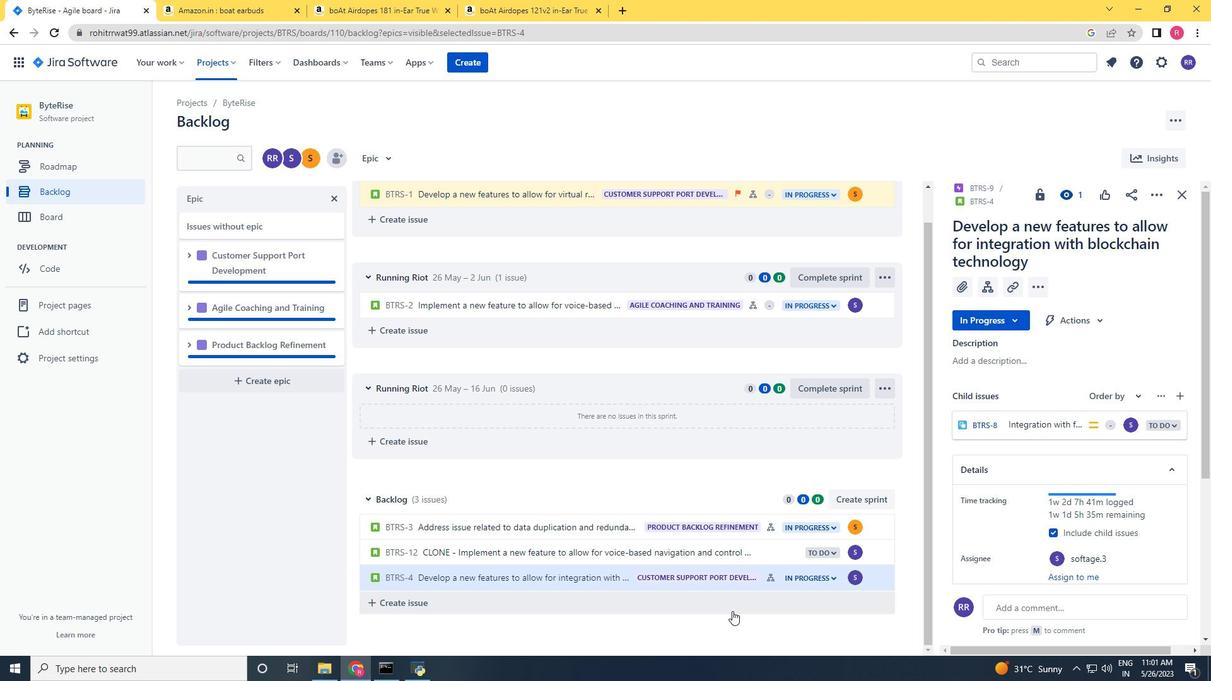 
Action: Mouse scrolled (732, 612) with delta (0, 0)
Screenshot: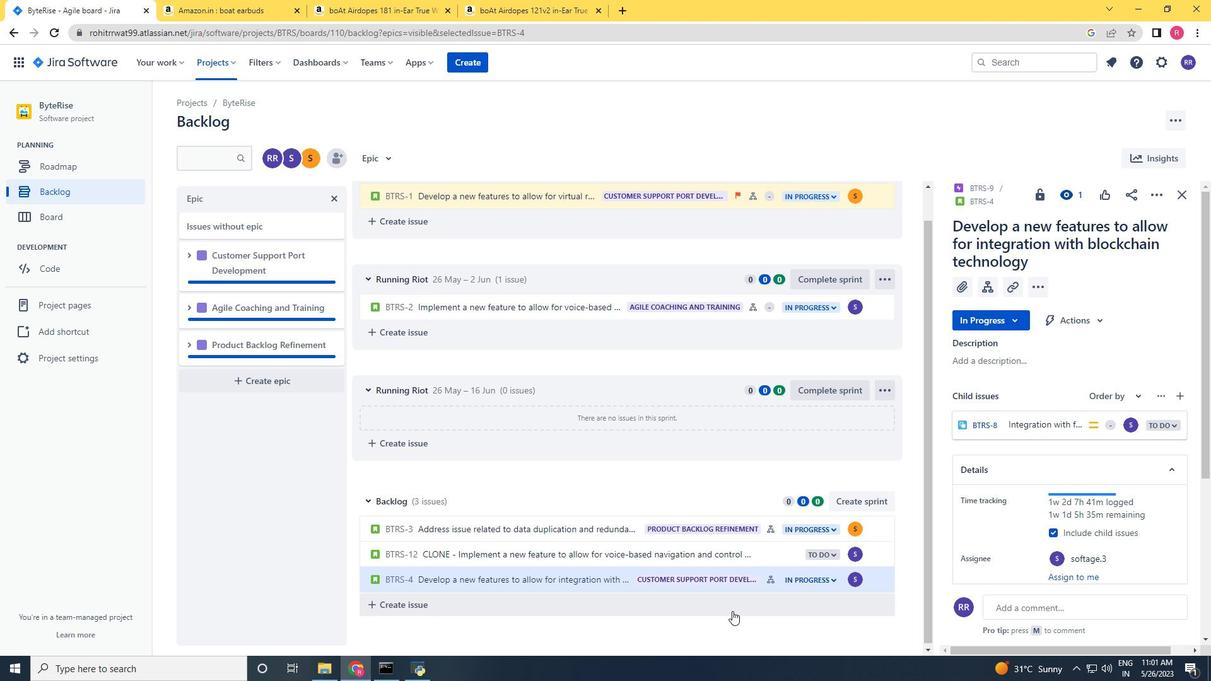 
Action: Mouse scrolled (732, 612) with delta (0, 0)
Screenshot: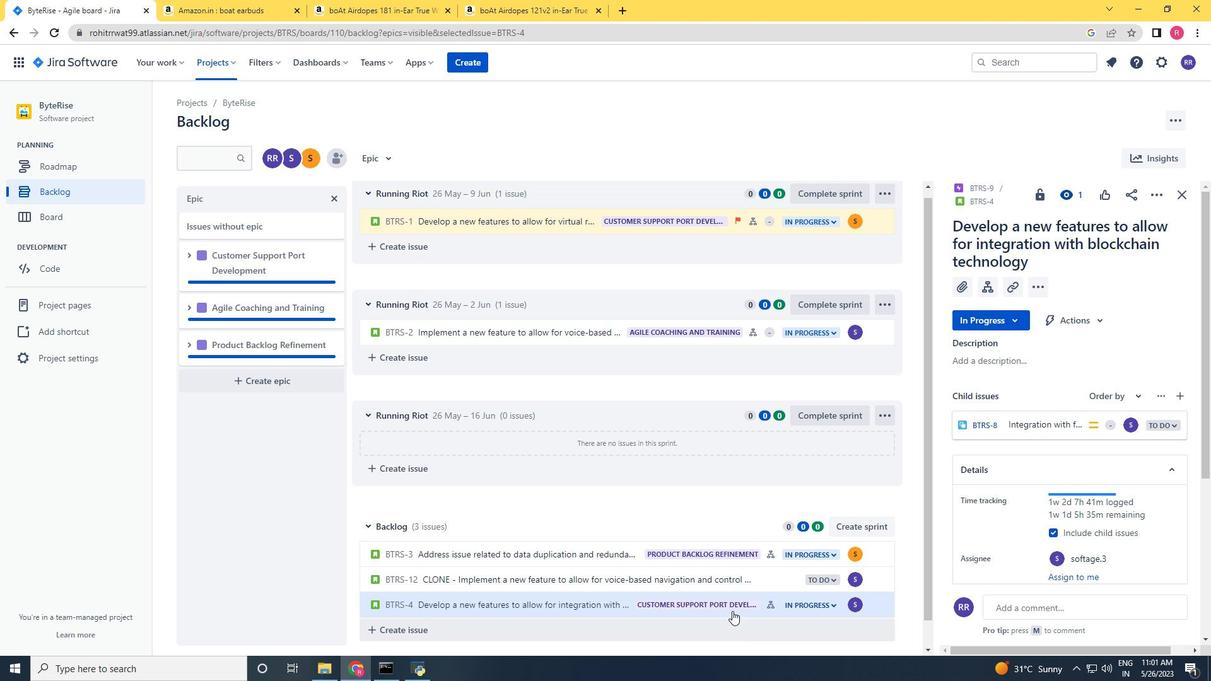 
Action: Mouse scrolled (732, 611) with delta (0, 0)
Screenshot: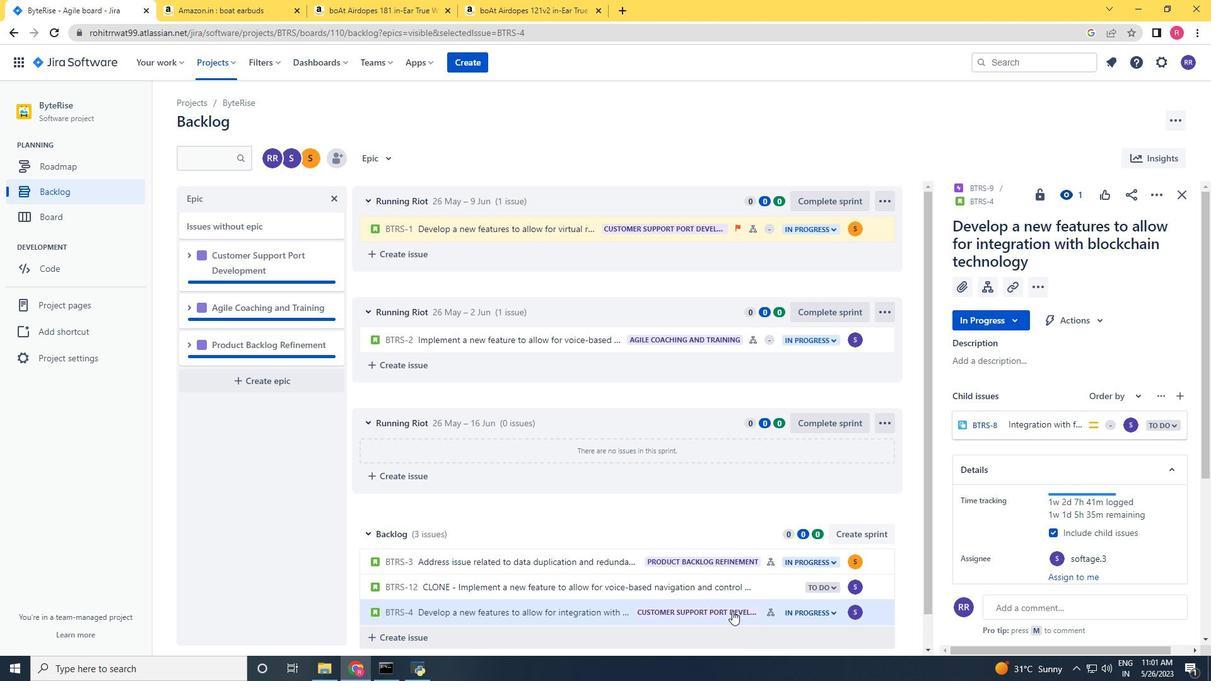 
Action: Mouse scrolled (732, 611) with delta (0, 0)
Screenshot: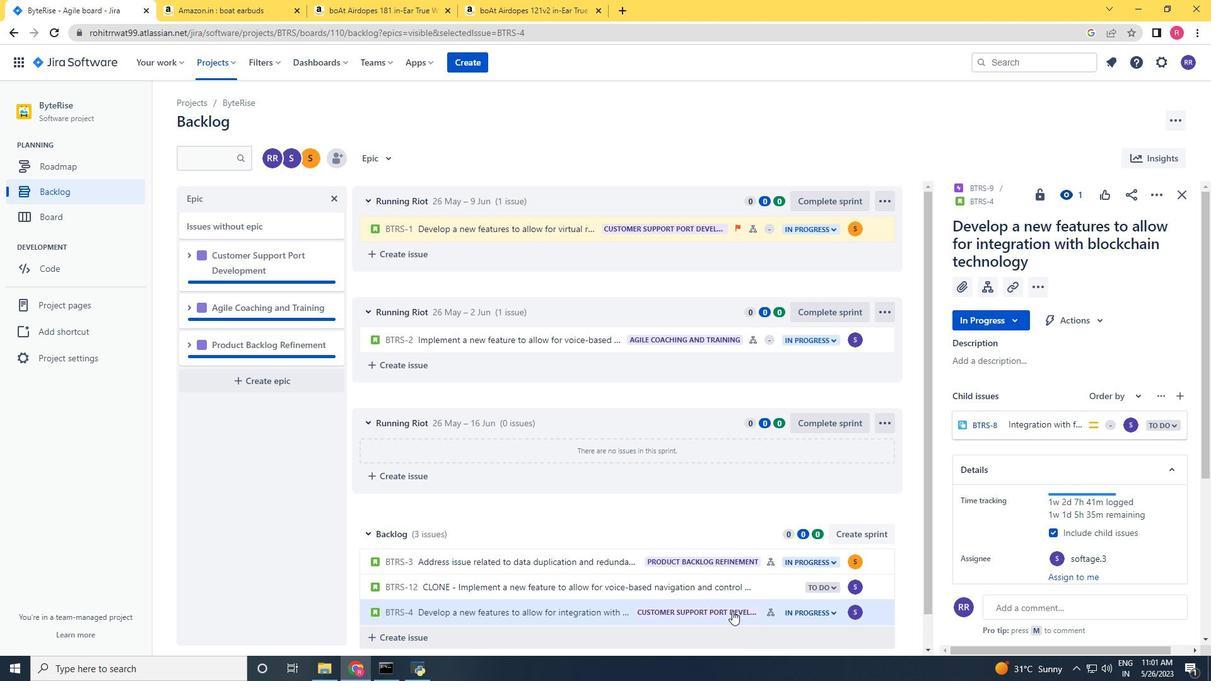 
Action: Mouse scrolled (732, 611) with delta (0, 0)
Screenshot: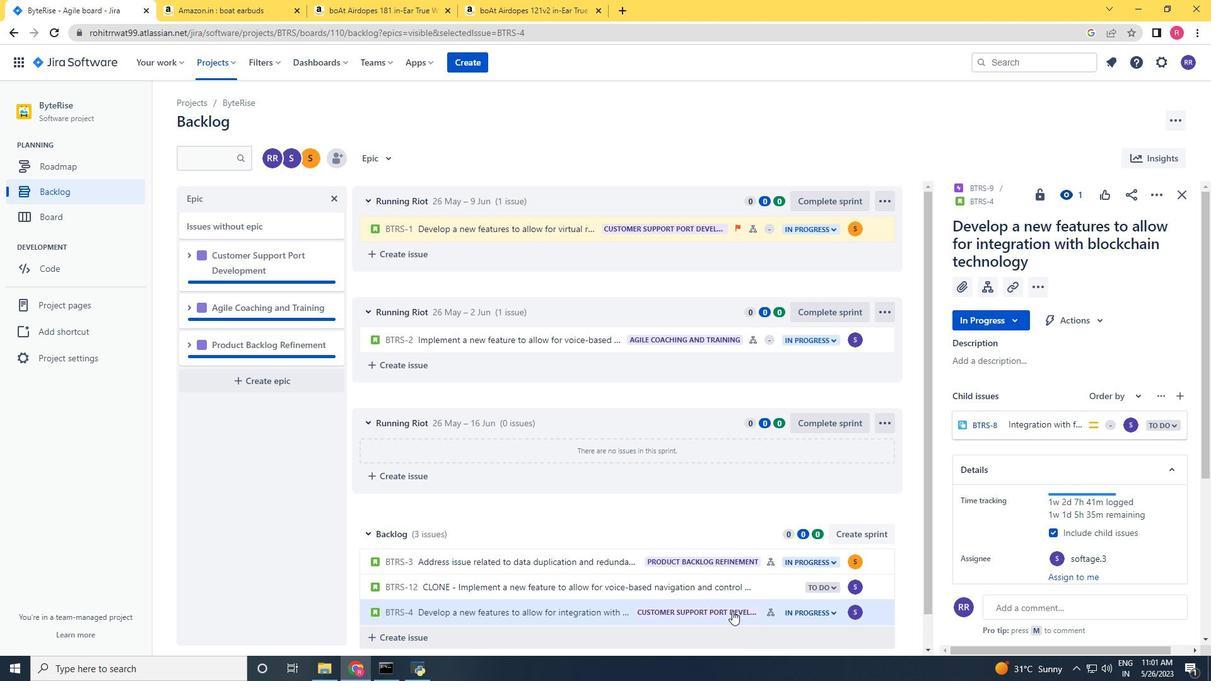 
Action: Mouse scrolled (732, 611) with delta (0, 0)
Screenshot: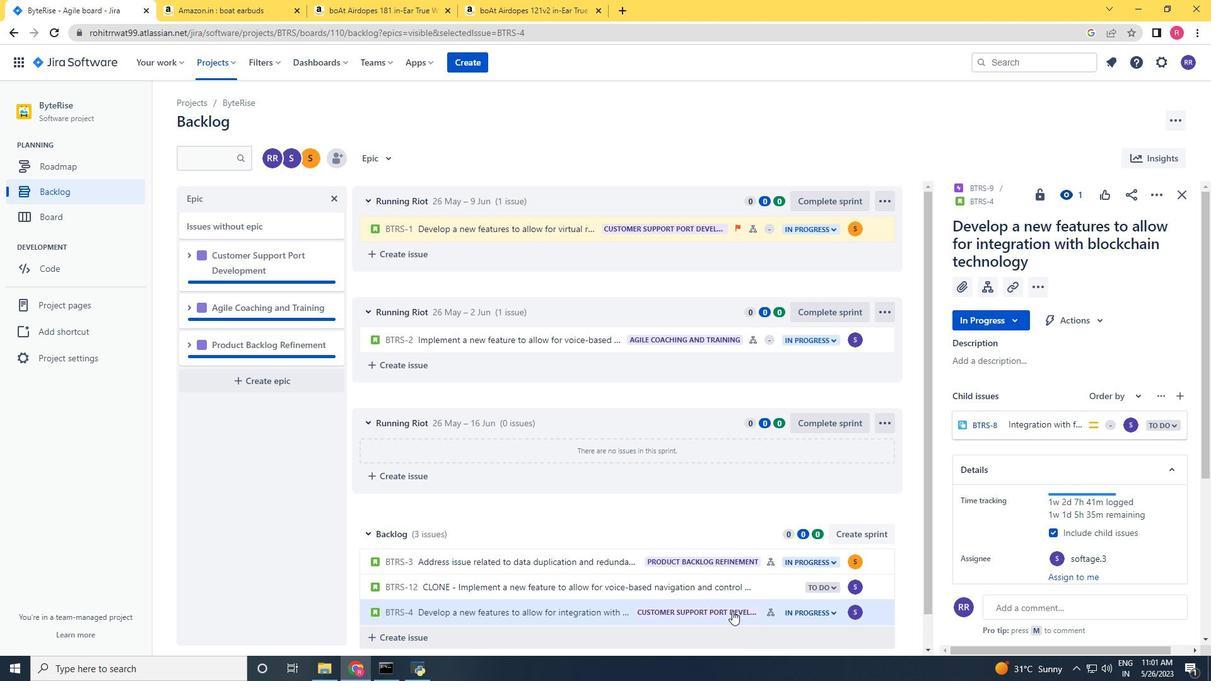 
Action: Mouse scrolled (732, 611) with delta (0, 0)
Screenshot: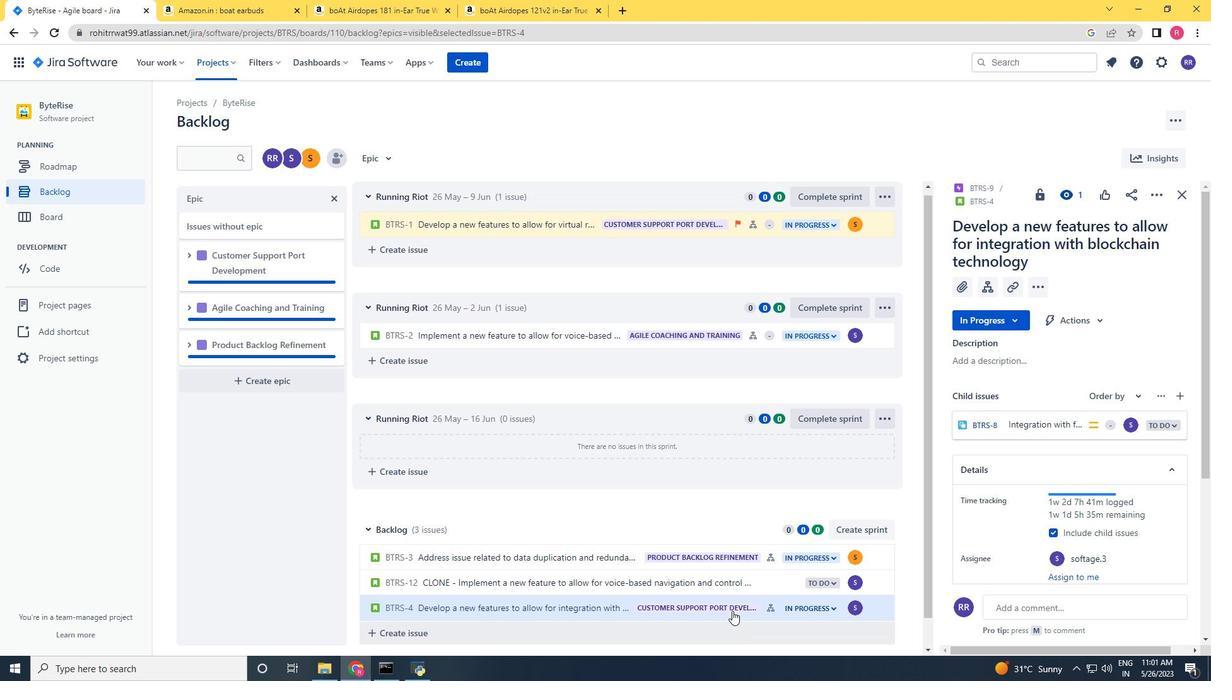 
Action: Mouse scrolled (732, 612) with delta (0, 0)
Screenshot: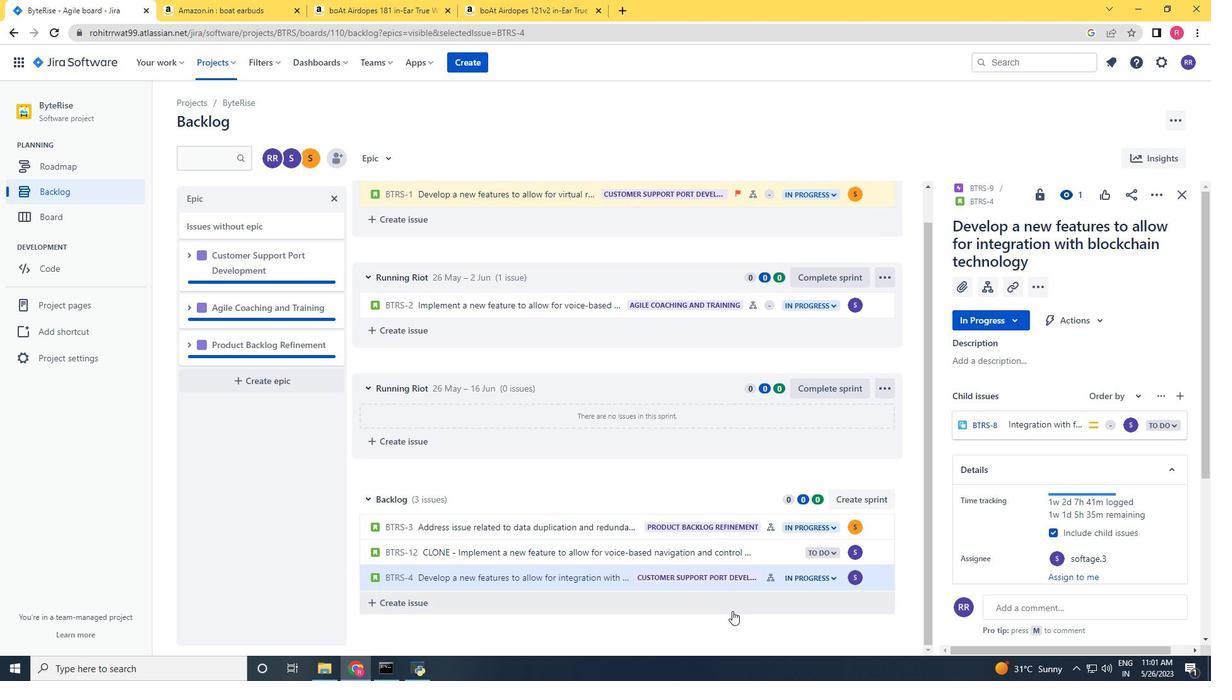 
Action: Mouse scrolled (732, 612) with delta (0, 0)
Screenshot: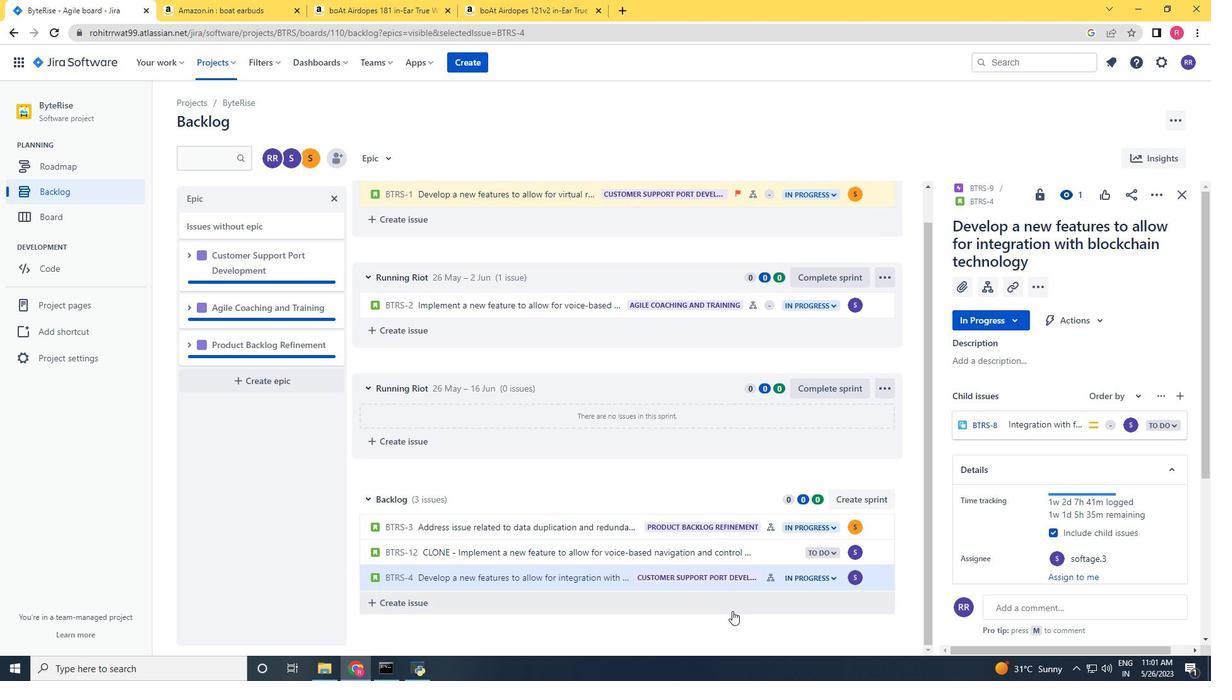 
Action: Mouse scrolled (732, 612) with delta (0, 0)
Screenshot: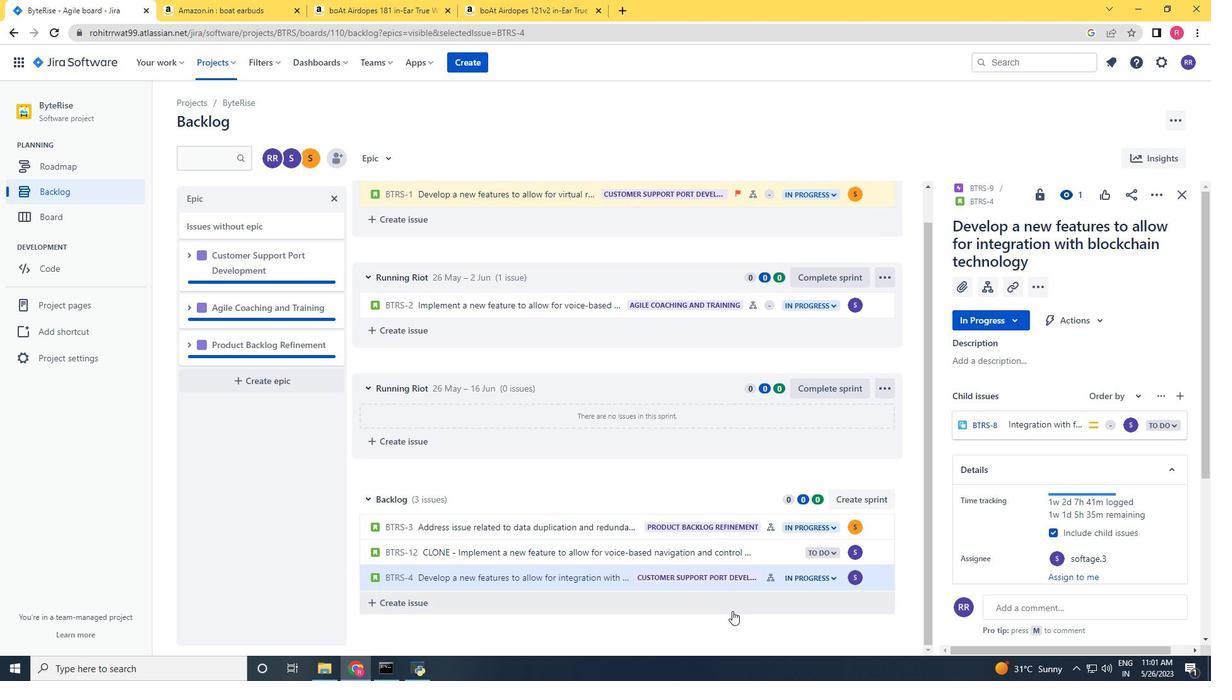 
Action: Mouse scrolled (732, 612) with delta (0, 0)
Screenshot: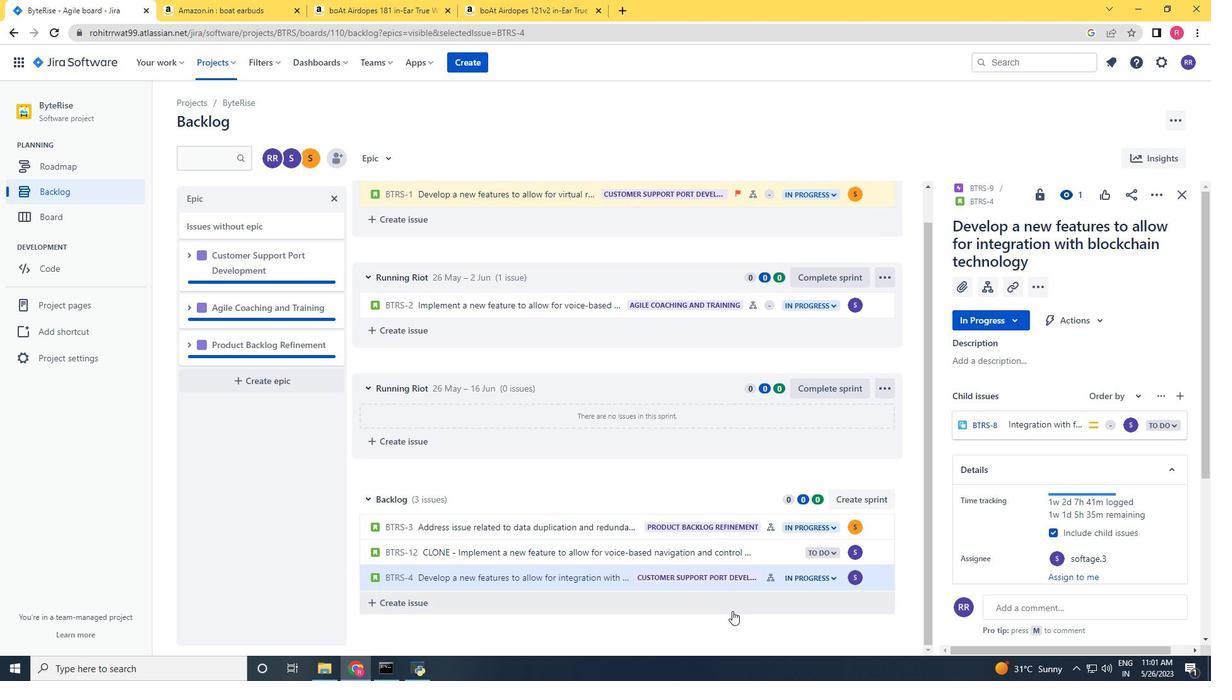 
